 Task: Look for space in Nowshera Cantonment, Pakistan from 1st June, 2023 to 9th June, 2023 for 5 adults in price range Rs.6000 to Rs.12000. Place can be entire place with 3 bedrooms having 3 beds and 3 bathrooms. Property type can be house, flat, guest house. Booking option can be shelf check-in. Required host language is English.
Action: Mouse moved to (498, 93)
Screenshot: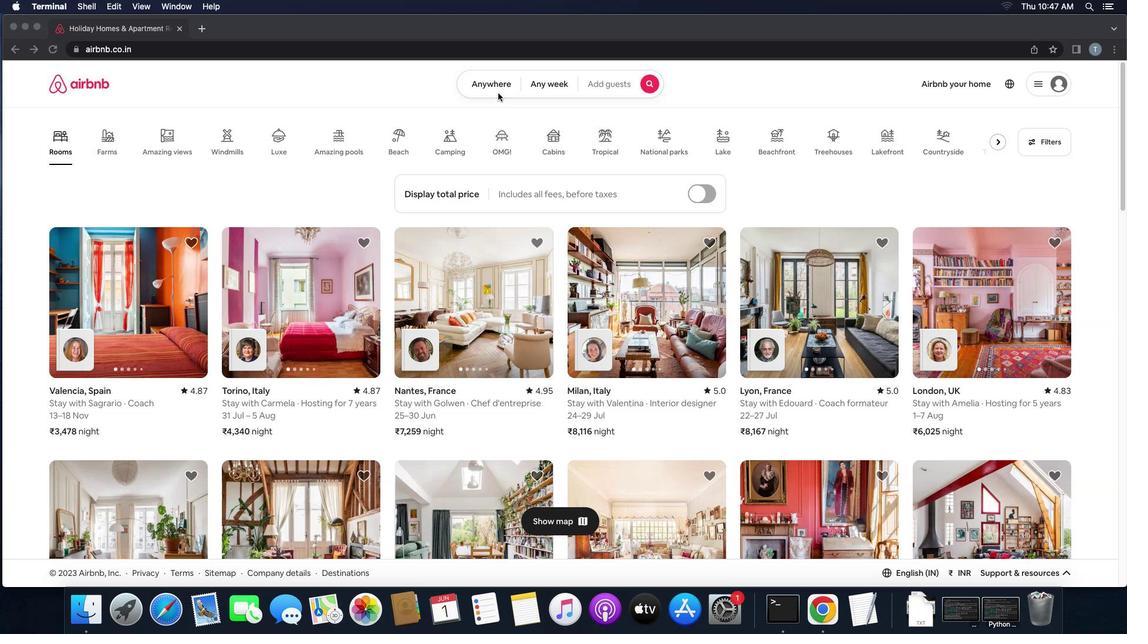 
Action: Mouse pressed left at (498, 93)
Screenshot: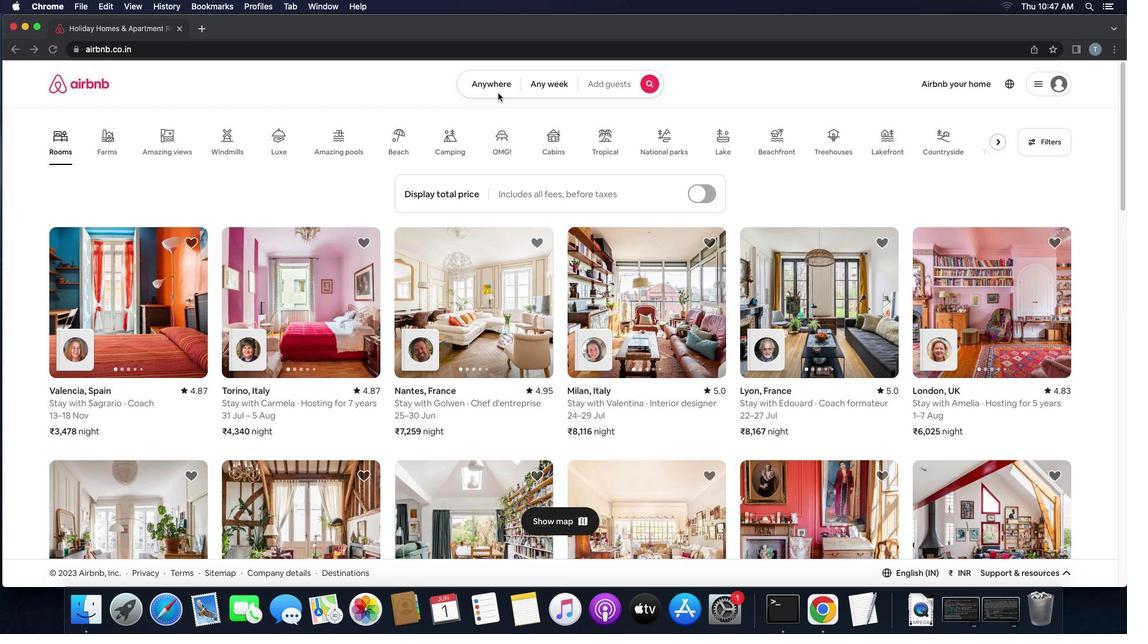 
Action: Mouse pressed left at (498, 93)
Screenshot: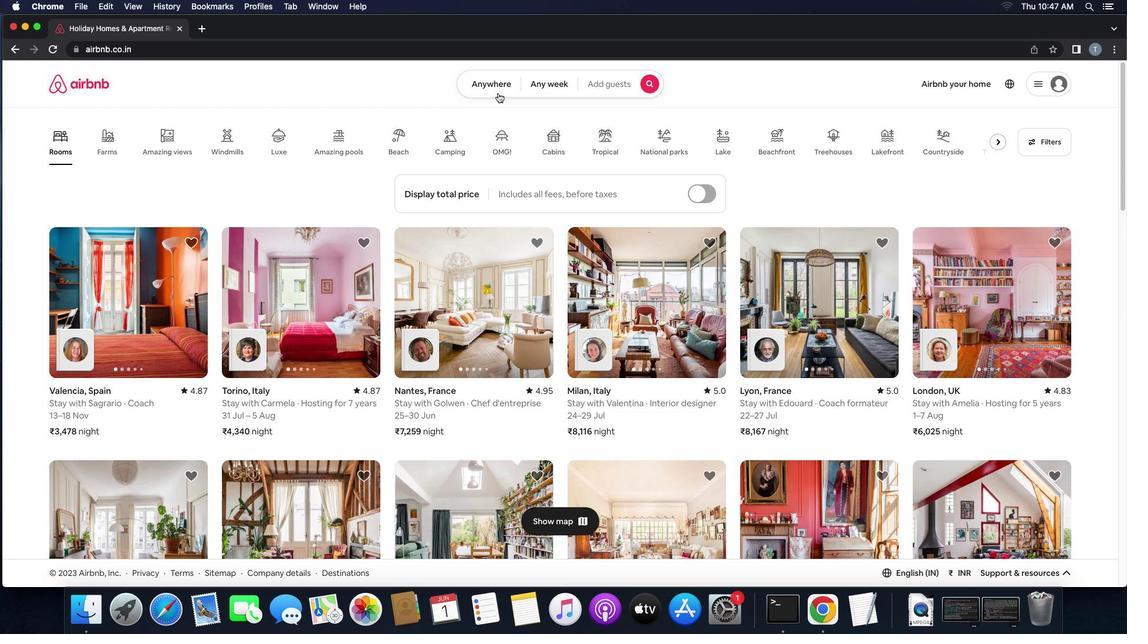 
Action: Mouse moved to (452, 126)
Screenshot: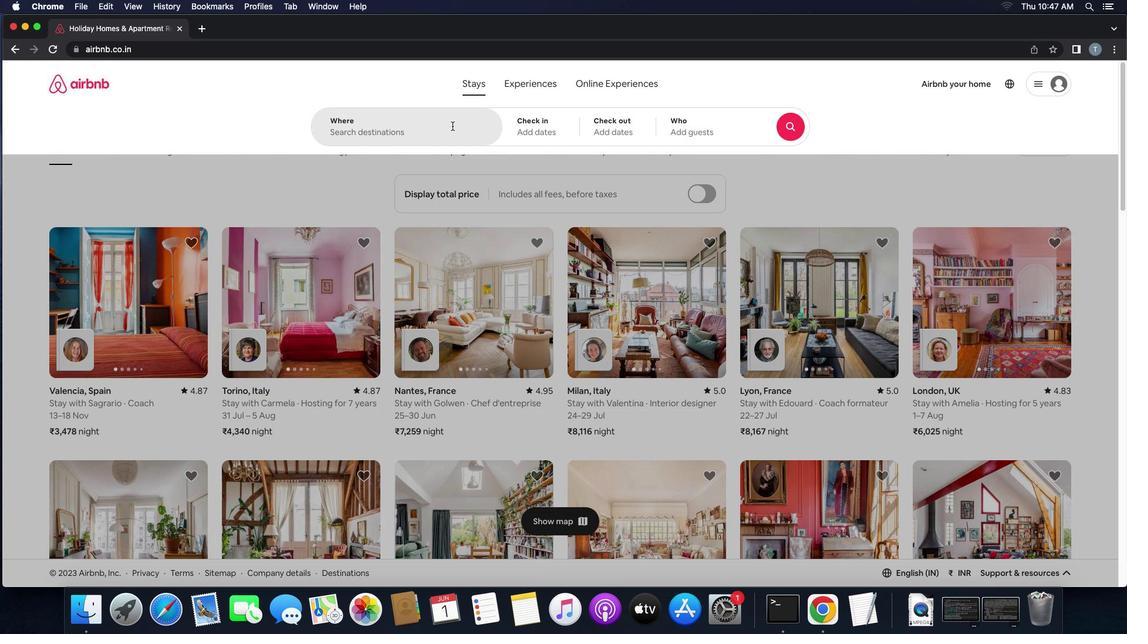 
Action: Mouse pressed left at (452, 126)
Screenshot: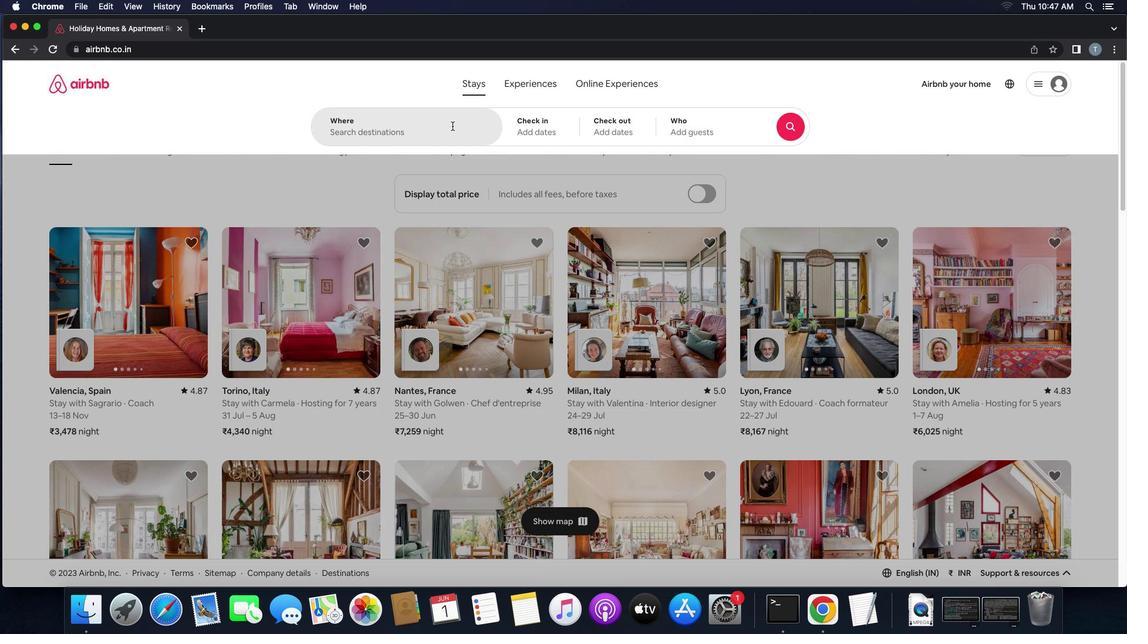 
Action: Key pressed 'n''o''w''s''h''e''r''a'Key.space'c''o''n''t''e''n''m''e''n''t'','Key.space'p''a''k''i''s''t''a''n'Key.enter
Screenshot: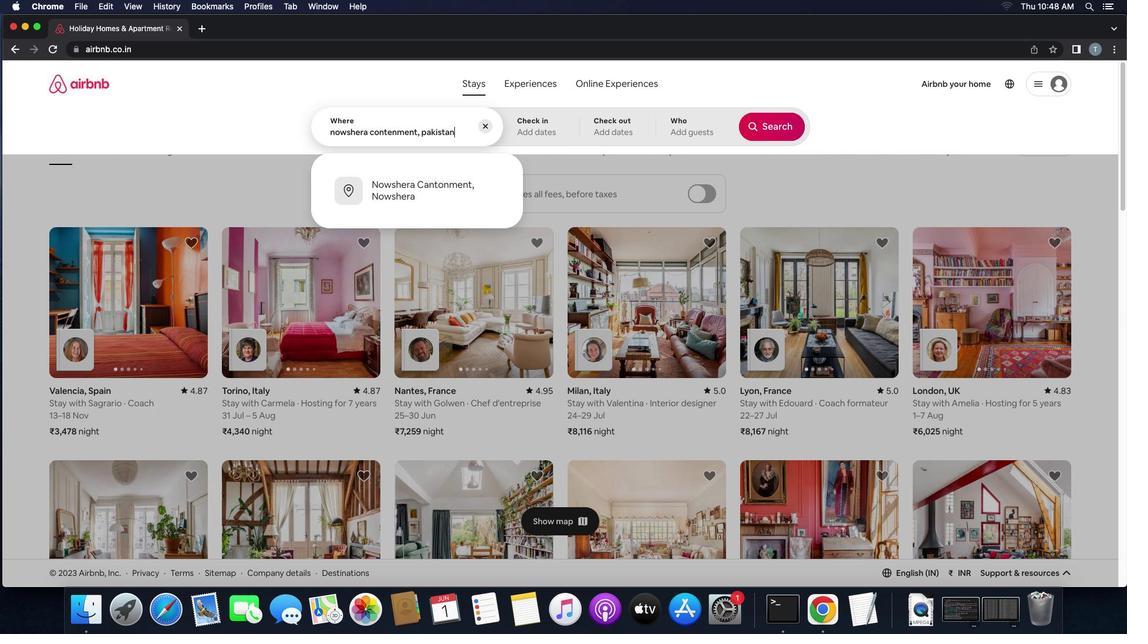 
Action: Mouse moved to (474, 271)
Screenshot: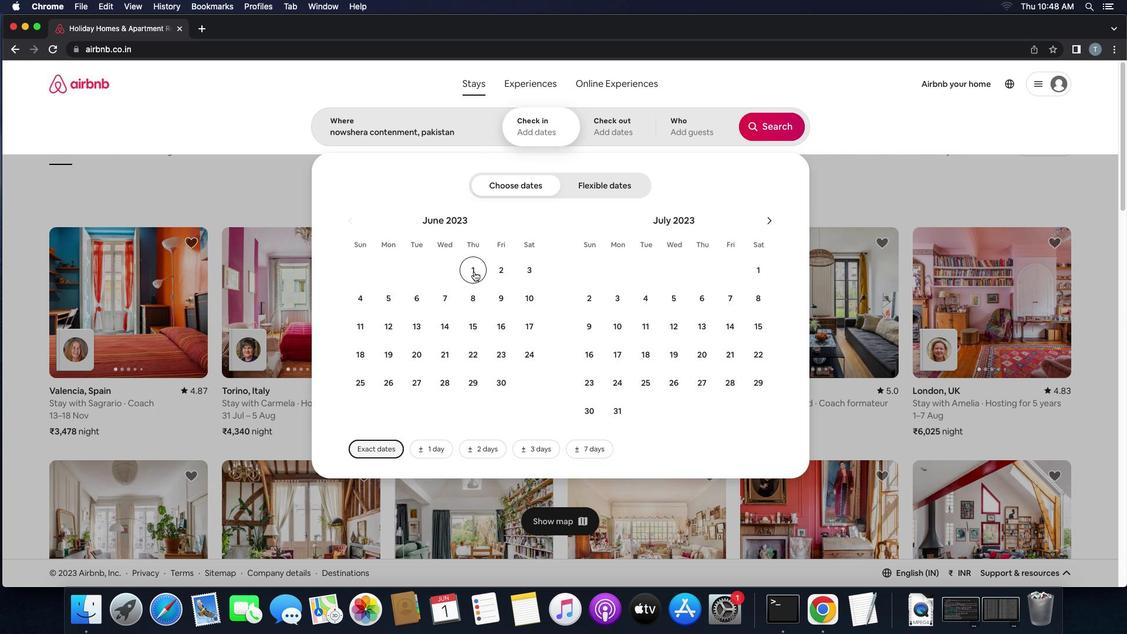 
Action: Mouse pressed left at (474, 271)
Screenshot: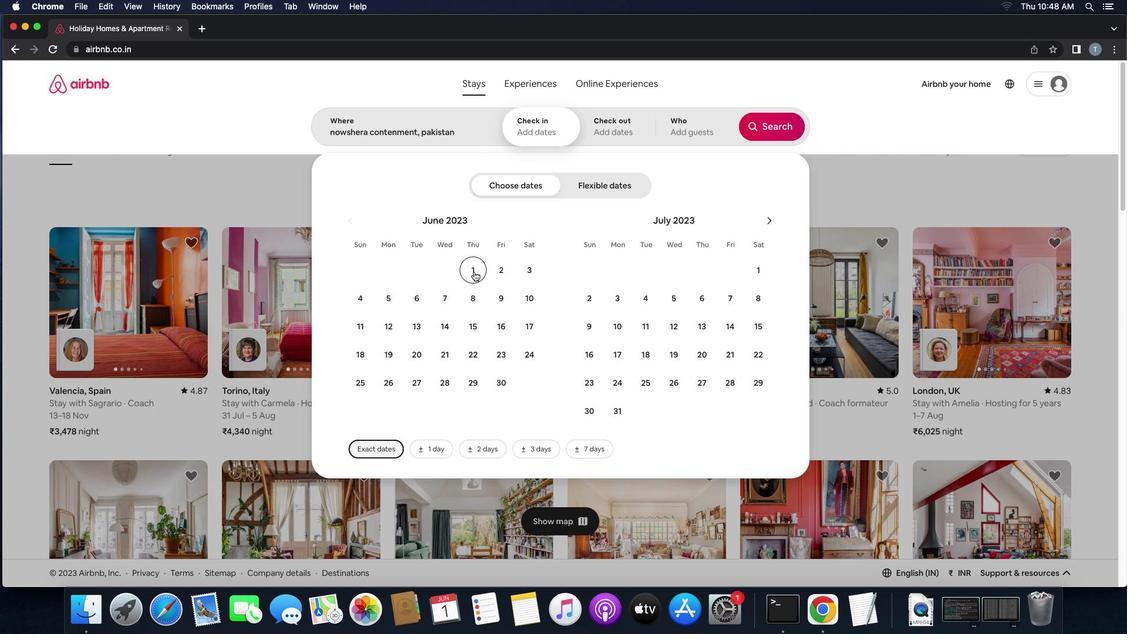 
Action: Mouse moved to (493, 295)
Screenshot: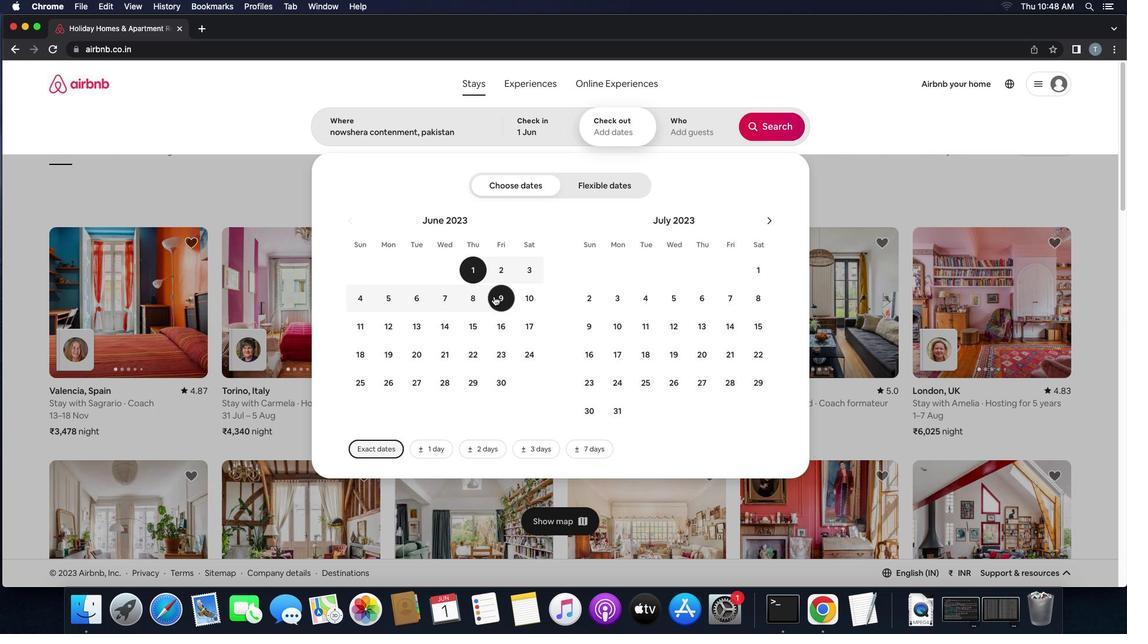 
Action: Mouse pressed left at (493, 295)
Screenshot: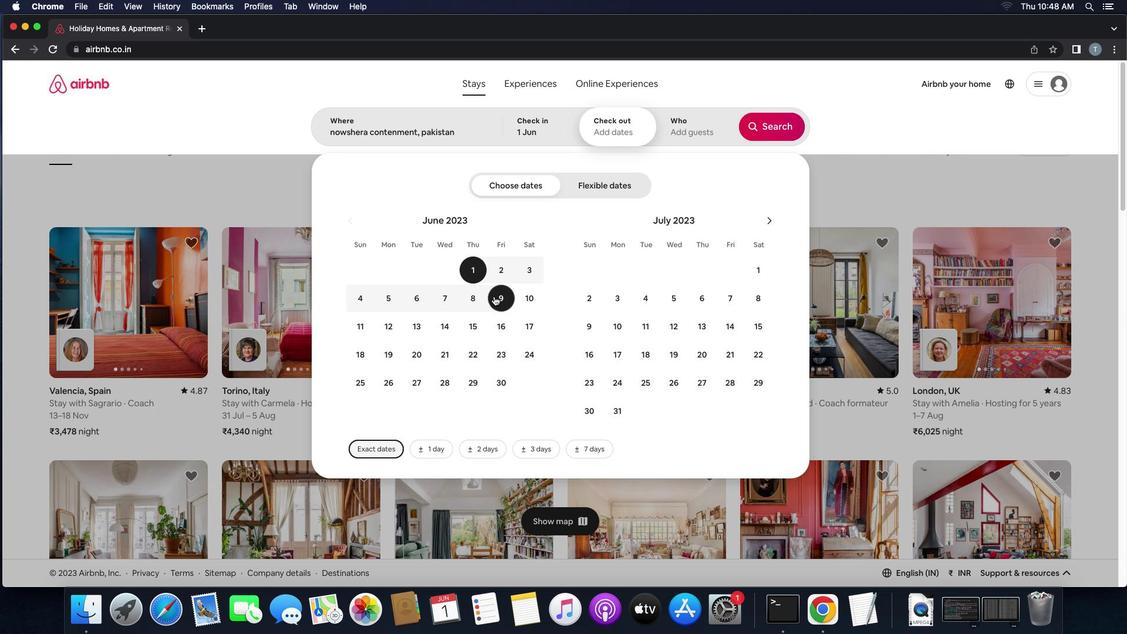 
Action: Mouse moved to (674, 125)
Screenshot: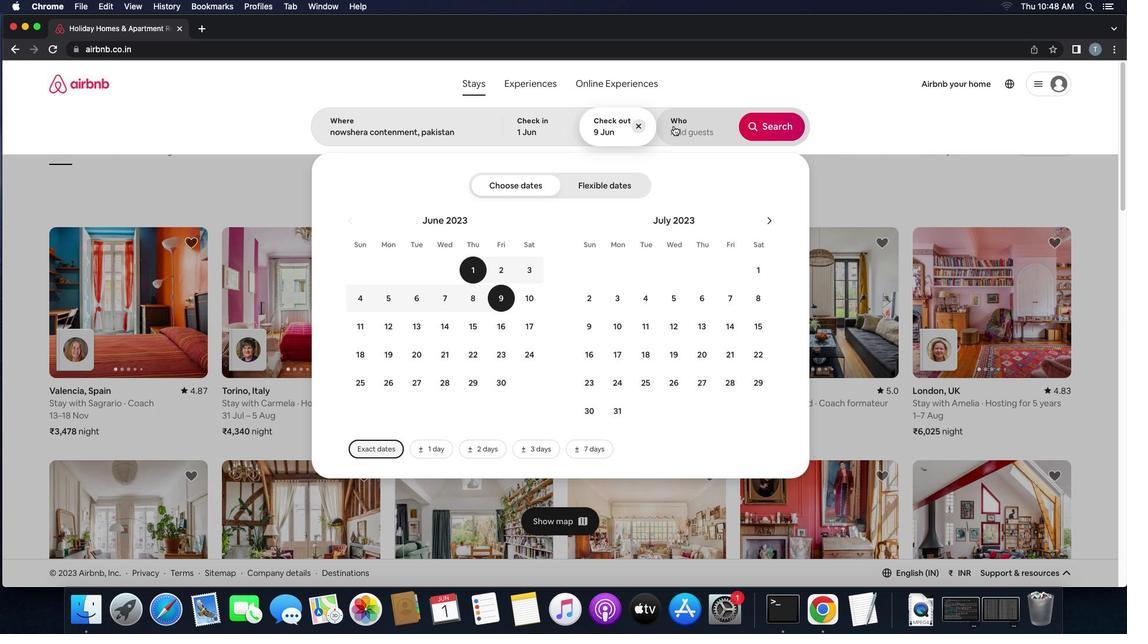 
Action: Mouse pressed left at (674, 125)
Screenshot: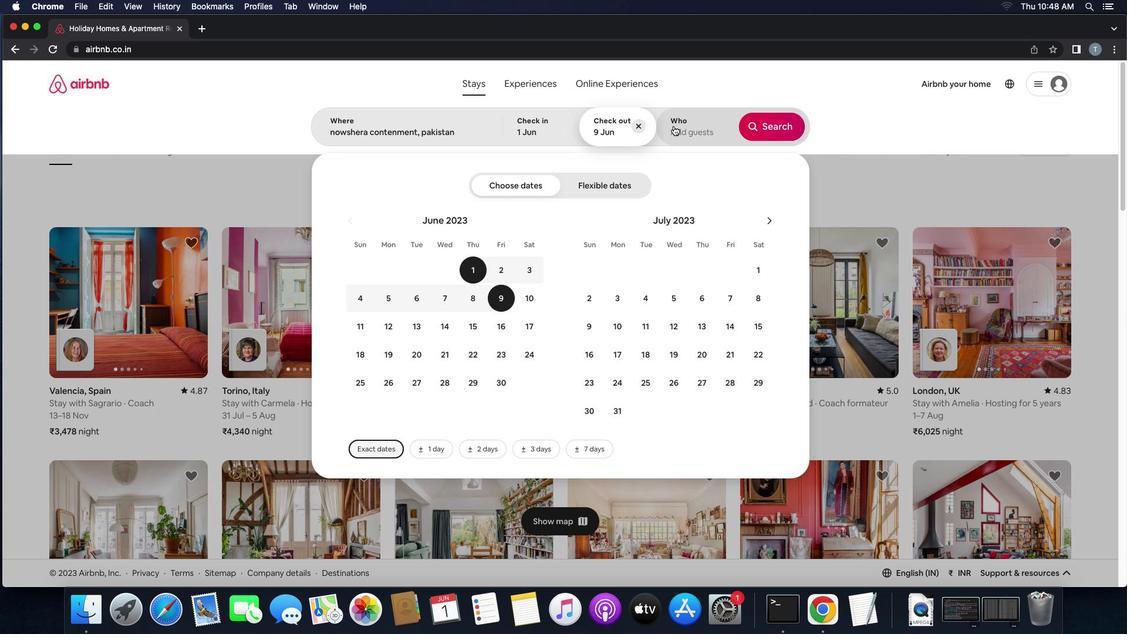 
Action: Mouse moved to (778, 192)
Screenshot: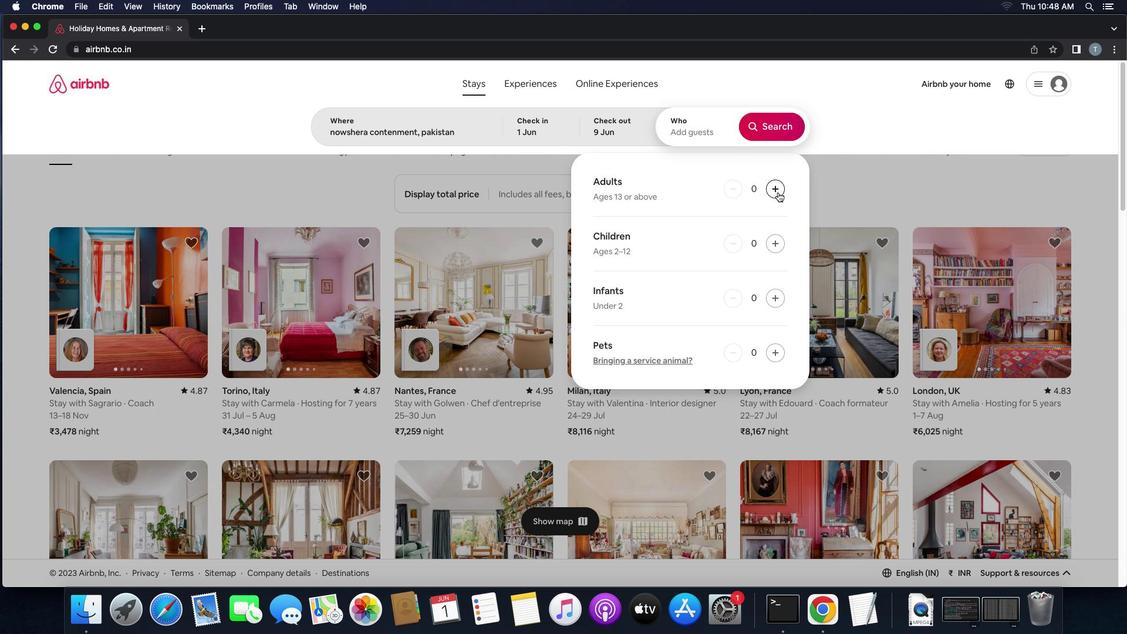 
Action: Mouse pressed left at (778, 192)
Screenshot: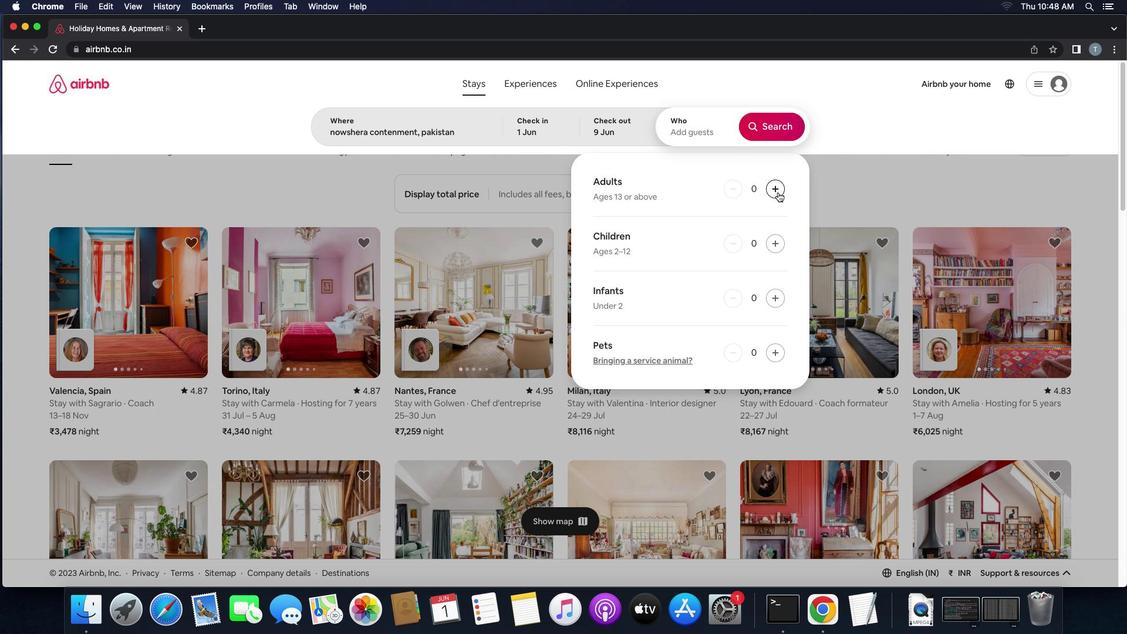 
Action: Mouse pressed left at (778, 192)
Screenshot: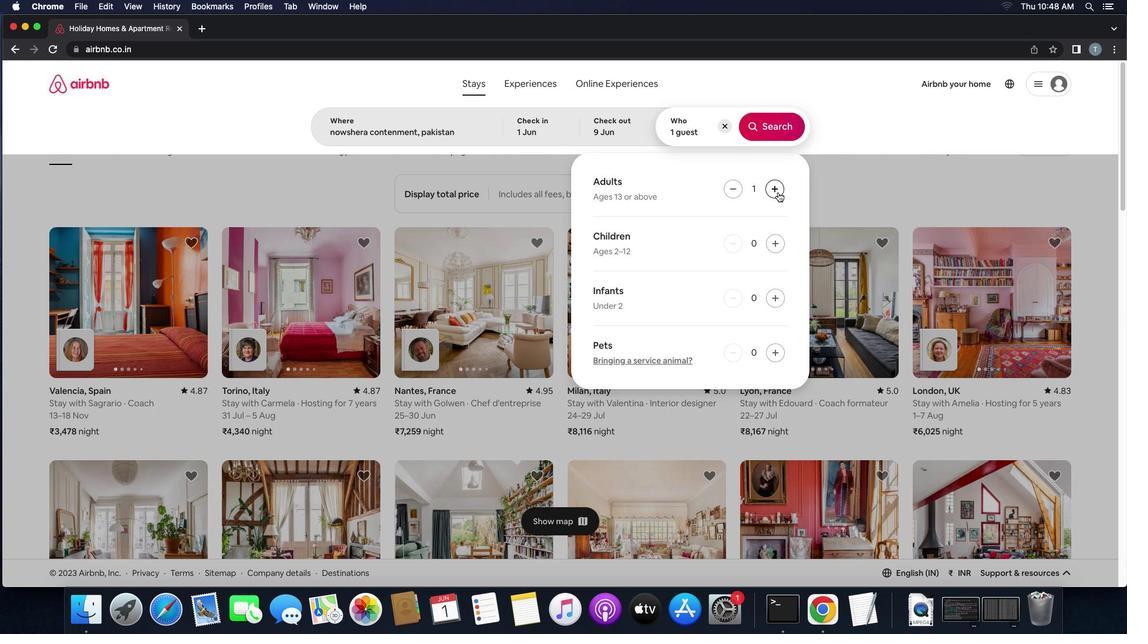 
Action: Mouse pressed left at (778, 192)
Screenshot: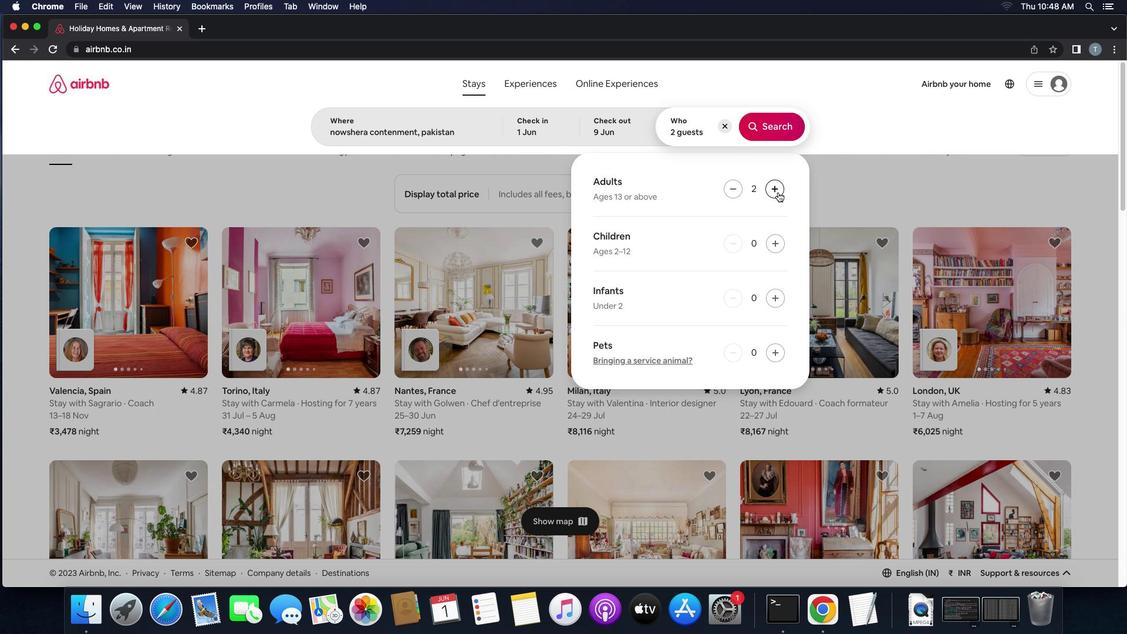 
Action: Mouse pressed left at (778, 192)
Screenshot: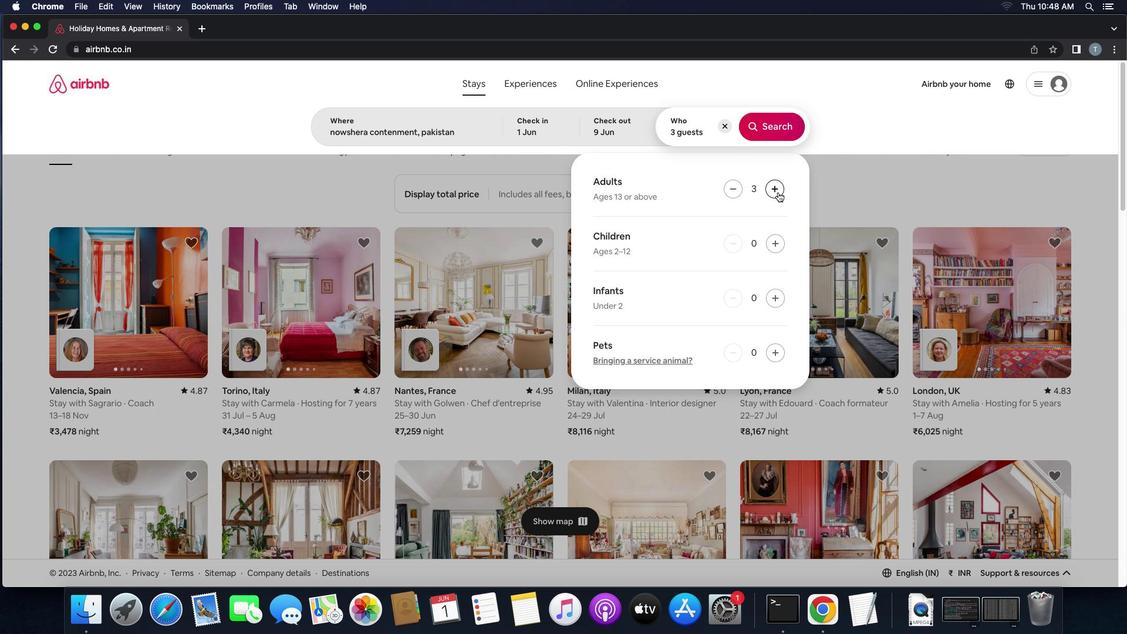 
Action: Mouse pressed left at (778, 192)
Screenshot: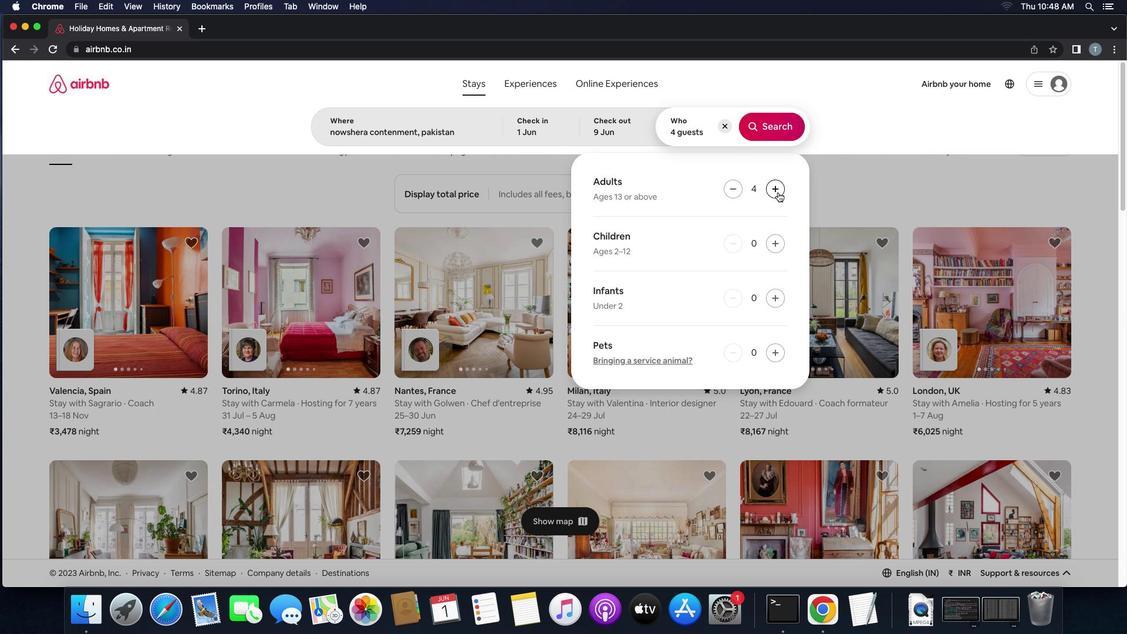 
Action: Mouse moved to (763, 120)
Screenshot: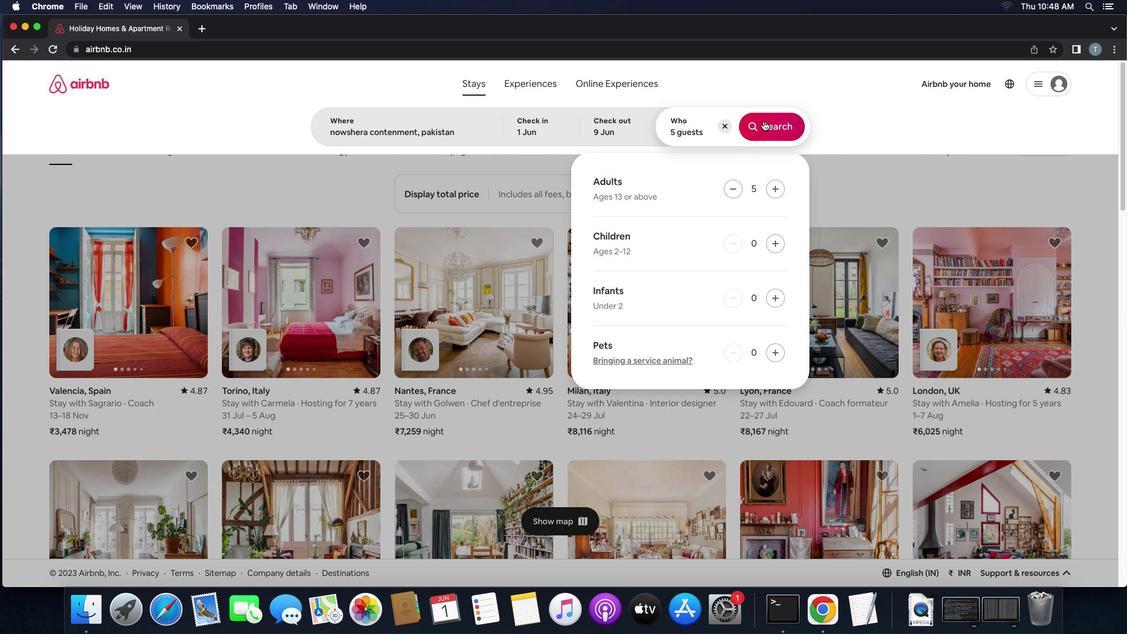 
Action: Mouse pressed left at (763, 120)
Screenshot: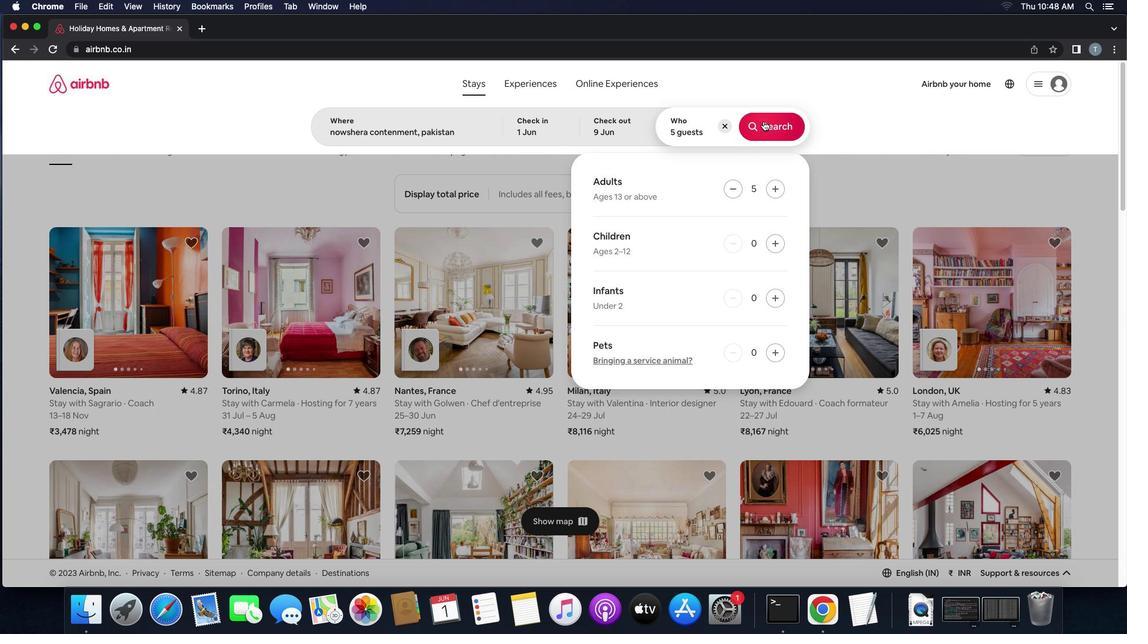 
Action: Mouse moved to (1078, 130)
Screenshot: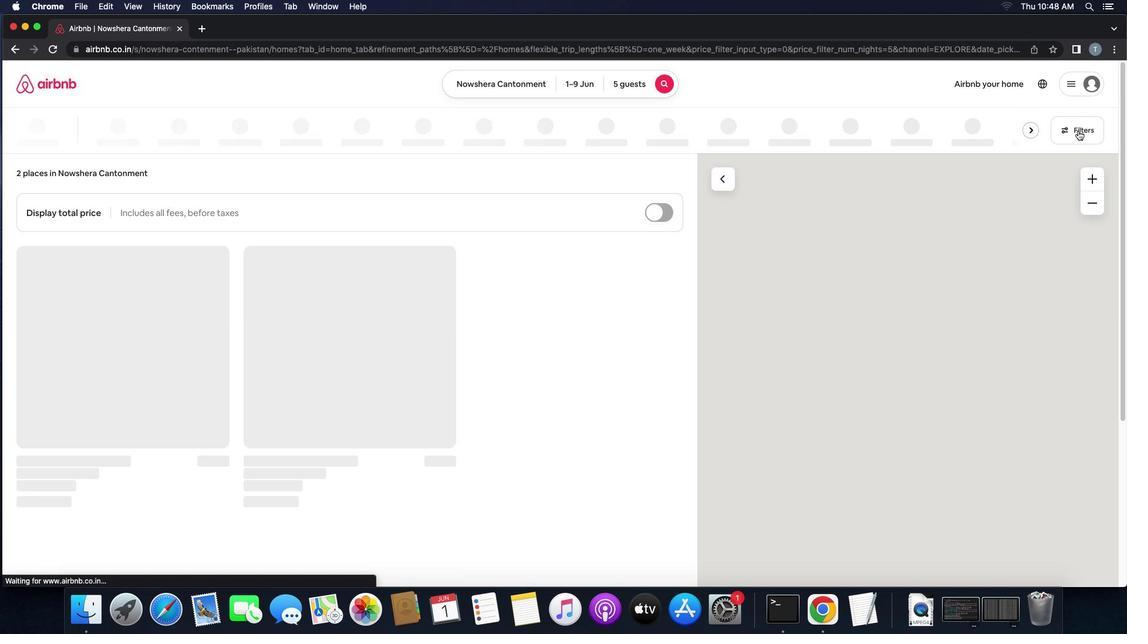
Action: Mouse pressed left at (1078, 130)
Screenshot: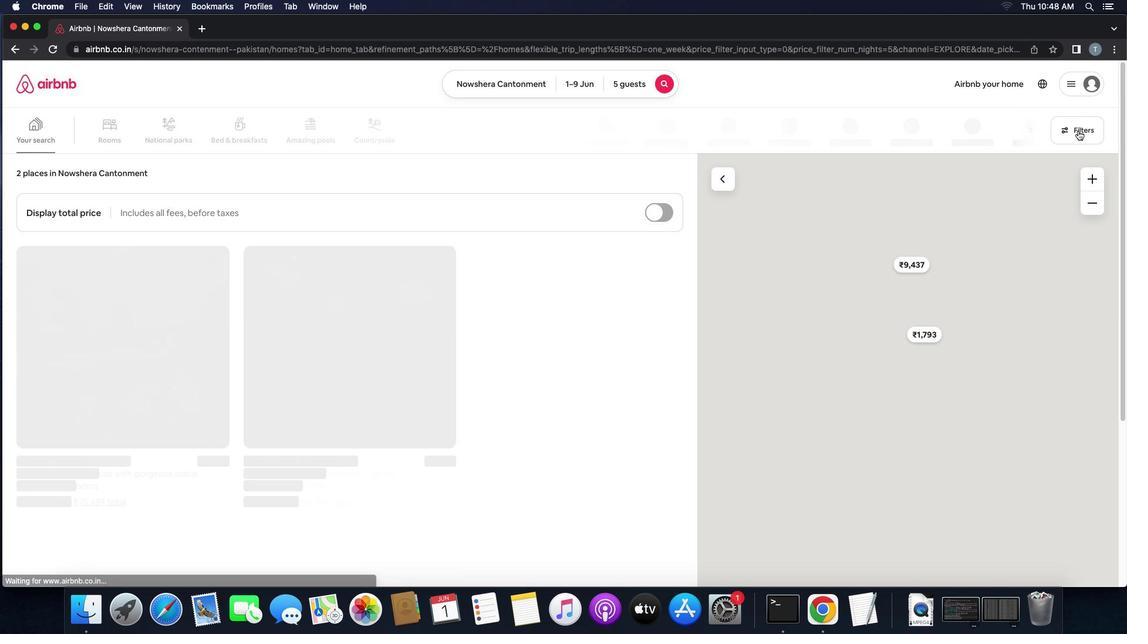 
Action: Mouse moved to (436, 417)
Screenshot: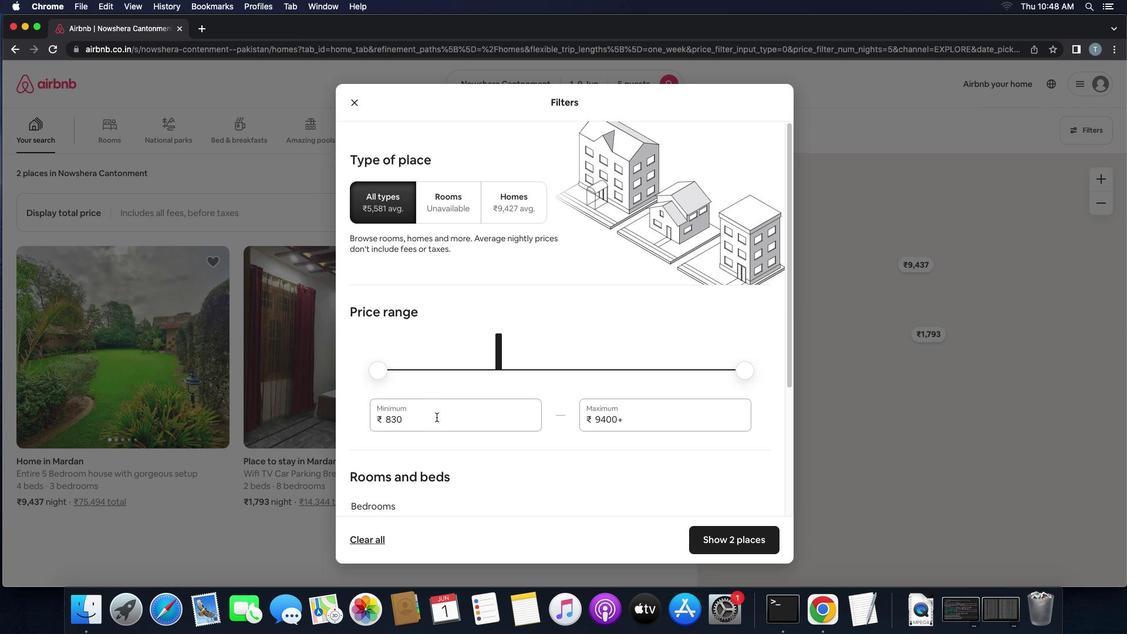 
Action: Mouse pressed left at (436, 417)
Screenshot: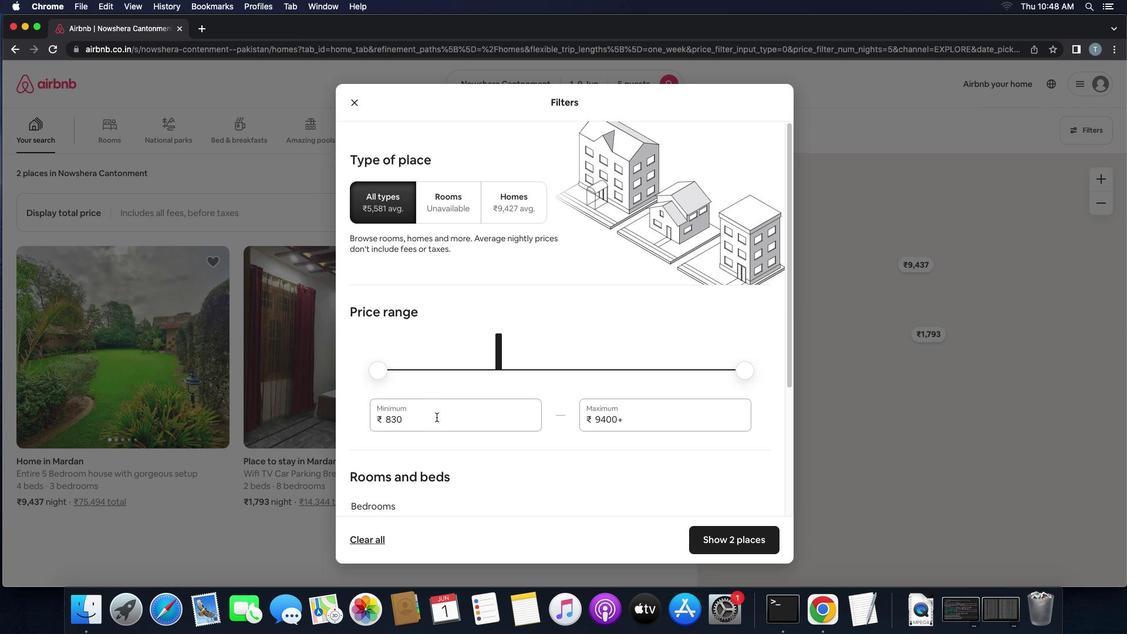 
Action: Mouse moved to (436, 416)
Screenshot: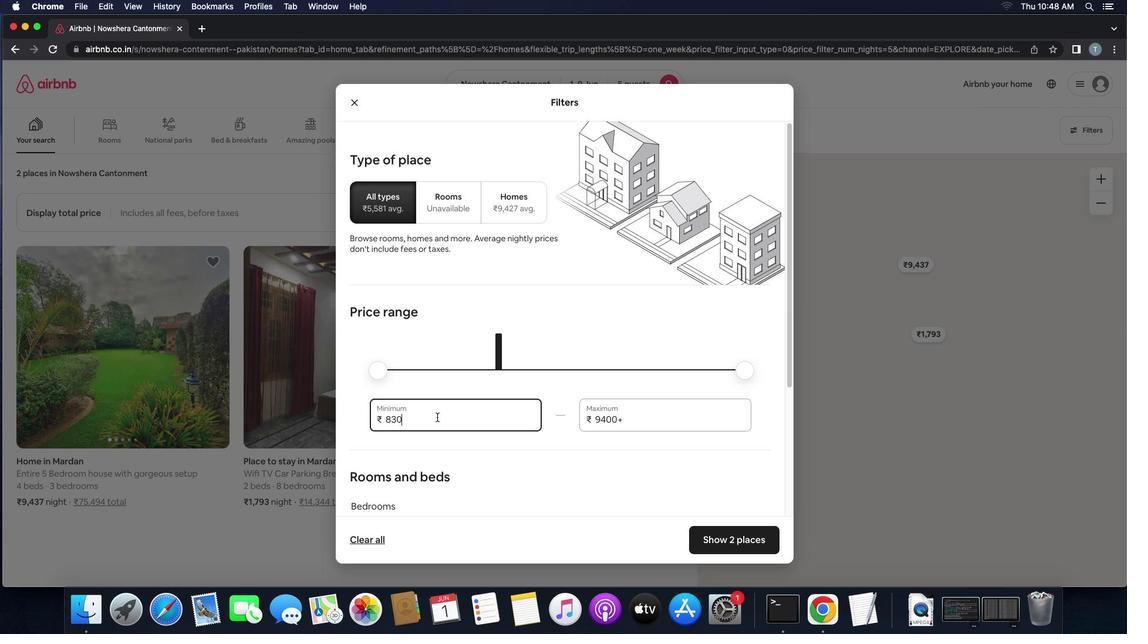 
Action: Key pressed Key.backspaceKey.backspaceKey.backspaceKey.backspaceKey.backspace'6''0''0''0'
Screenshot: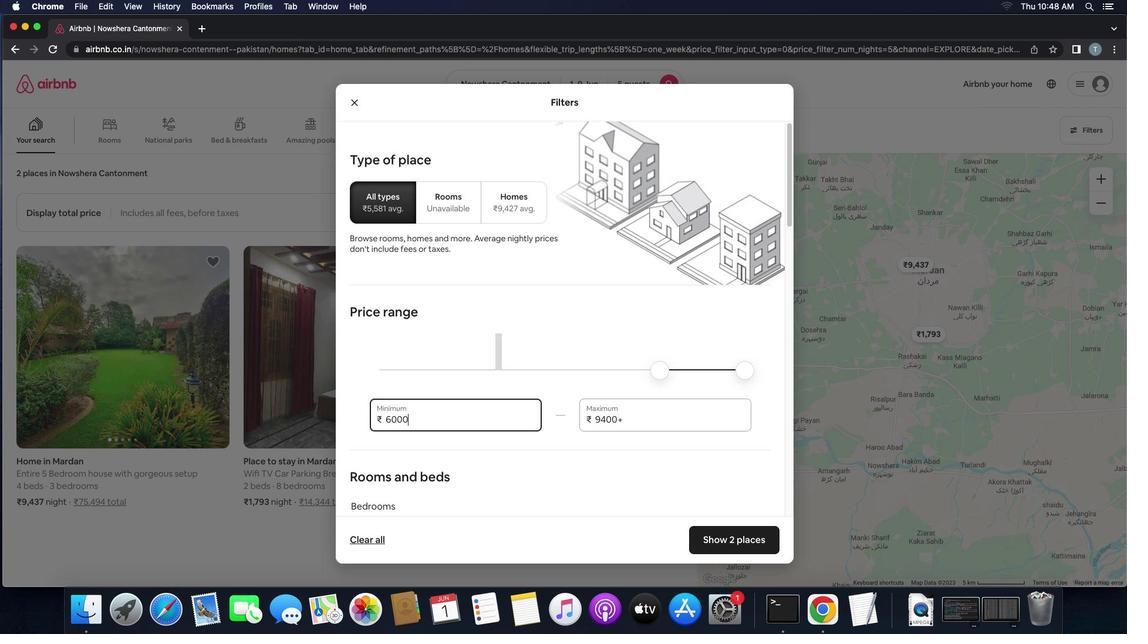
Action: Mouse moved to (660, 419)
Screenshot: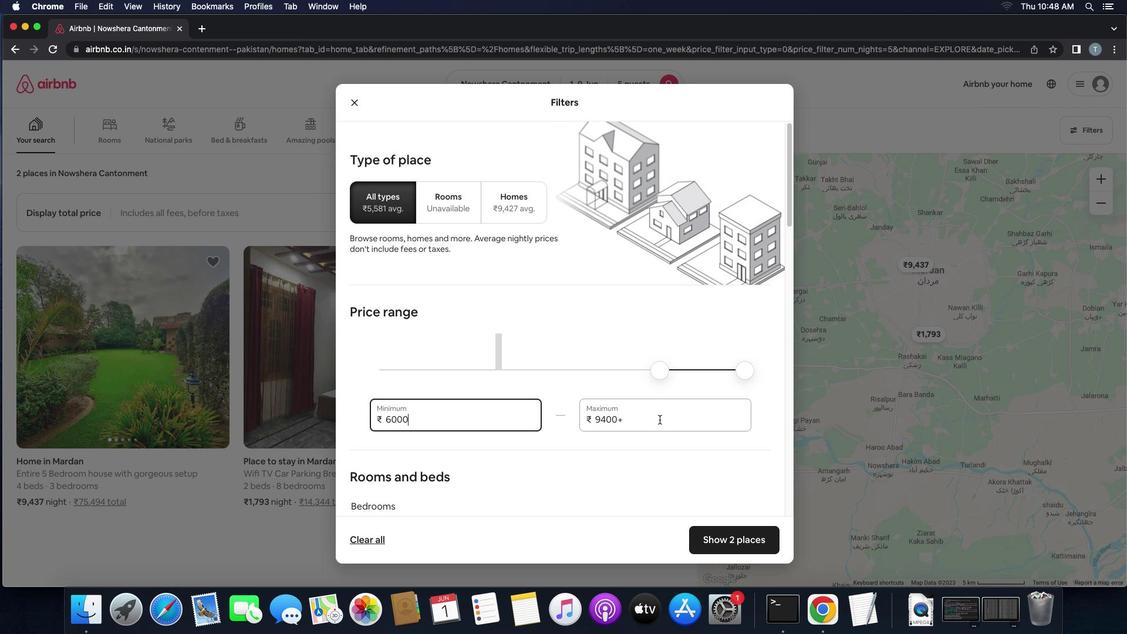 
Action: Mouse pressed left at (660, 419)
Screenshot: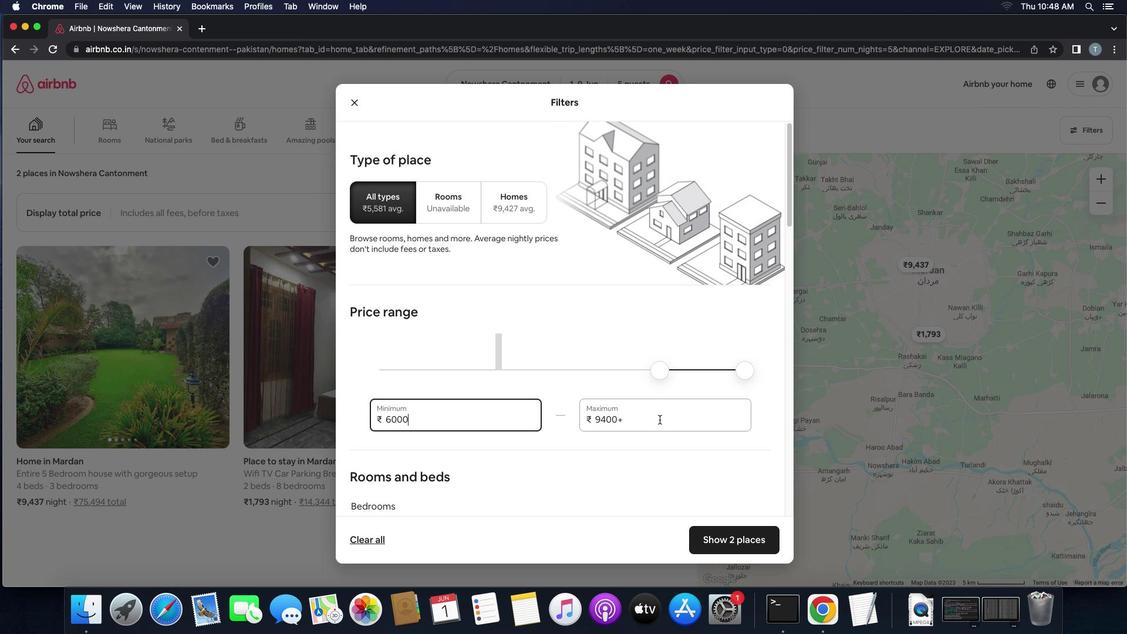 
Action: Key pressed Key.backspaceKey.backspaceKey.backspaceKey.backspaceKey.backspace'1''2''0''0''0'
Screenshot: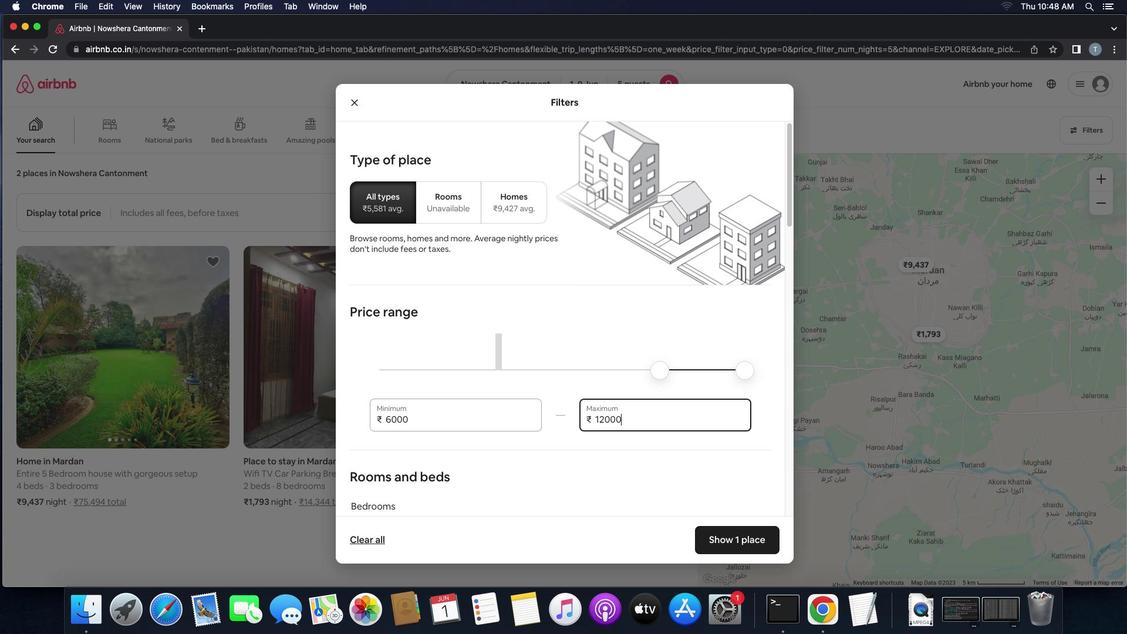 
Action: Mouse moved to (618, 481)
Screenshot: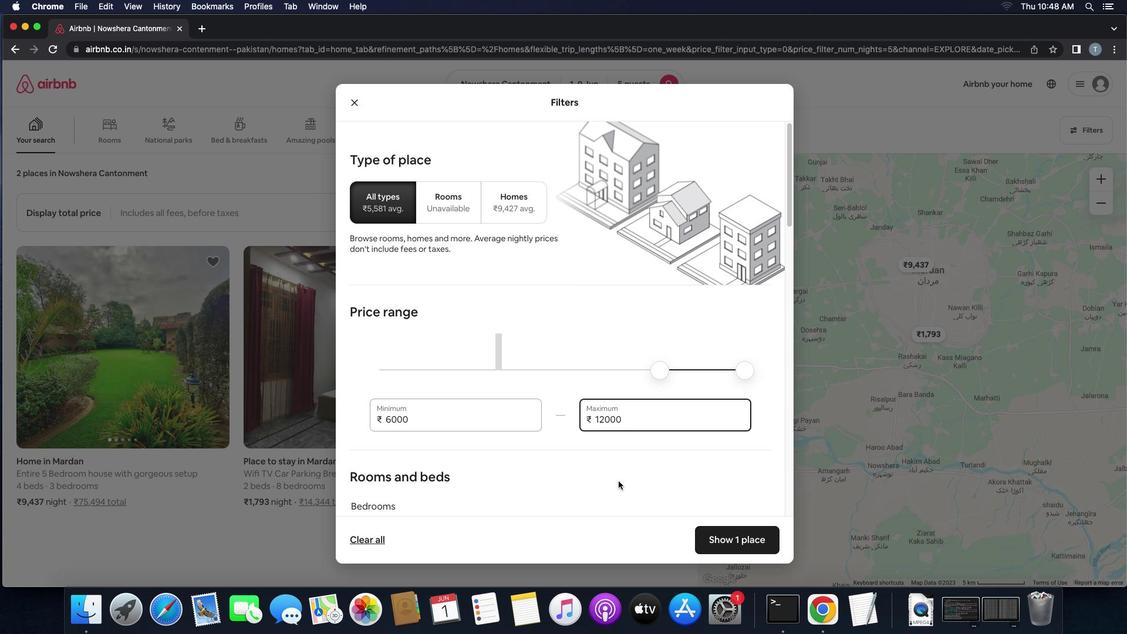 
Action: Mouse scrolled (618, 481) with delta (0, 0)
Screenshot: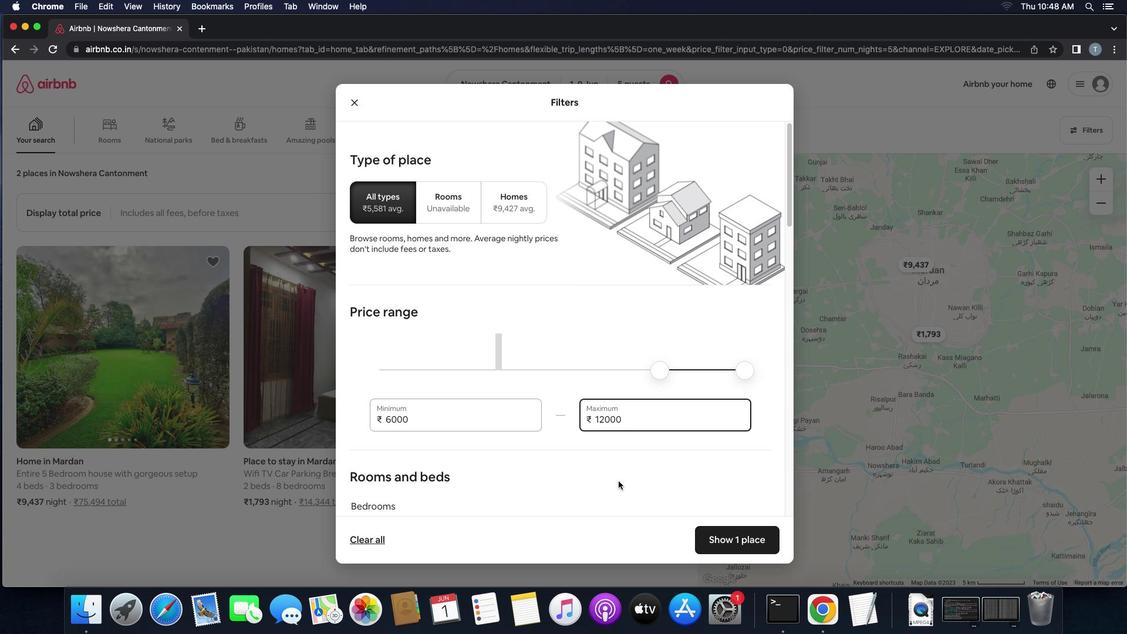 
Action: Mouse scrolled (618, 481) with delta (0, 0)
Screenshot: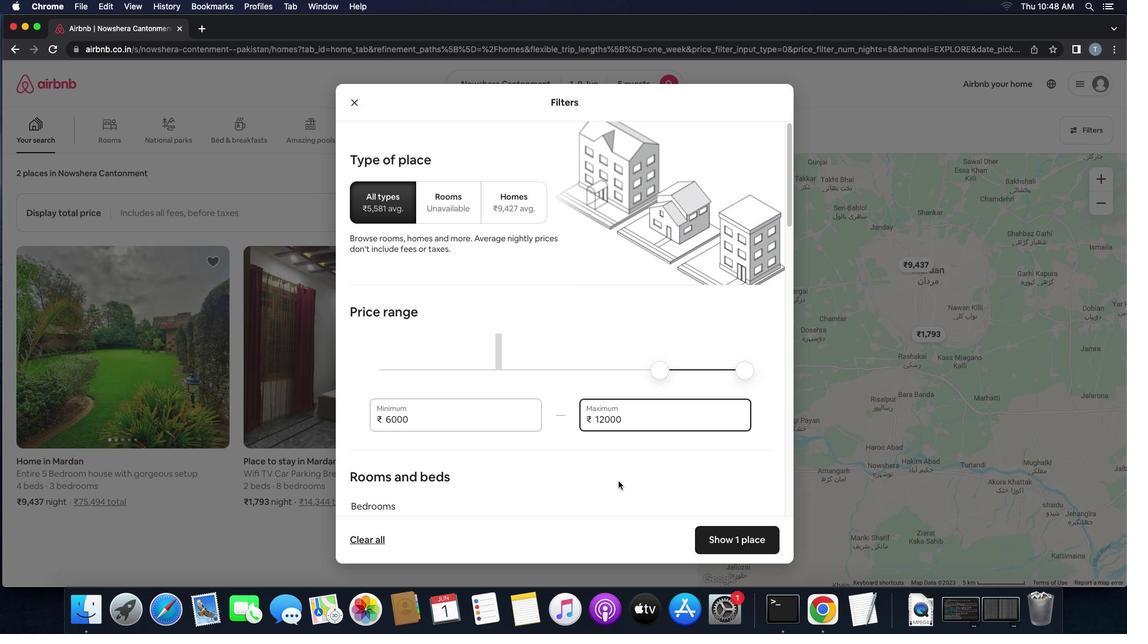 
Action: Mouse moved to (617, 477)
Screenshot: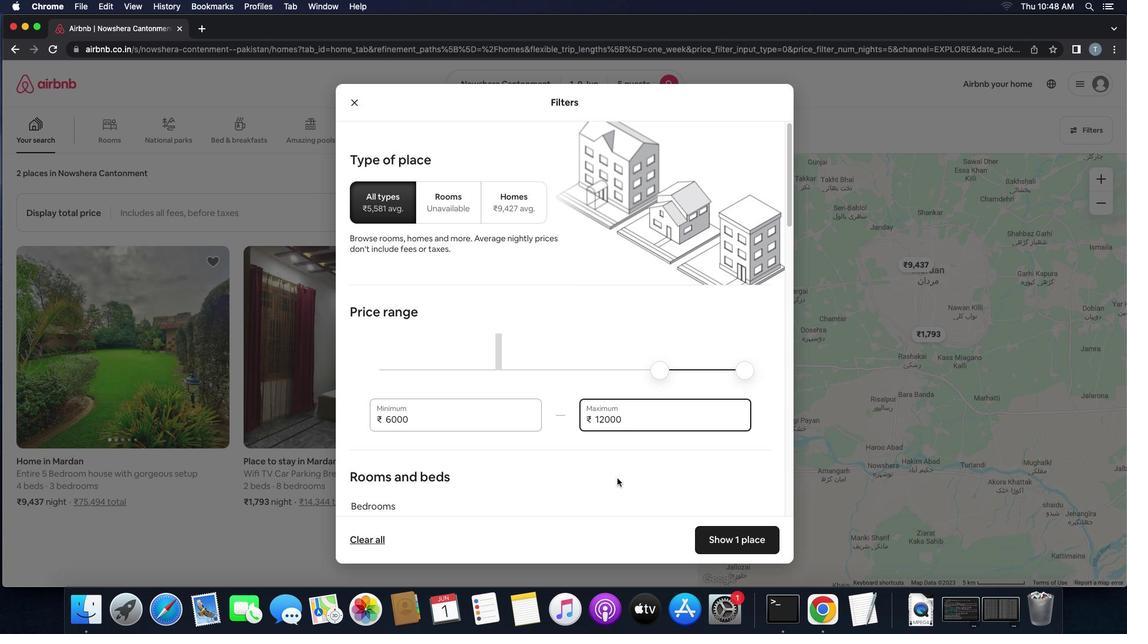 
Action: Mouse scrolled (617, 477) with delta (0, 0)
Screenshot: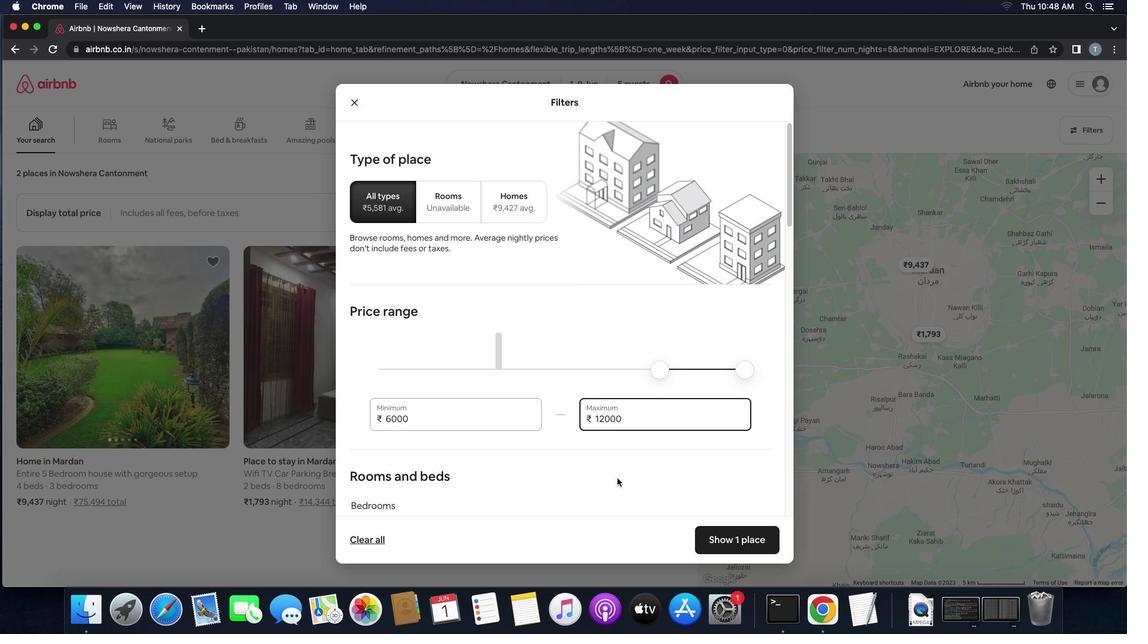 
Action: Mouse scrolled (617, 477) with delta (0, 0)
Screenshot: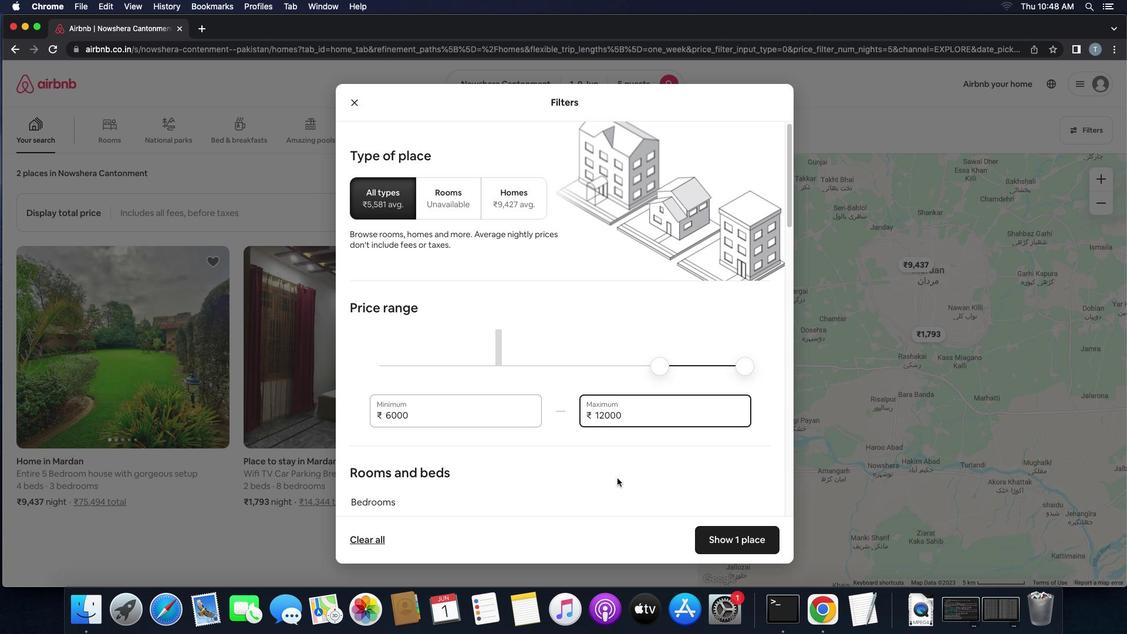 
Action: Mouse scrolled (617, 477) with delta (0, -1)
Screenshot: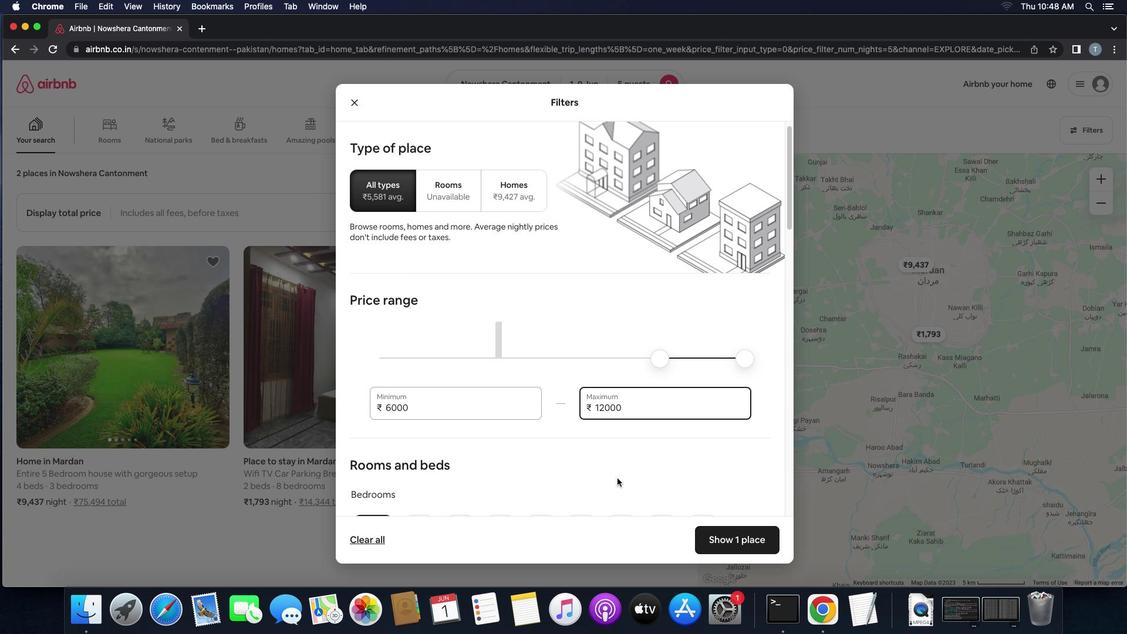 
Action: Mouse scrolled (617, 477) with delta (0, 0)
Screenshot: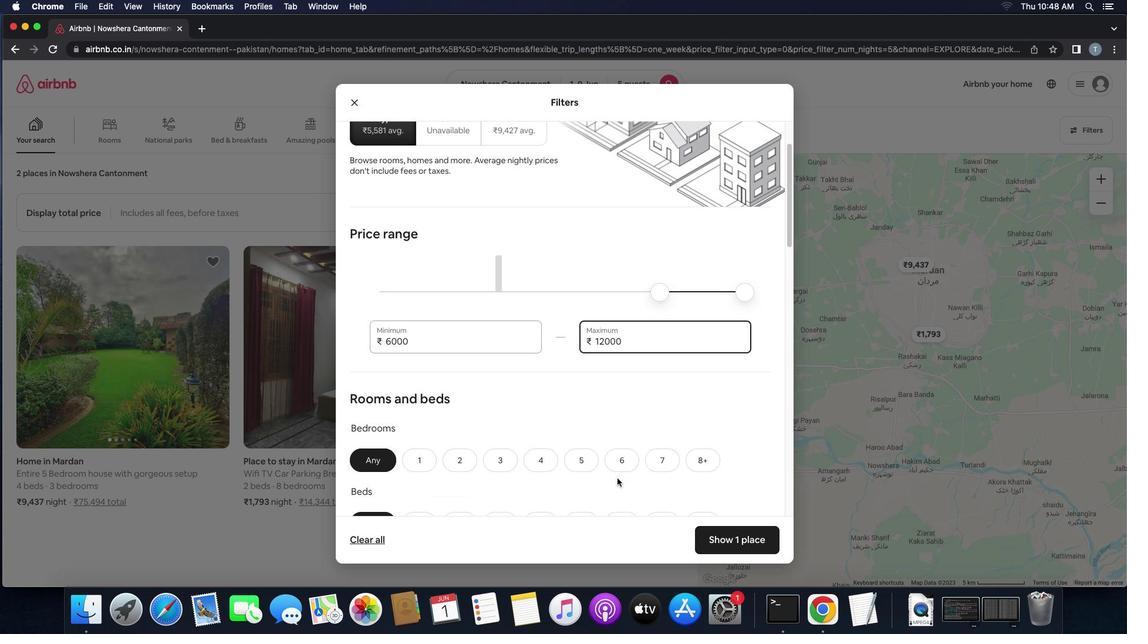 
Action: Mouse moved to (617, 477)
Screenshot: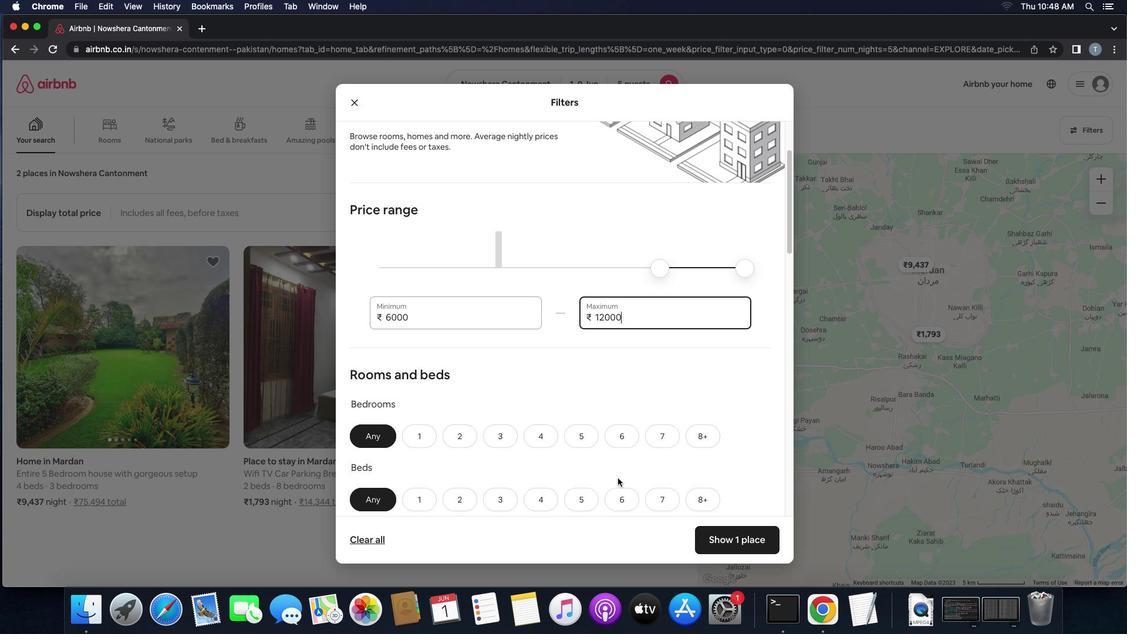 
Action: Mouse scrolled (617, 477) with delta (0, 0)
Screenshot: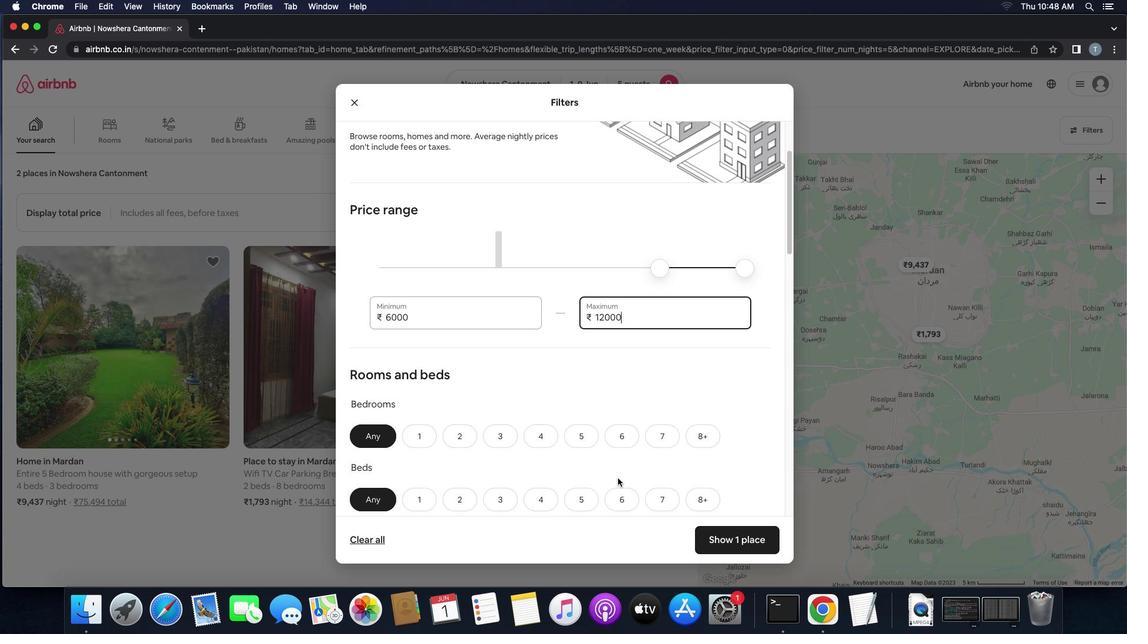 
Action: Mouse scrolled (617, 477) with delta (0, 0)
Screenshot: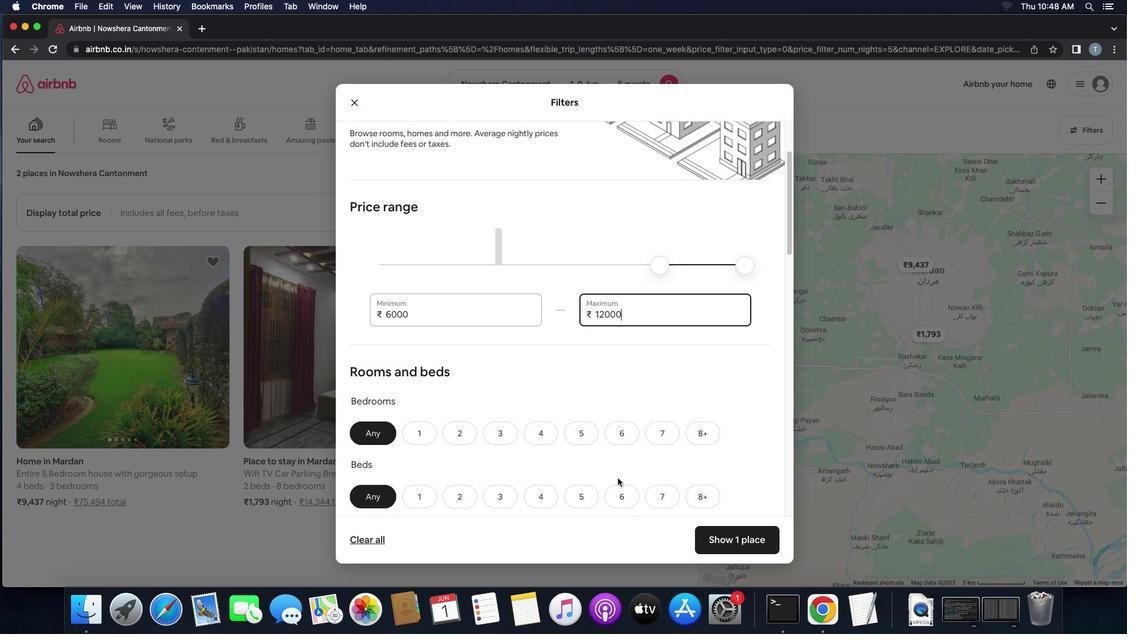 
Action: Mouse scrolled (617, 477) with delta (0, 0)
Screenshot: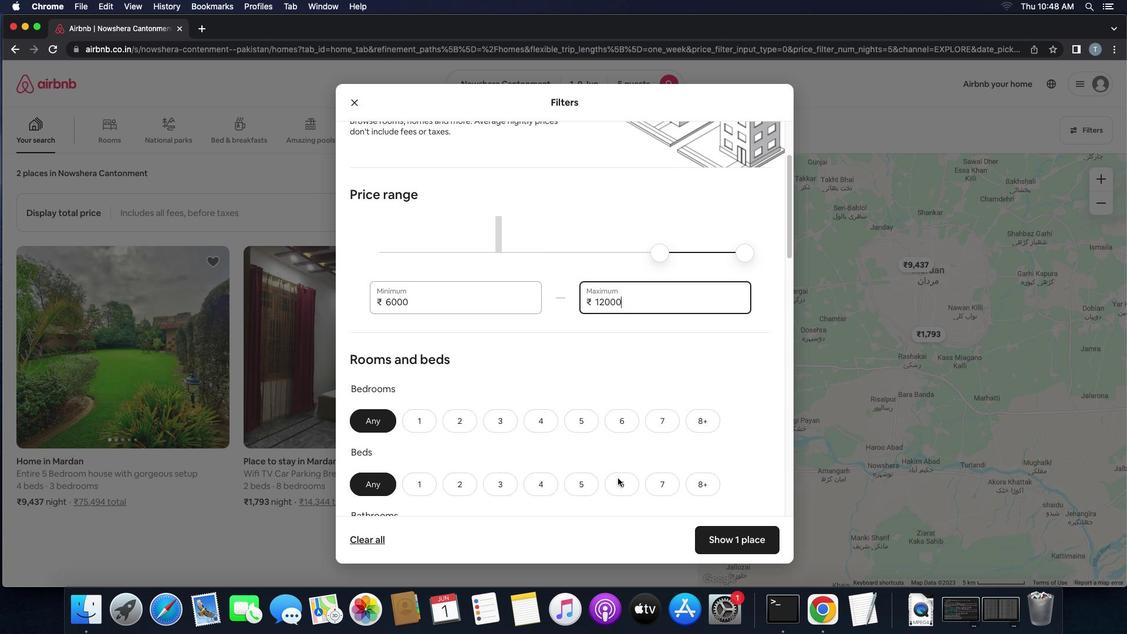 
Action: Mouse scrolled (617, 477) with delta (0, 0)
Screenshot: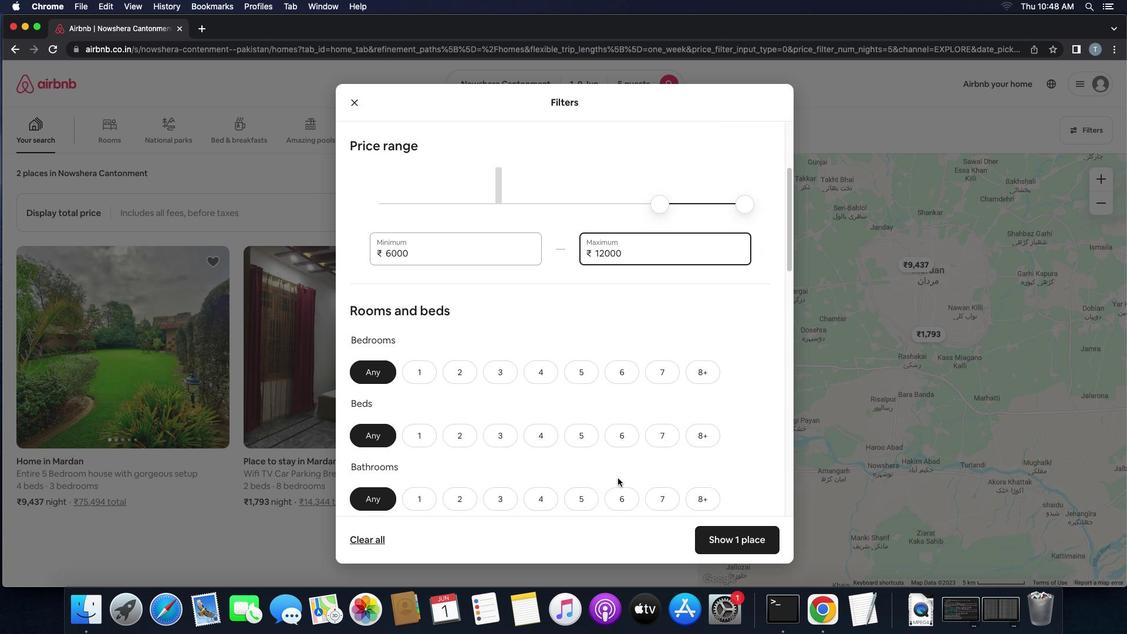 
Action: Mouse scrolled (617, 477) with delta (0, 0)
Screenshot: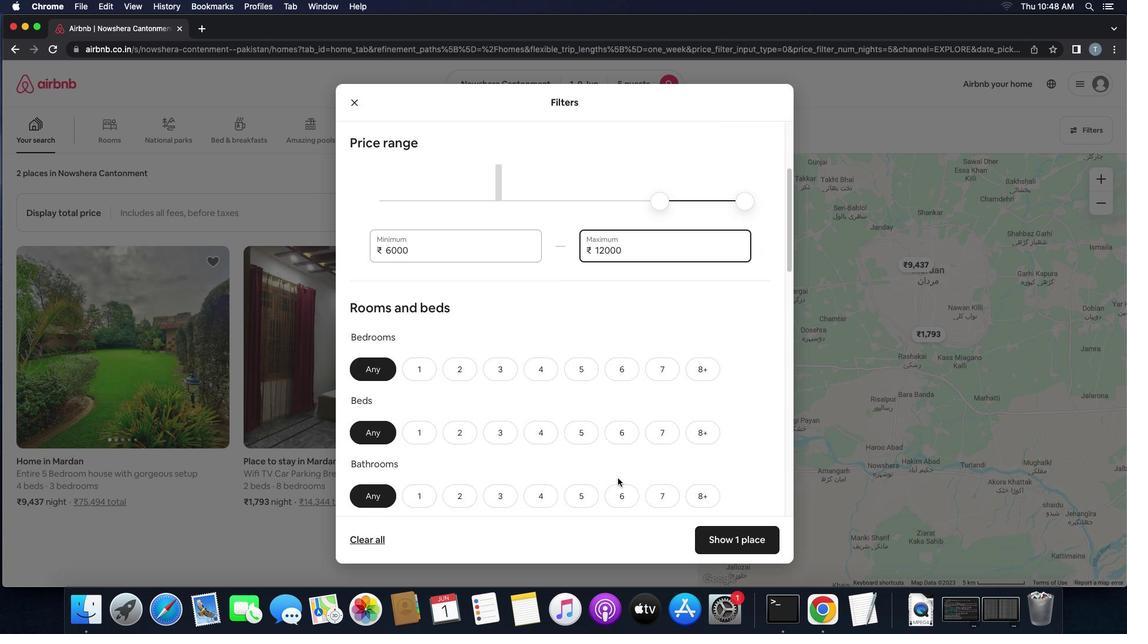
Action: Mouse scrolled (617, 477) with delta (0, -1)
Screenshot: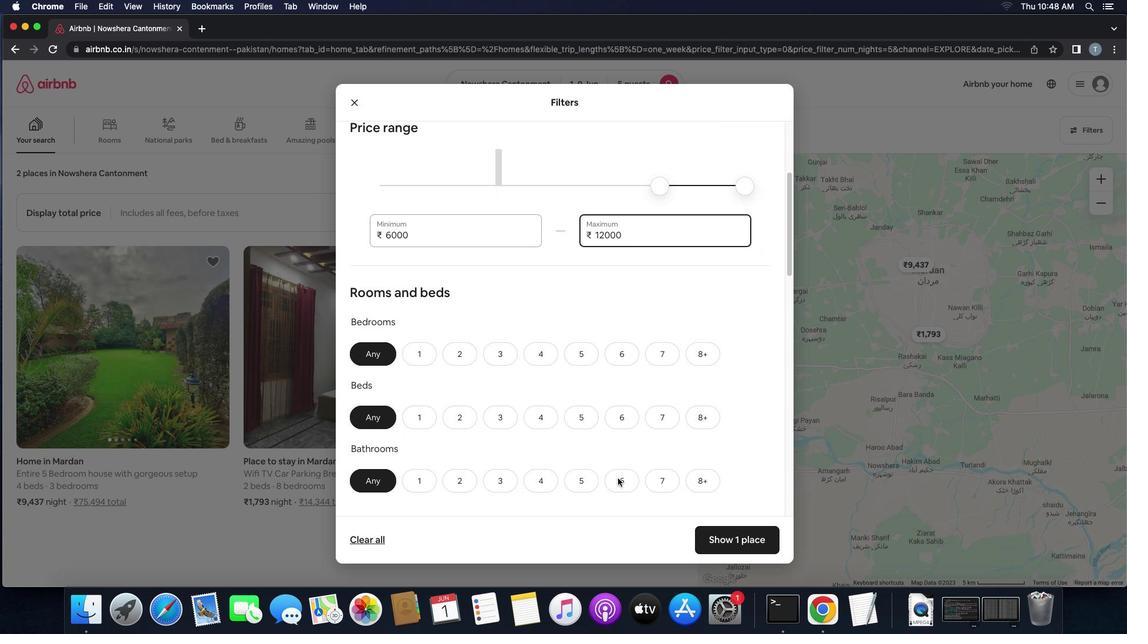 
Action: Mouse moved to (506, 293)
Screenshot: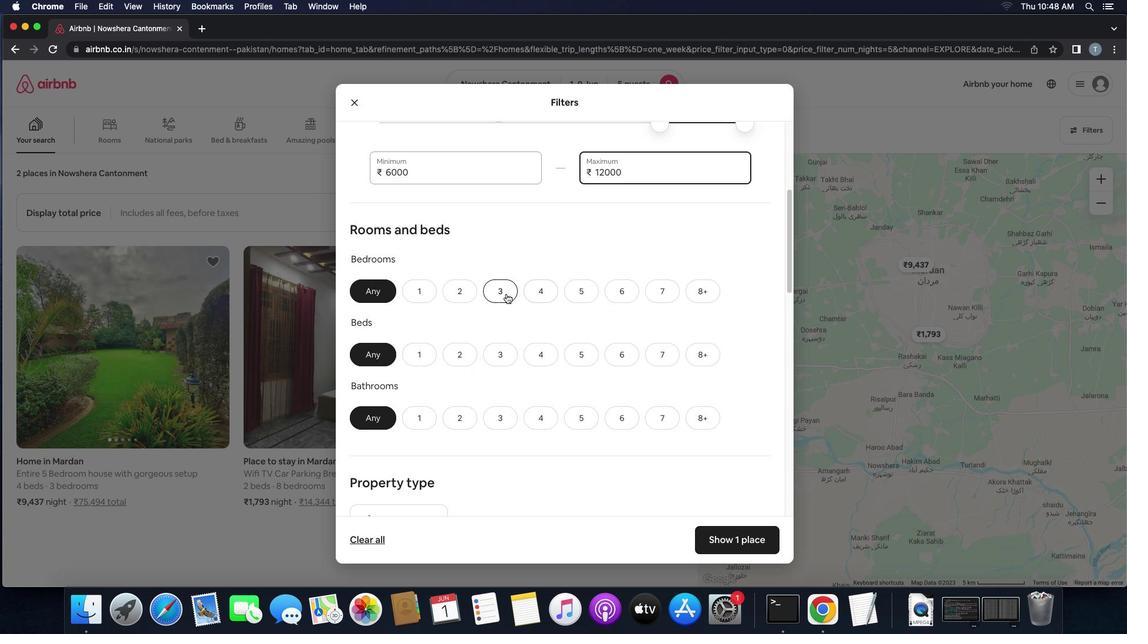 
Action: Mouse pressed left at (506, 293)
Screenshot: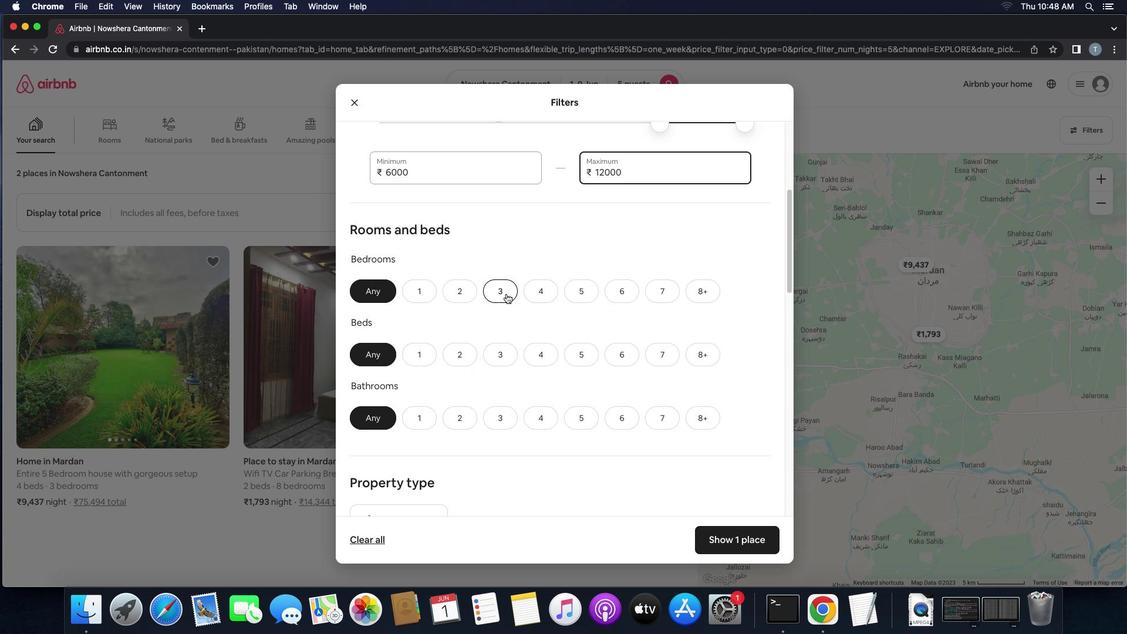 
Action: Mouse moved to (508, 348)
Screenshot: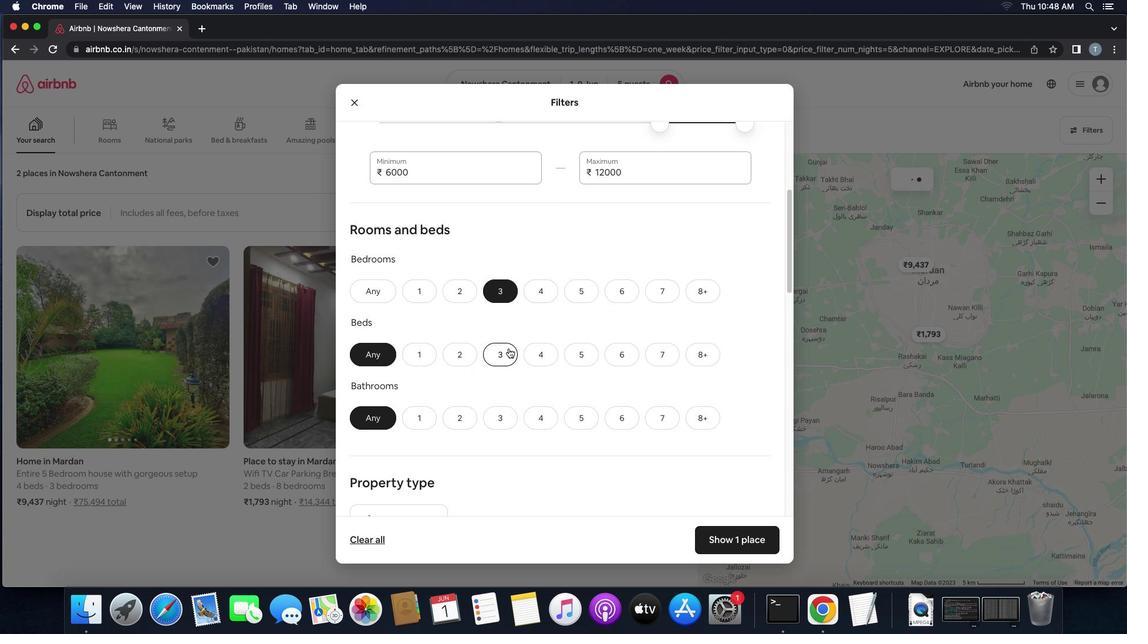 
Action: Mouse pressed left at (508, 348)
Screenshot: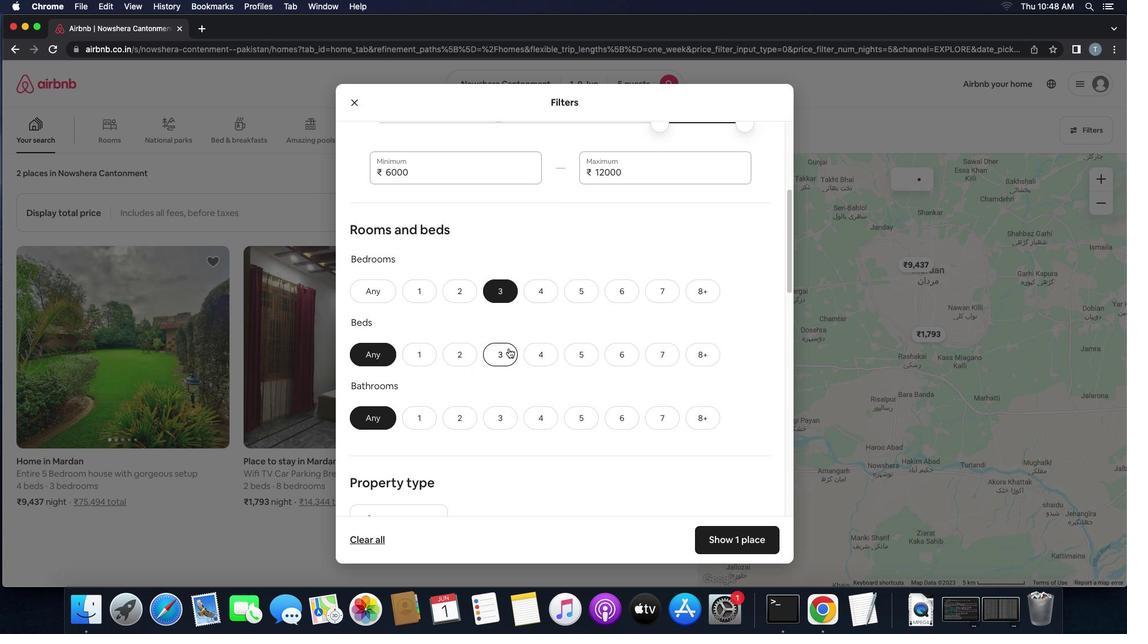 
Action: Mouse moved to (508, 413)
Screenshot: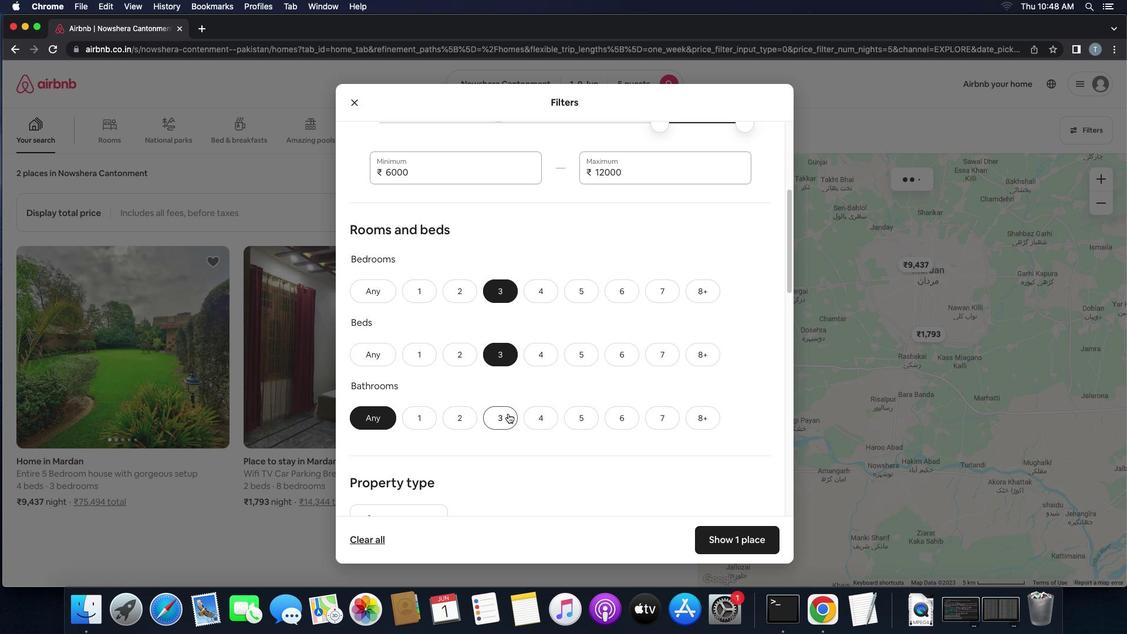 
Action: Mouse pressed left at (508, 413)
Screenshot: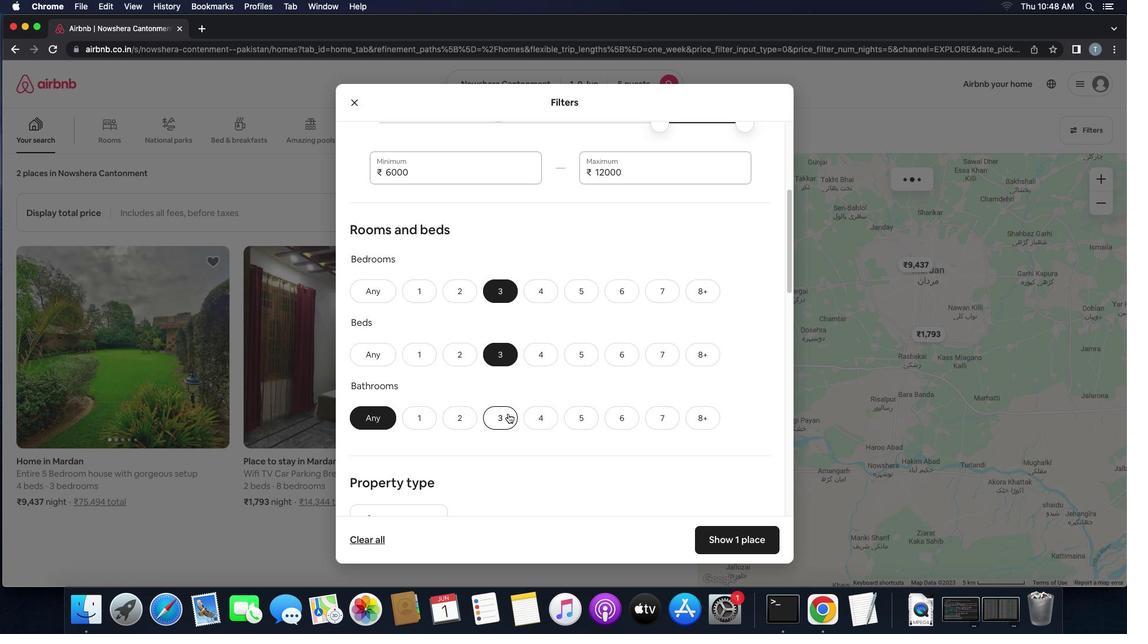 
Action: Mouse moved to (594, 442)
Screenshot: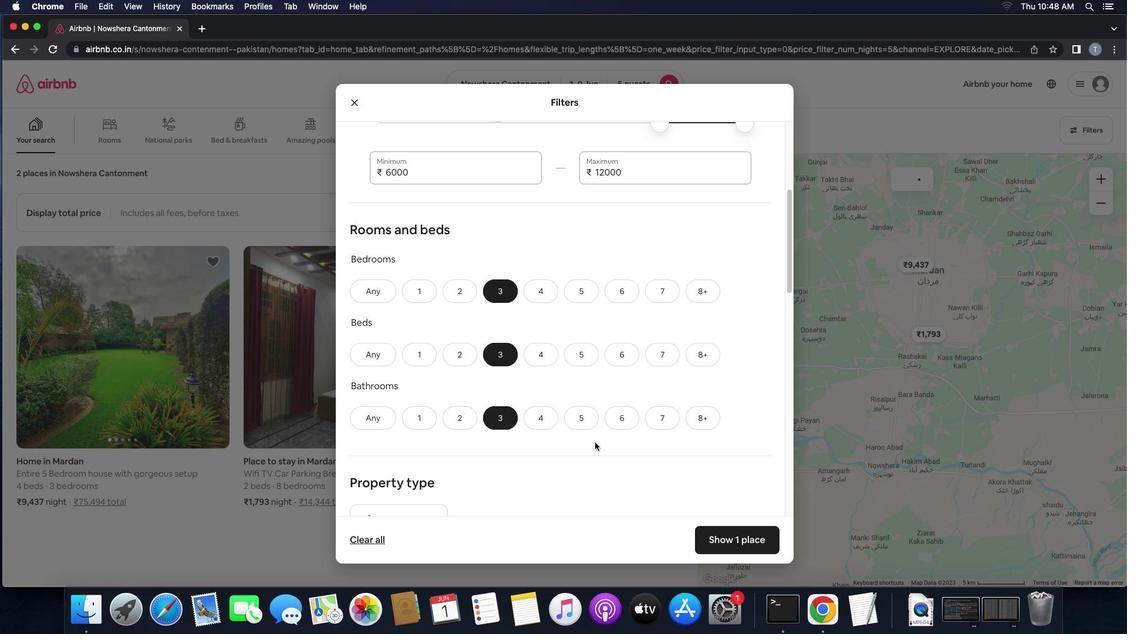 
Action: Mouse scrolled (594, 442) with delta (0, 0)
Screenshot: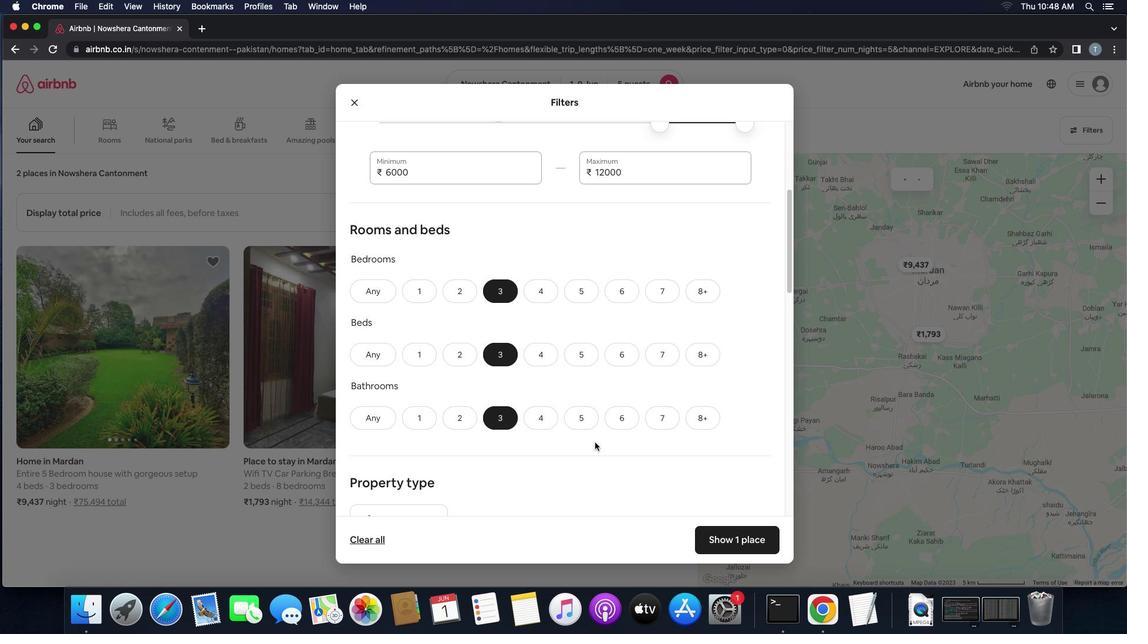 
Action: Mouse scrolled (594, 442) with delta (0, 0)
Screenshot: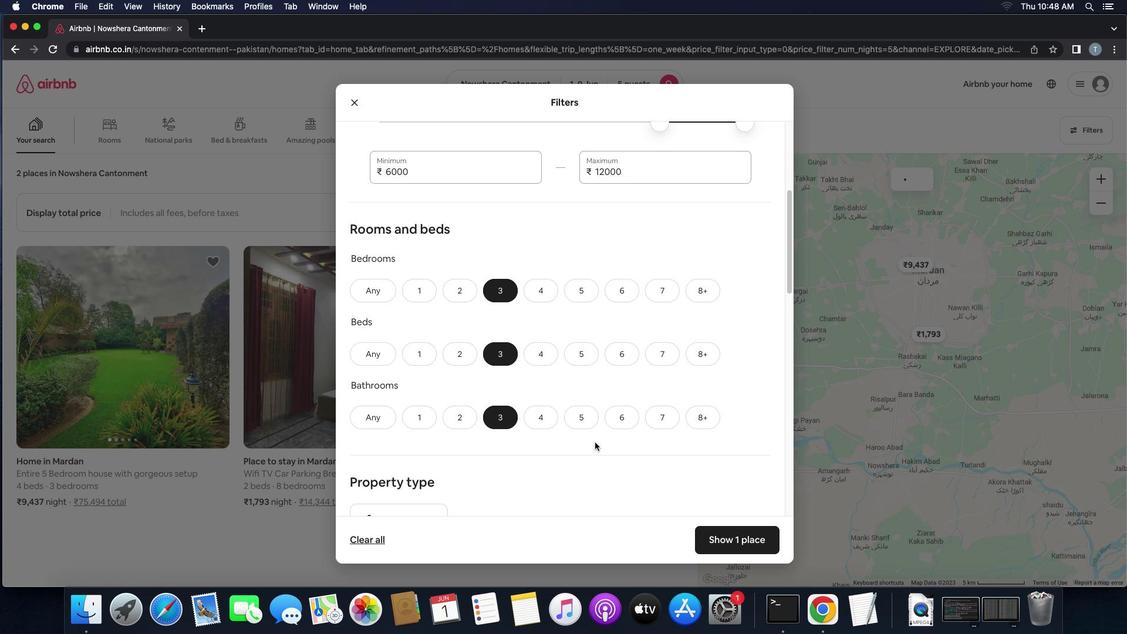 
Action: Mouse scrolled (594, 442) with delta (0, -1)
Screenshot: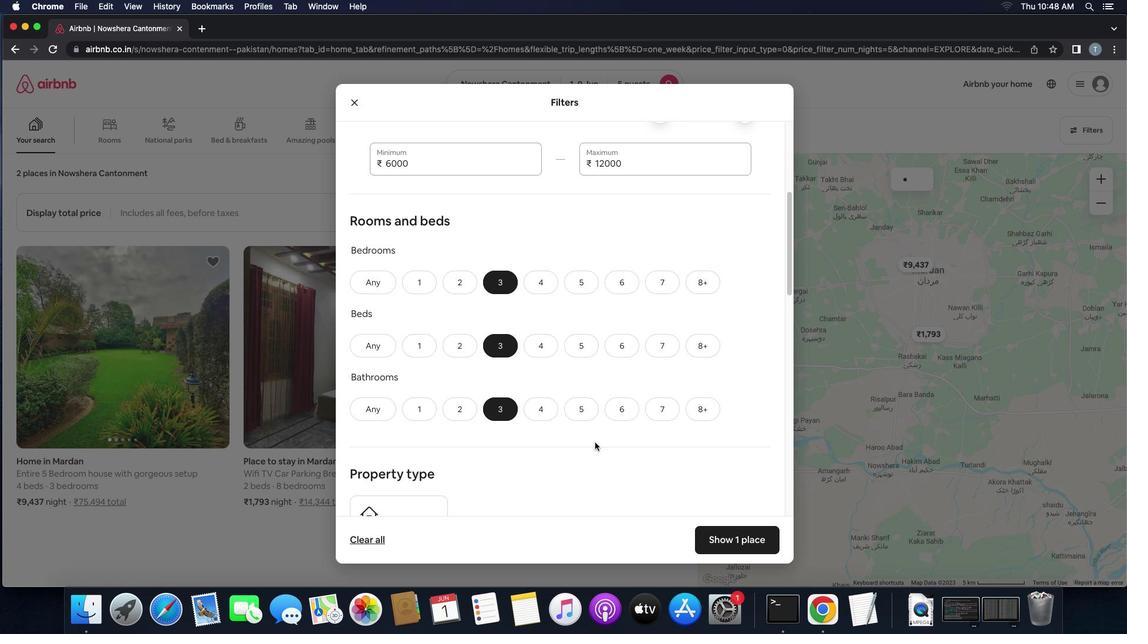 
Action: Mouse moved to (620, 441)
Screenshot: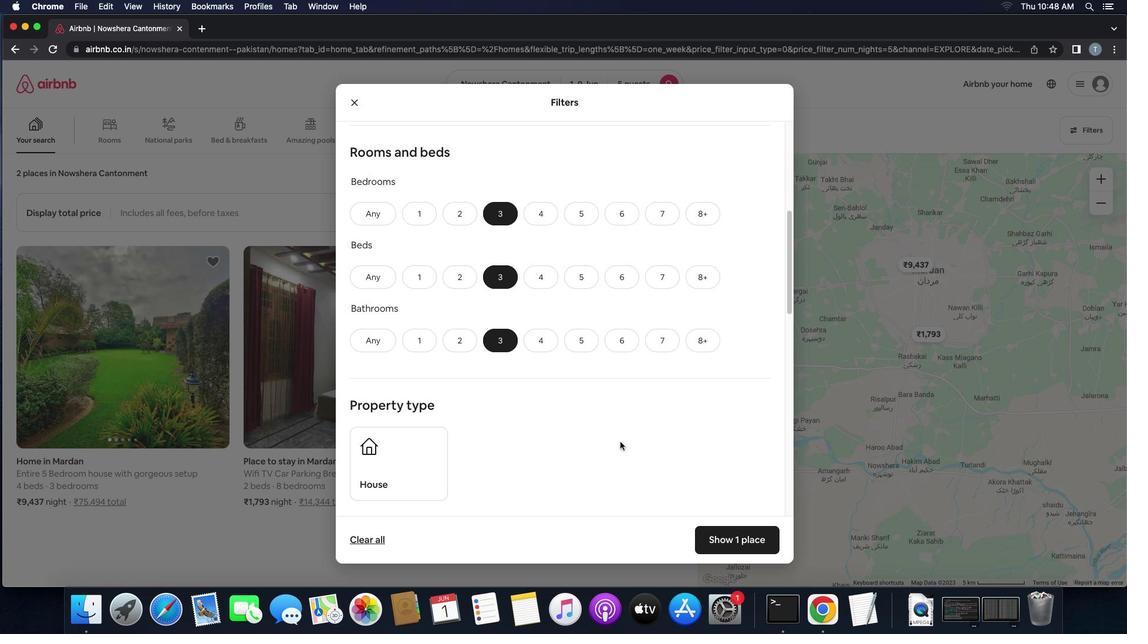 
Action: Mouse scrolled (620, 441) with delta (0, 0)
Screenshot: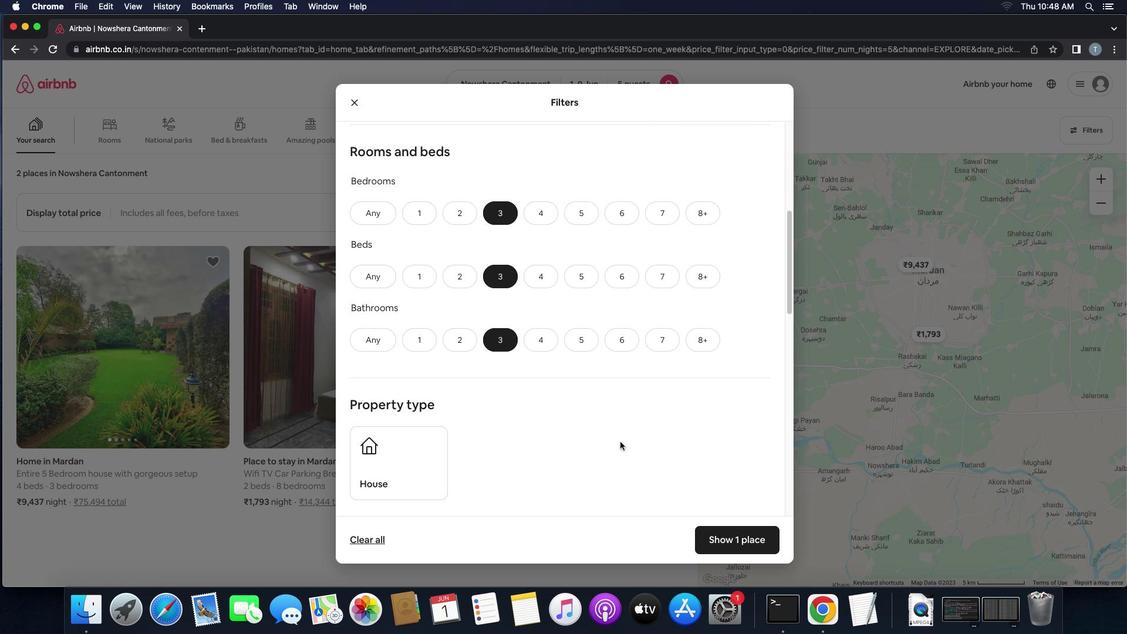 
Action: Mouse scrolled (620, 441) with delta (0, 0)
Screenshot: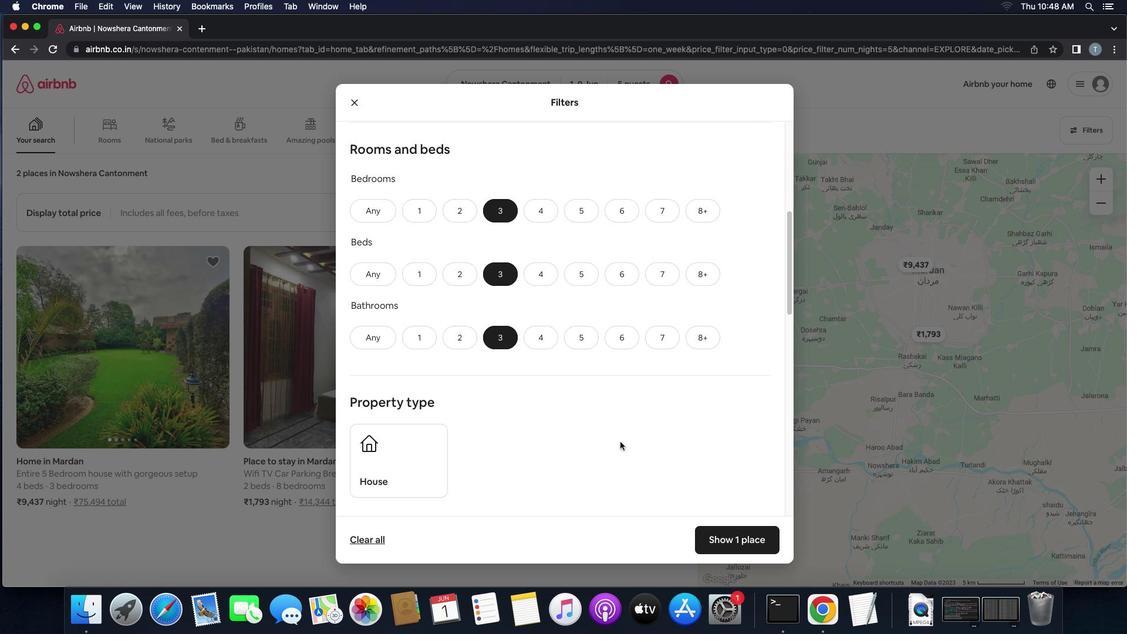 
Action: Mouse scrolled (620, 441) with delta (0, 0)
Screenshot: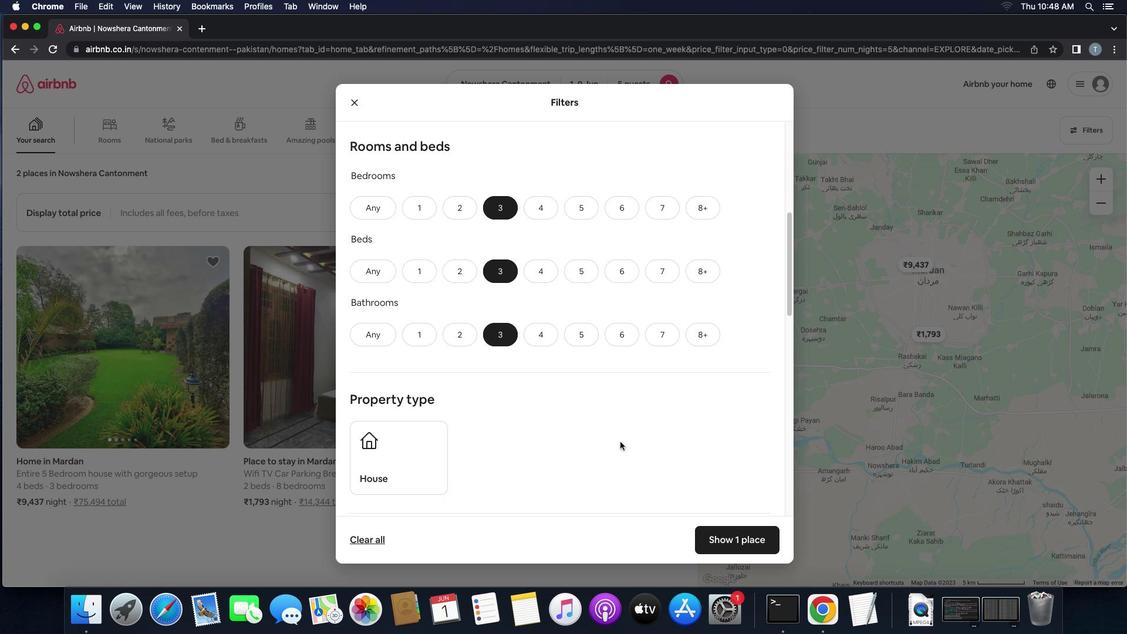 
Action: Mouse scrolled (620, 441) with delta (0, 0)
Screenshot: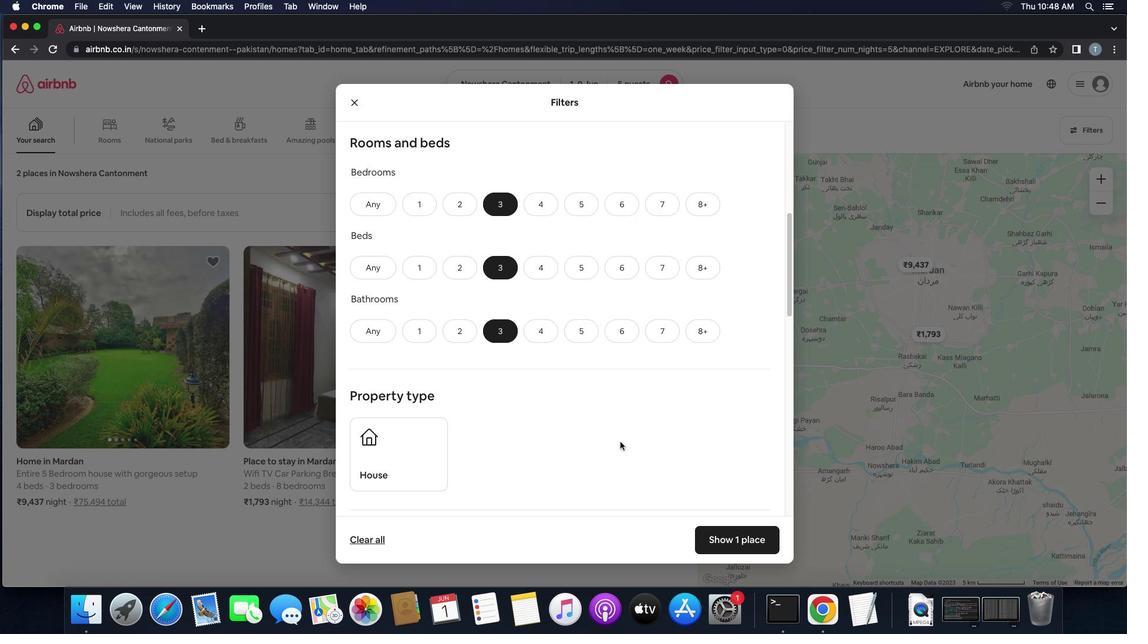 
Action: Mouse scrolled (620, 441) with delta (0, 0)
Screenshot: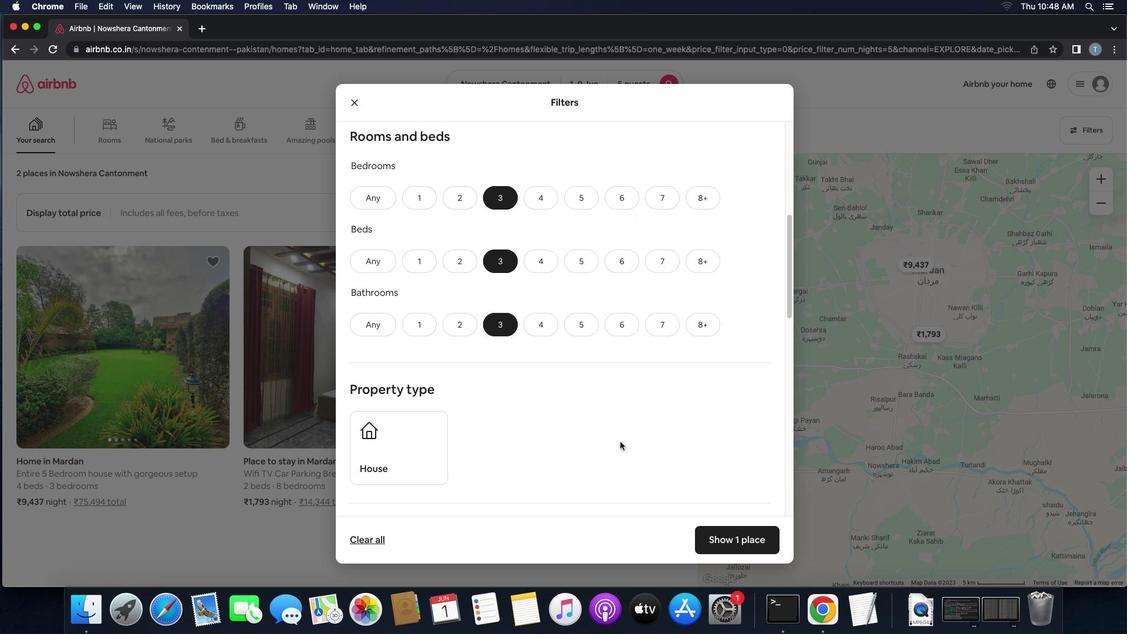 
Action: Mouse scrolled (620, 441) with delta (0, -1)
Screenshot: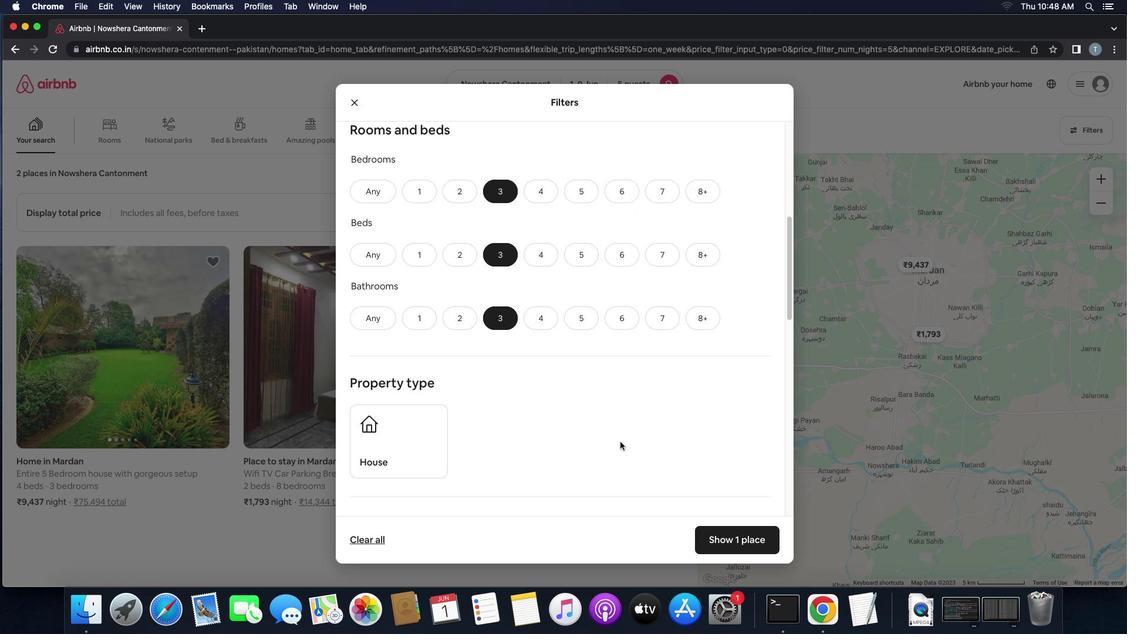 
Action: Mouse scrolled (620, 441) with delta (0, 0)
Screenshot: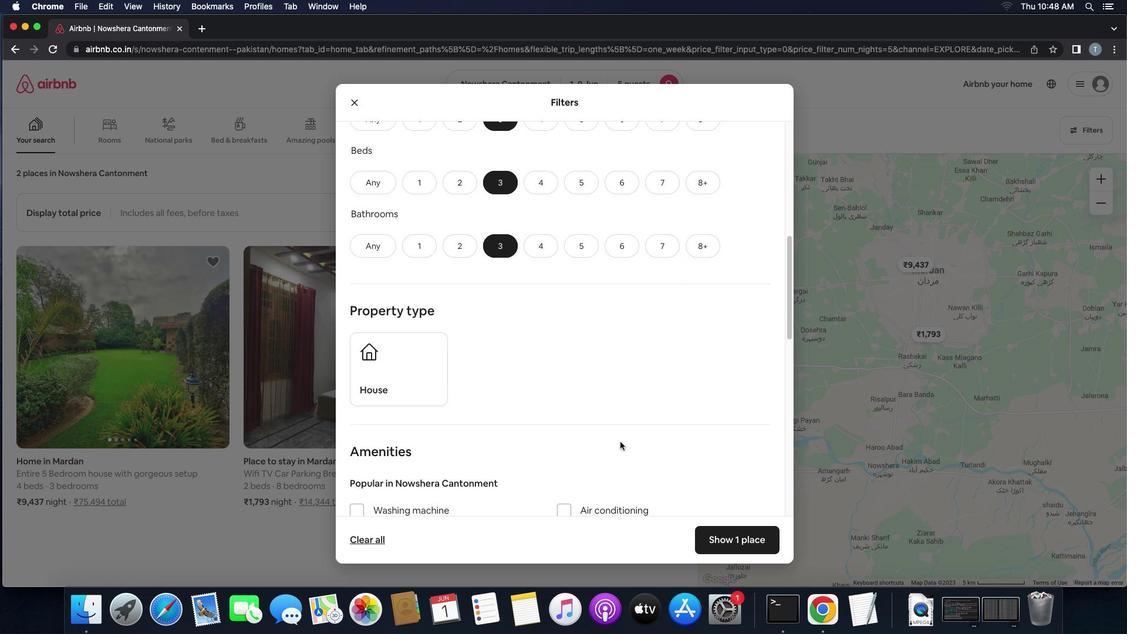 
Action: Mouse moved to (601, 442)
Screenshot: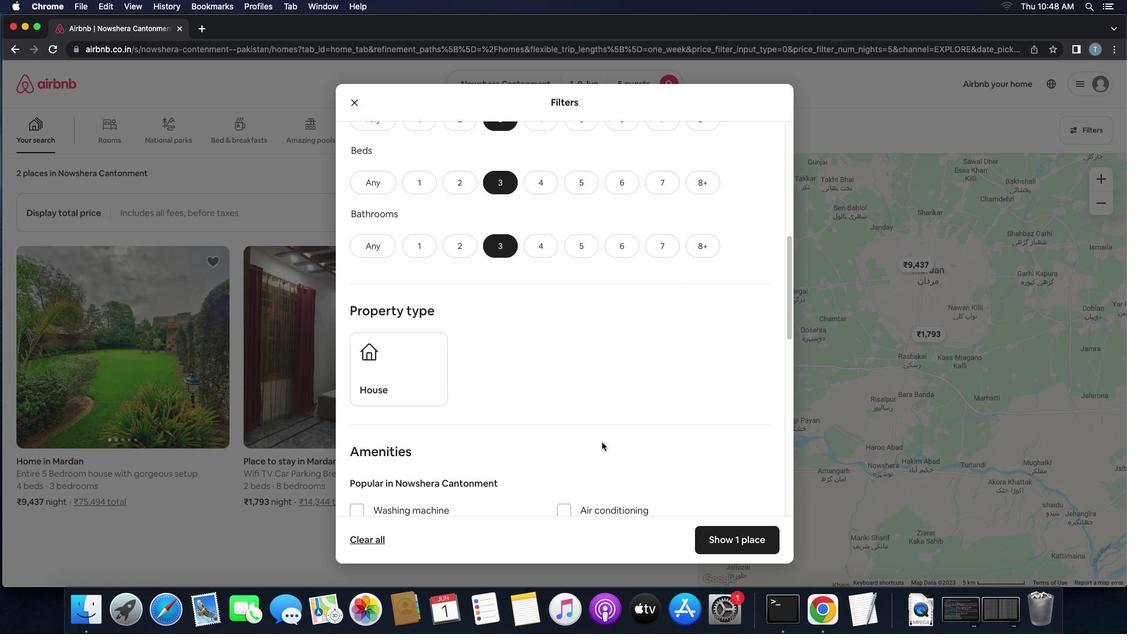 
Action: Mouse scrolled (601, 442) with delta (0, 0)
Screenshot: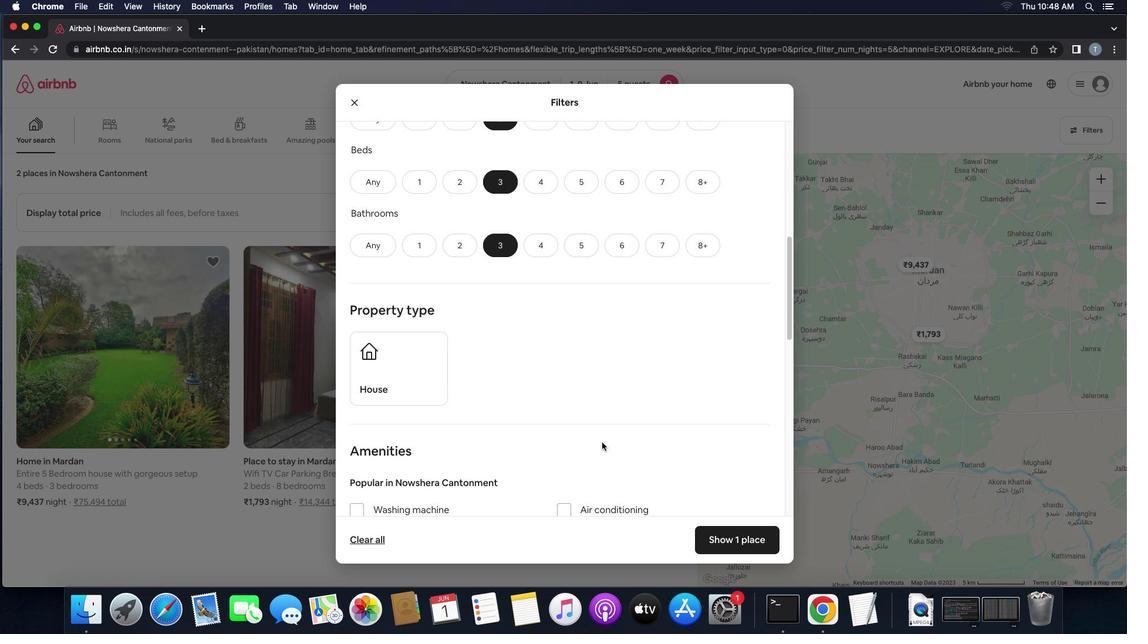 
Action: Mouse scrolled (601, 442) with delta (0, 0)
Screenshot: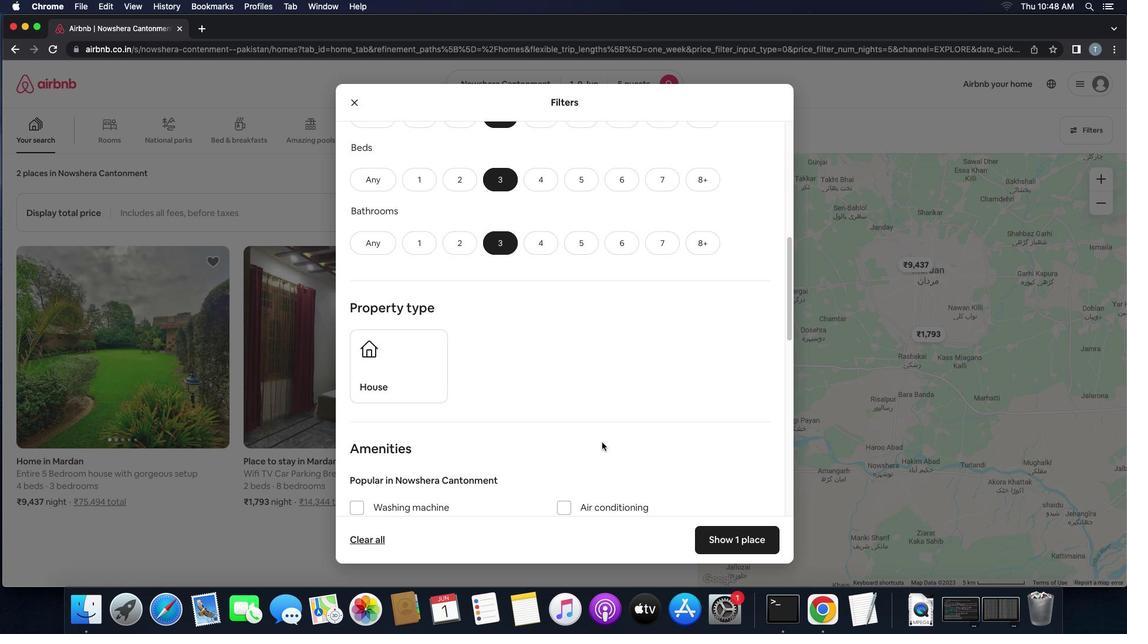 
Action: Mouse moved to (425, 367)
Screenshot: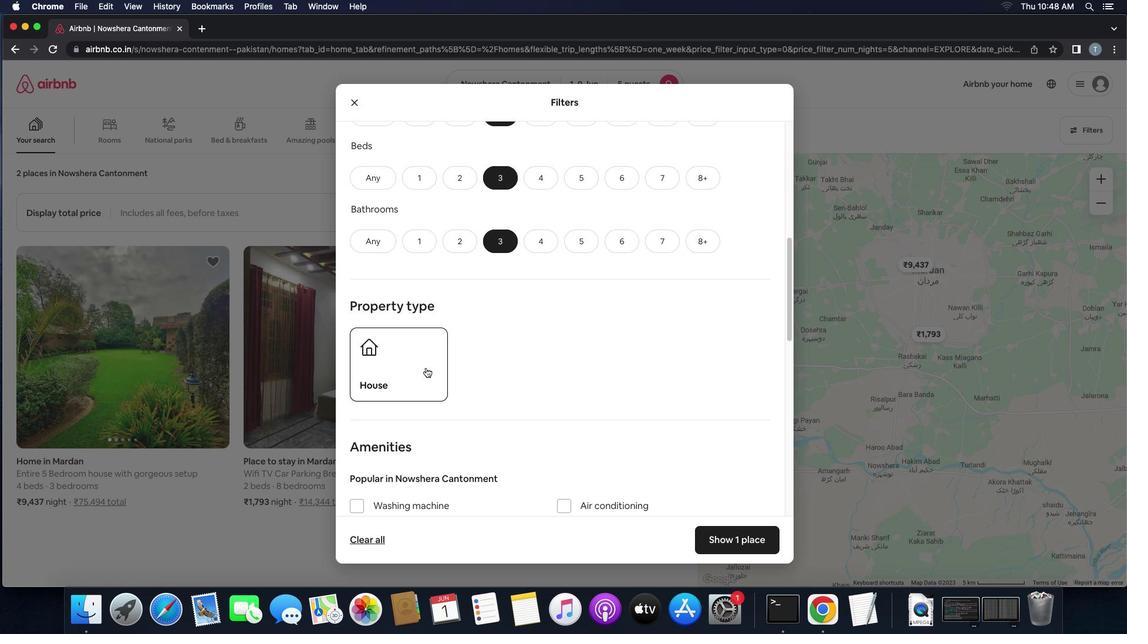 
Action: Mouse pressed left at (425, 367)
Screenshot: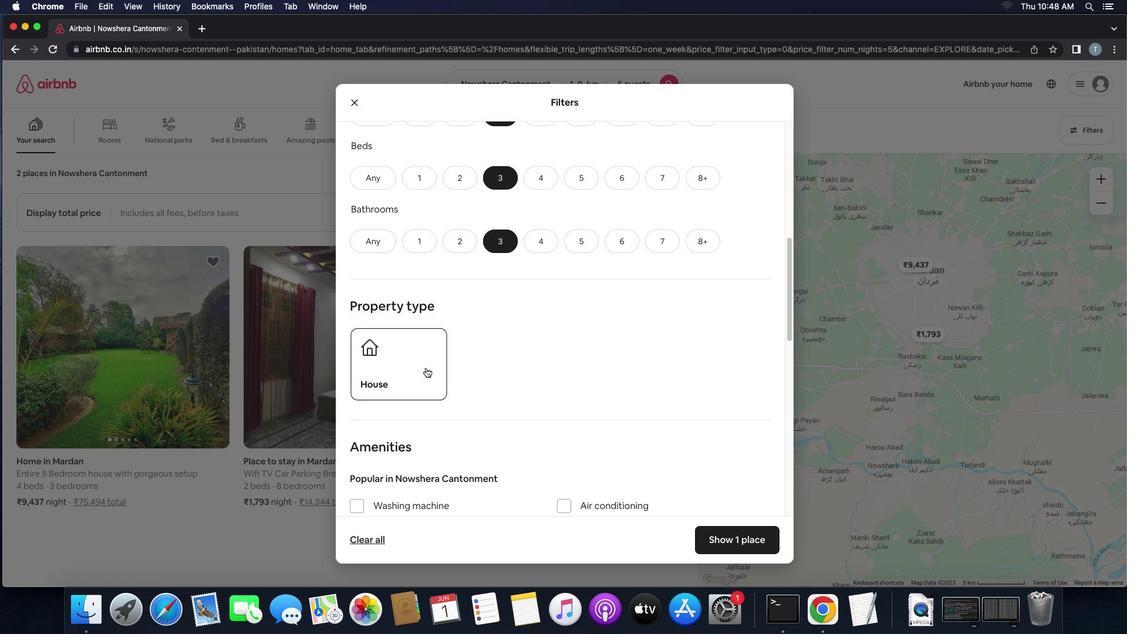 
Action: Mouse moved to (561, 391)
Screenshot: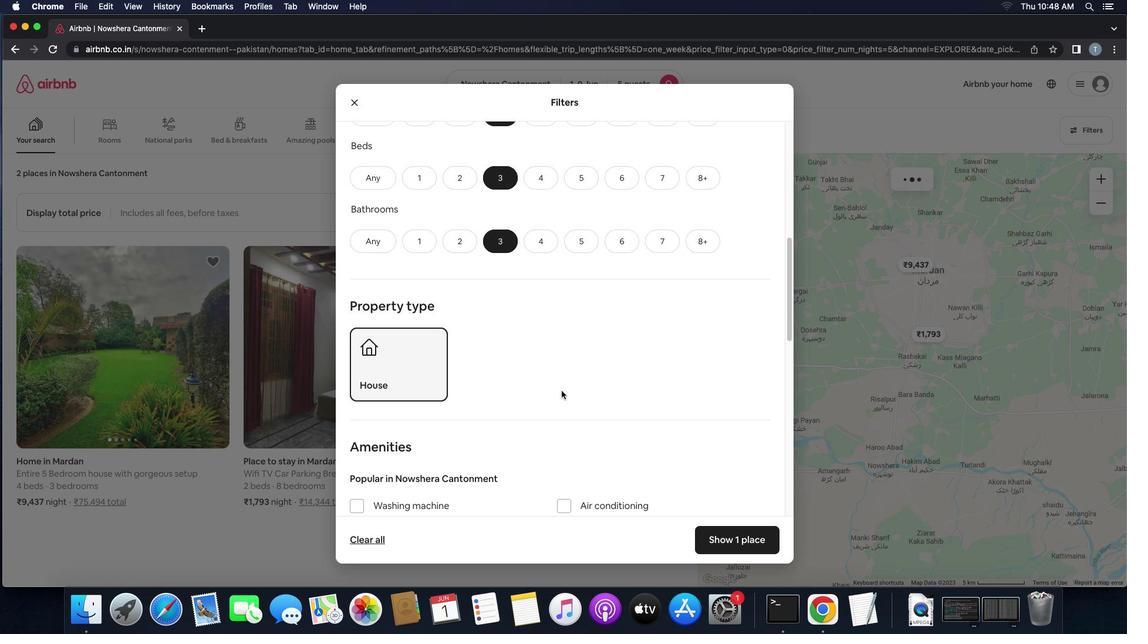 
Action: Mouse scrolled (561, 391) with delta (0, 0)
Screenshot: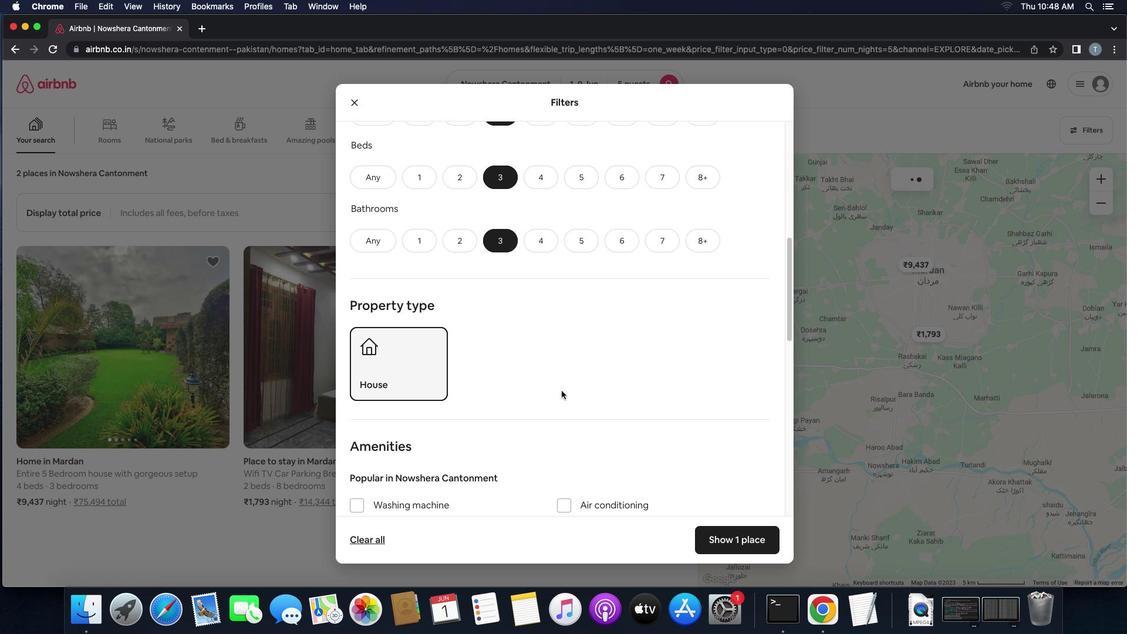 
Action: Mouse scrolled (561, 391) with delta (0, 0)
Screenshot: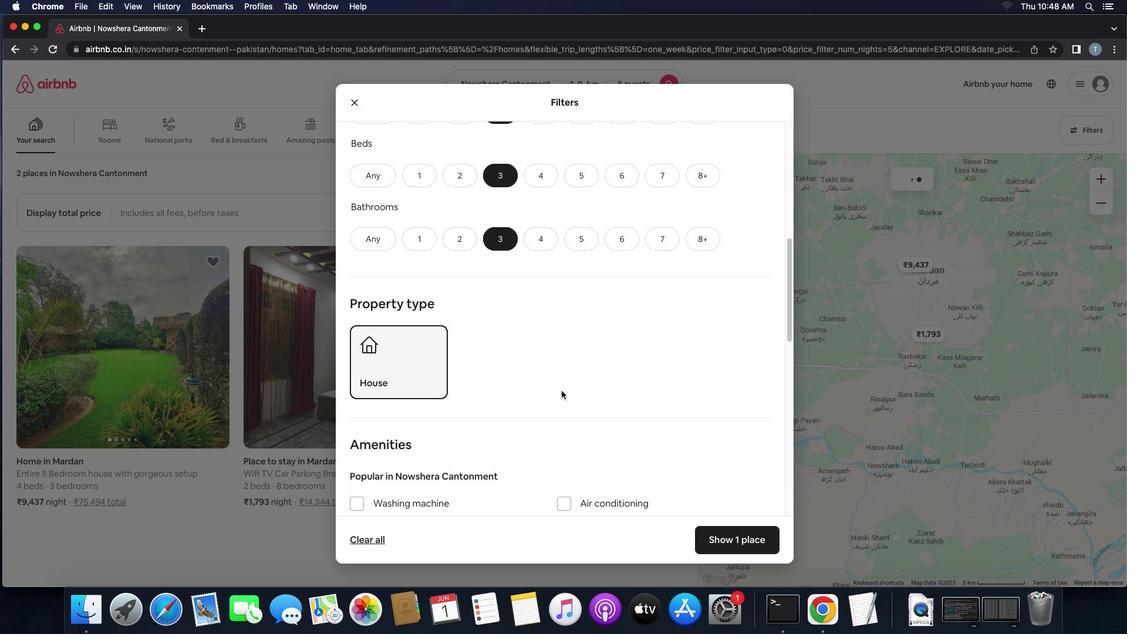 
Action: Mouse scrolled (561, 391) with delta (0, -1)
Screenshot: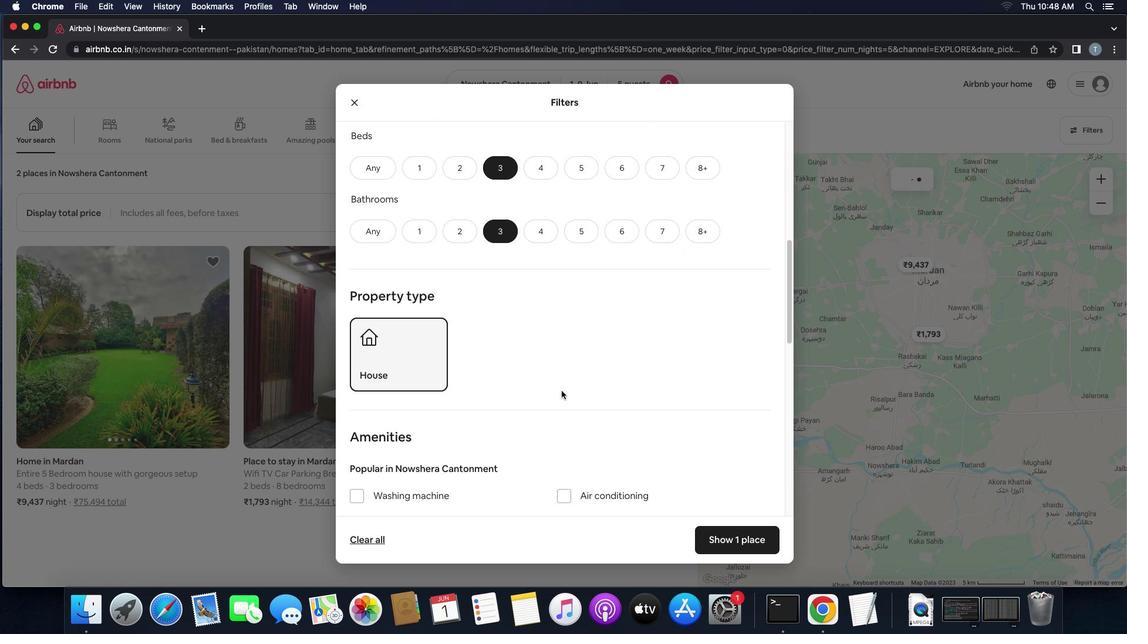 
Action: Mouse moved to (561, 391)
Screenshot: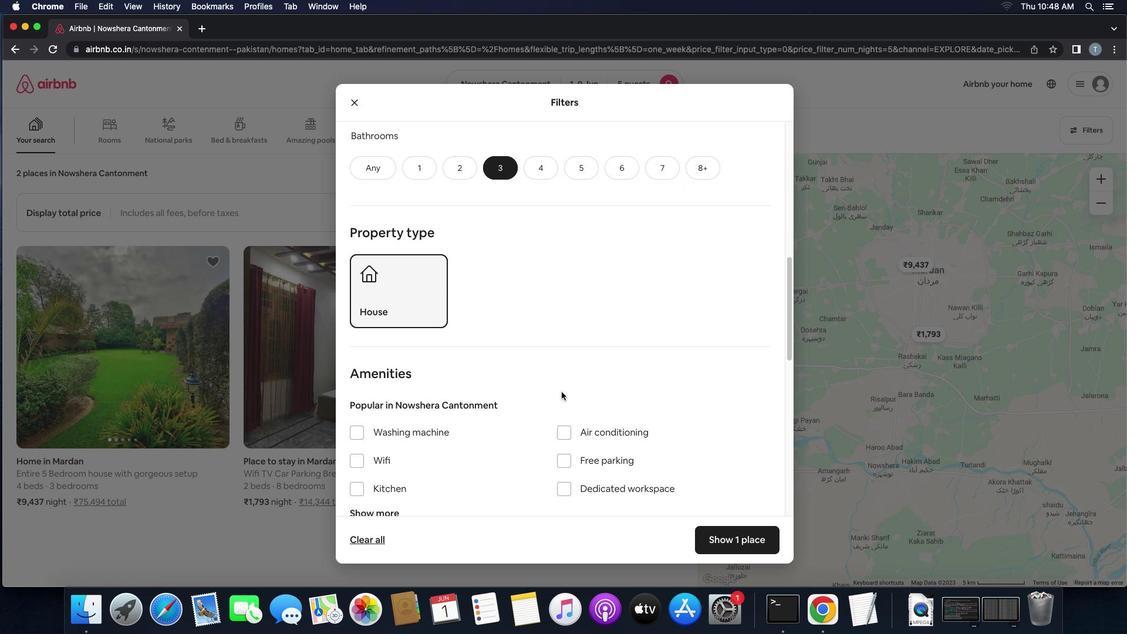 
Action: Mouse scrolled (561, 391) with delta (0, 0)
Screenshot: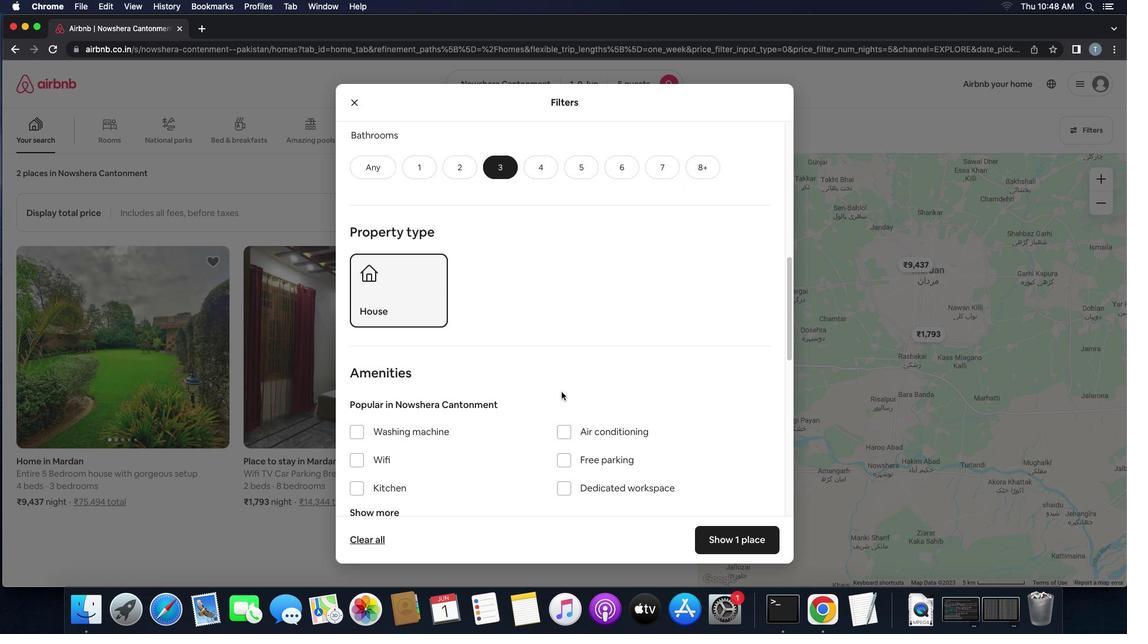 
Action: Mouse scrolled (561, 391) with delta (0, 0)
Screenshot: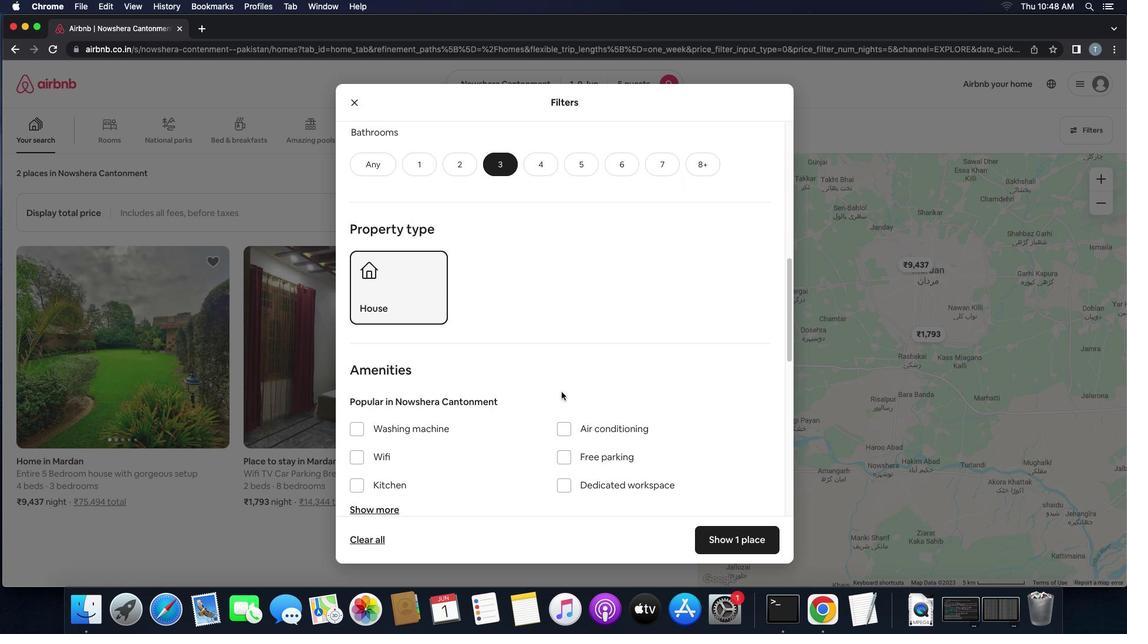 
Action: Mouse scrolled (561, 391) with delta (0, 0)
Screenshot: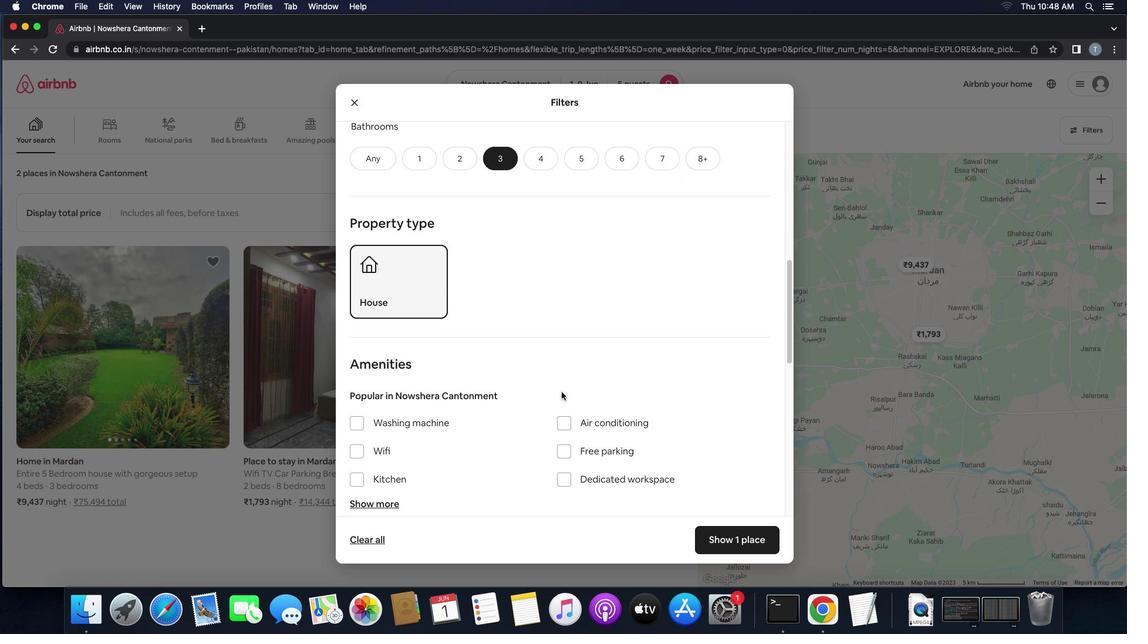 
Action: Mouse moved to (568, 404)
Screenshot: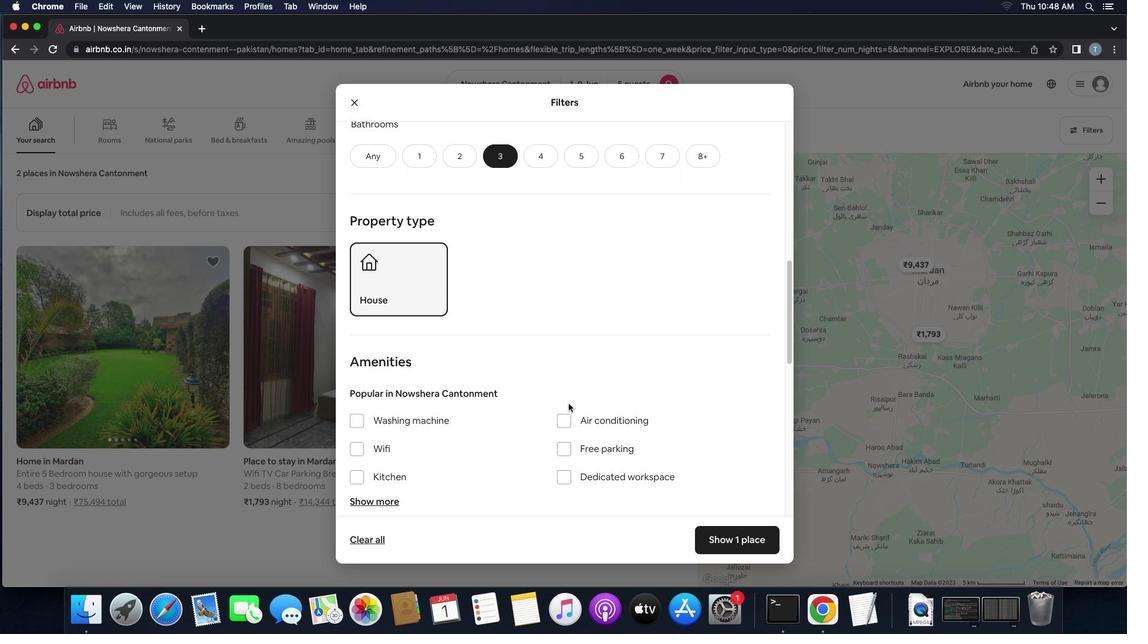 
Action: Mouse scrolled (568, 404) with delta (0, 0)
Screenshot: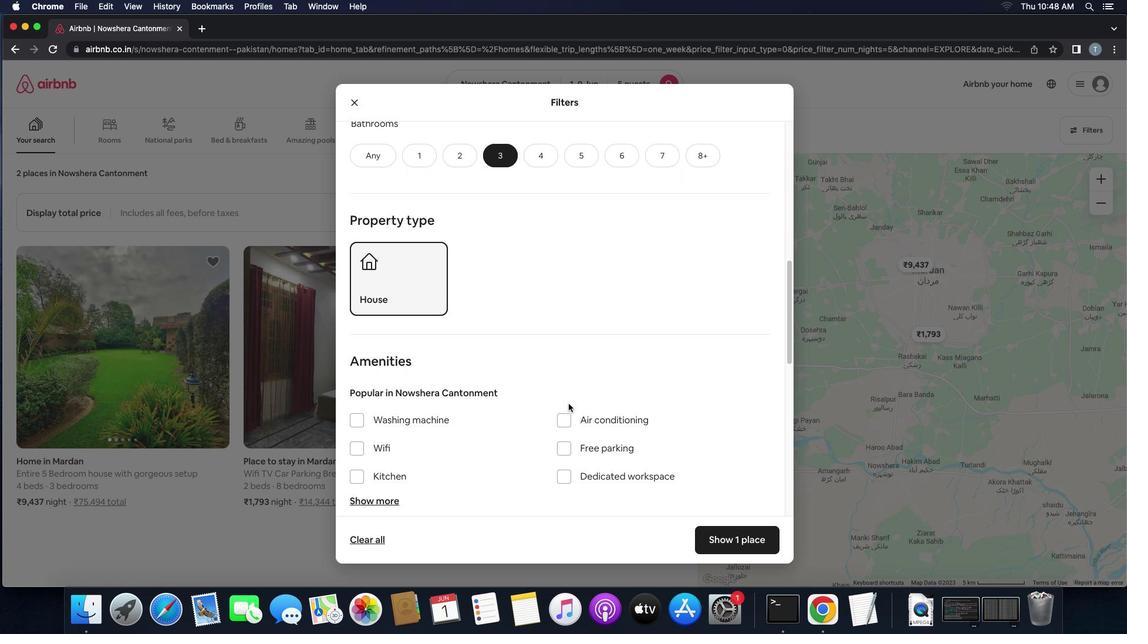 
Action: Mouse scrolled (568, 404) with delta (0, 0)
Screenshot: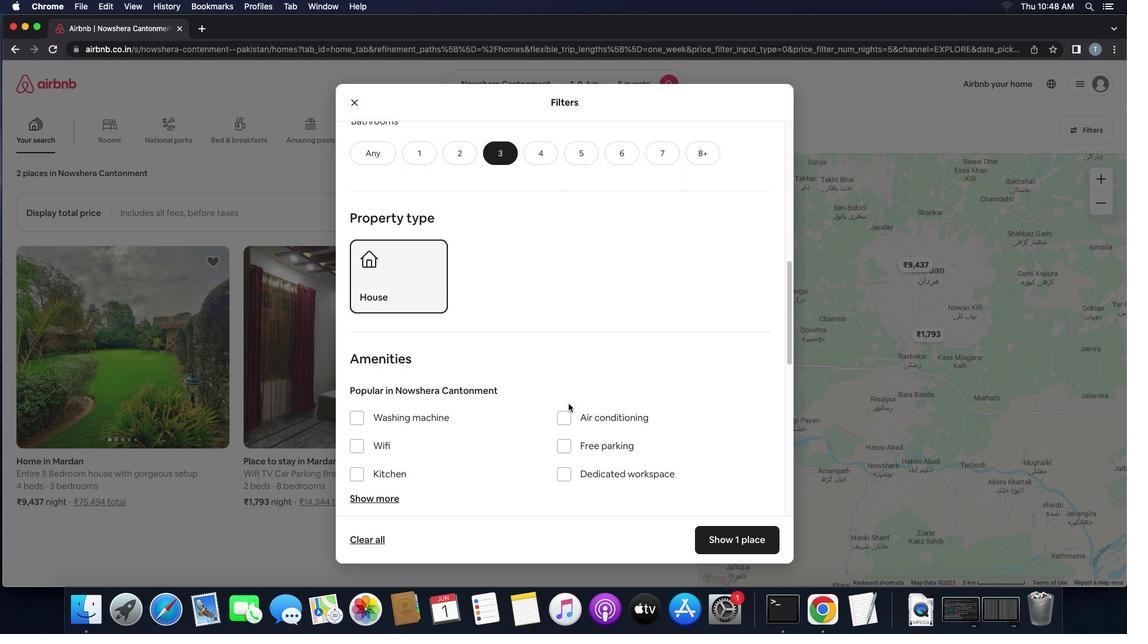 
Action: Mouse scrolled (568, 404) with delta (0, 0)
Screenshot: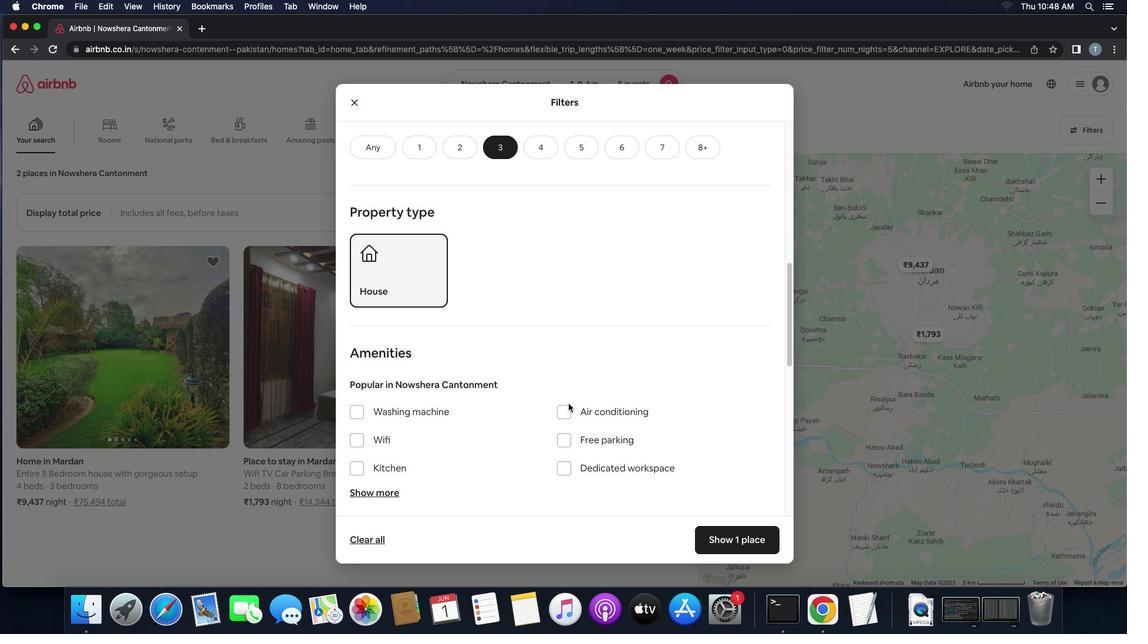 
Action: Mouse scrolled (568, 404) with delta (0, 0)
Screenshot: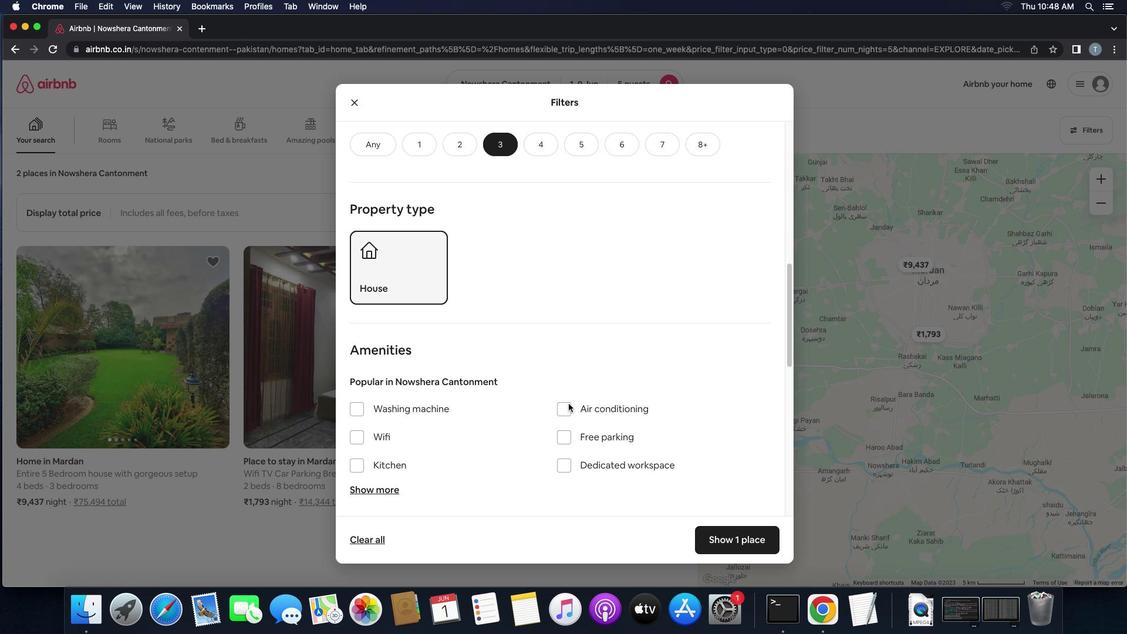 
Action: Mouse moved to (569, 400)
Screenshot: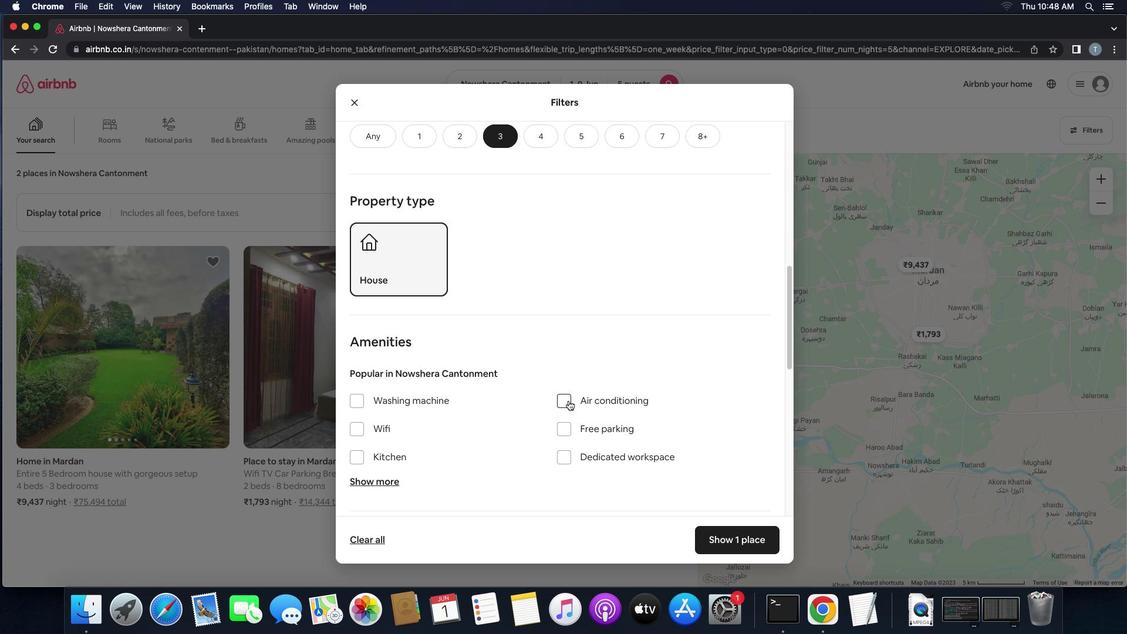 
Action: Mouse scrolled (569, 400) with delta (0, 0)
Screenshot: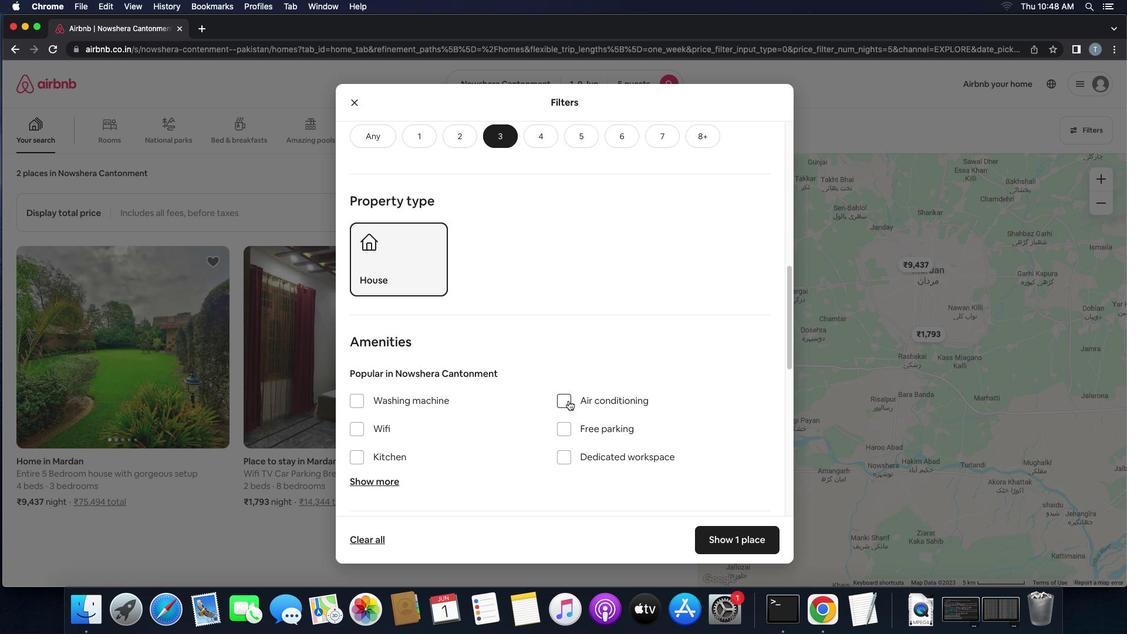 
Action: Mouse scrolled (569, 400) with delta (0, 0)
Screenshot: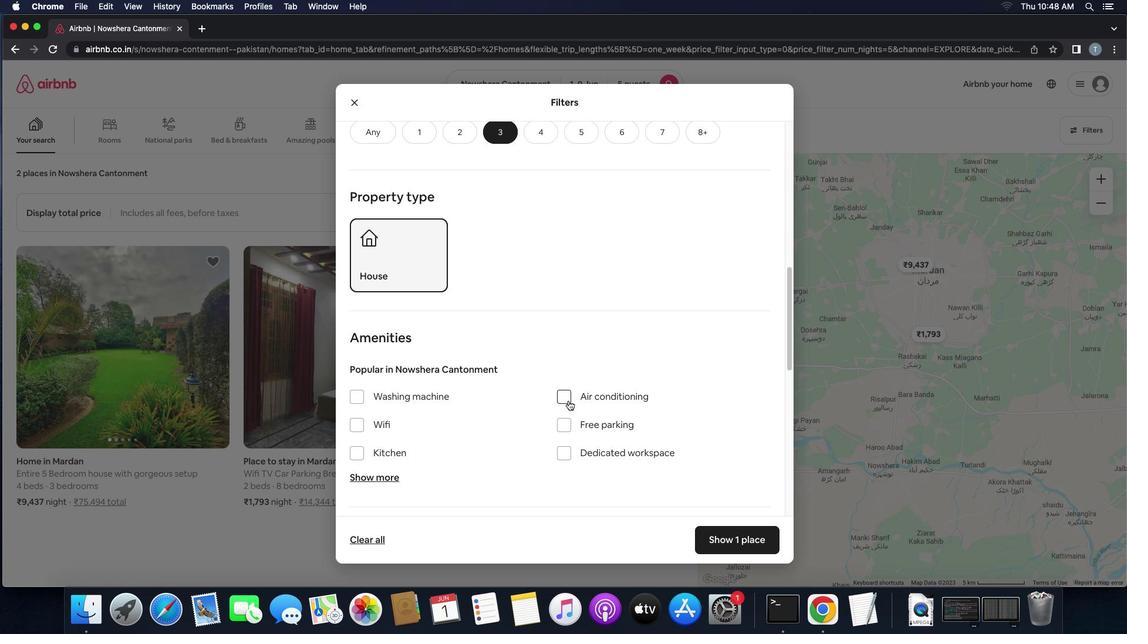 
Action: Mouse scrolled (569, 400) with delta (0, 0)
Screenshot: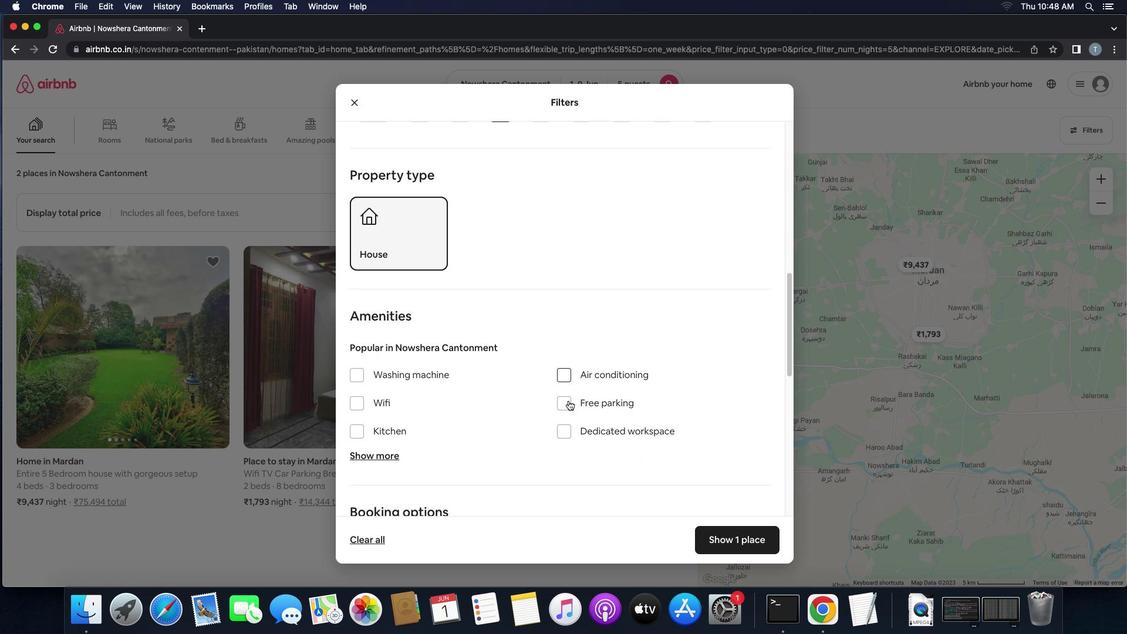
Action: Mouse scrolled (569, 400) with delta (0, 0)
Screenshot: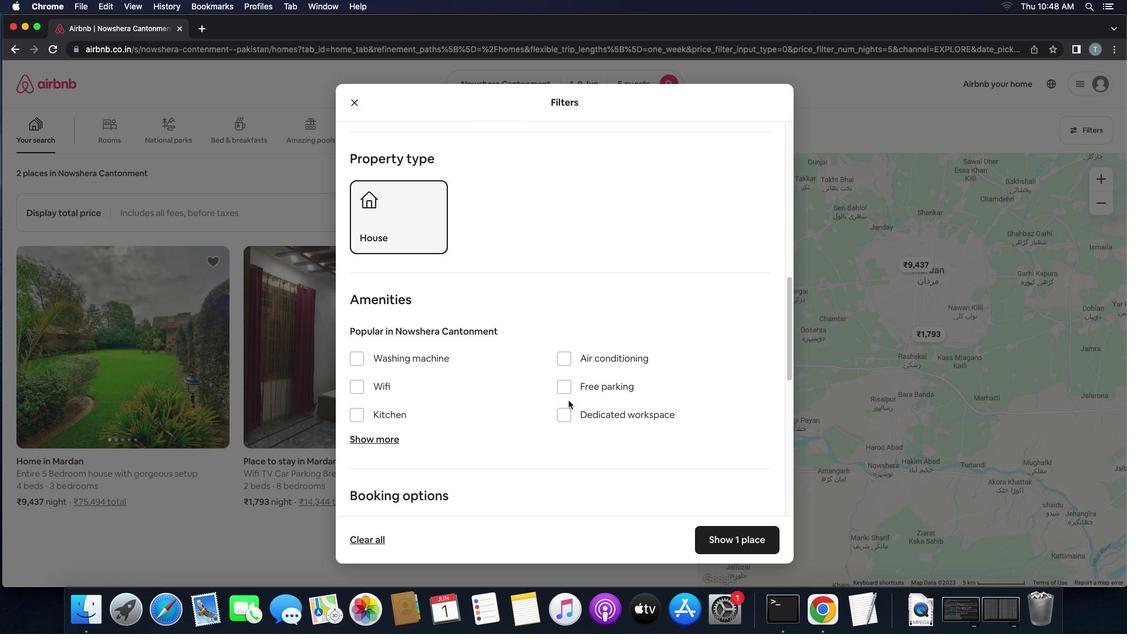 
Action: Mouse scrolled (569, 400) with delta (0, 0)
Screenshot: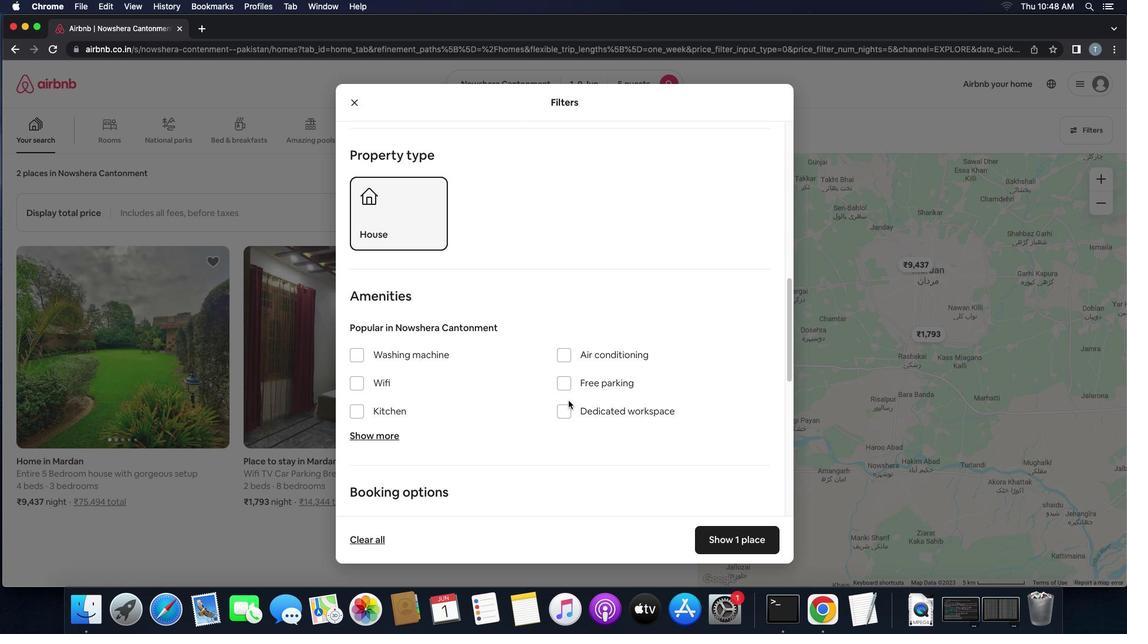 
Action: Mouse scrolled (569, 400) with delta (0, 0)
Screenshot: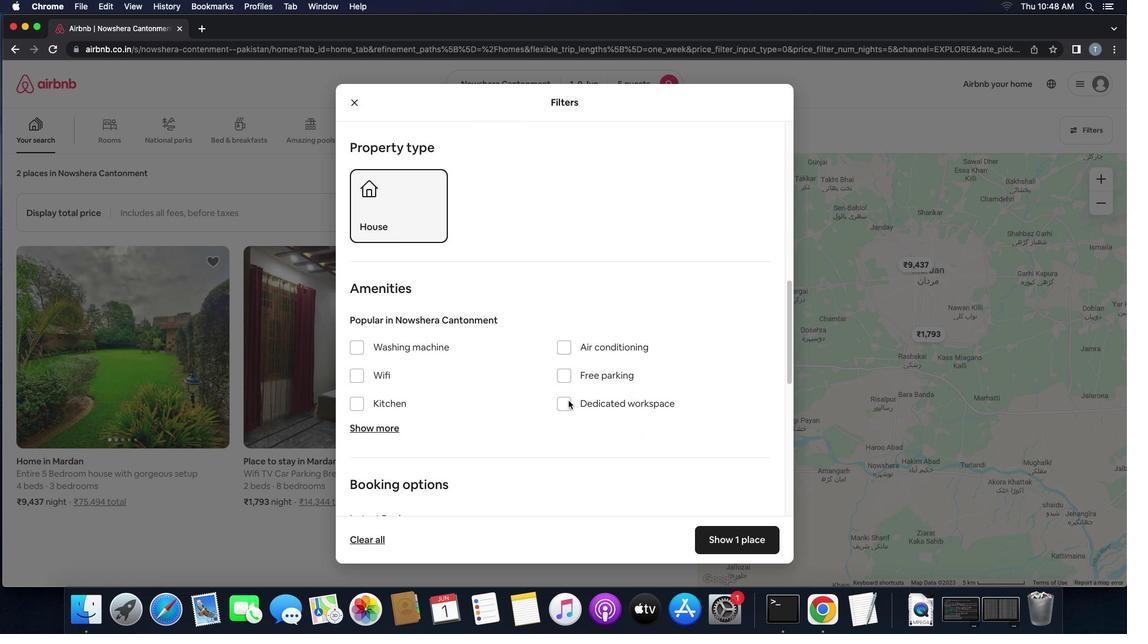 
Action: Mouse scrolled (569, 400) with delta (0, 0)
Screenshot: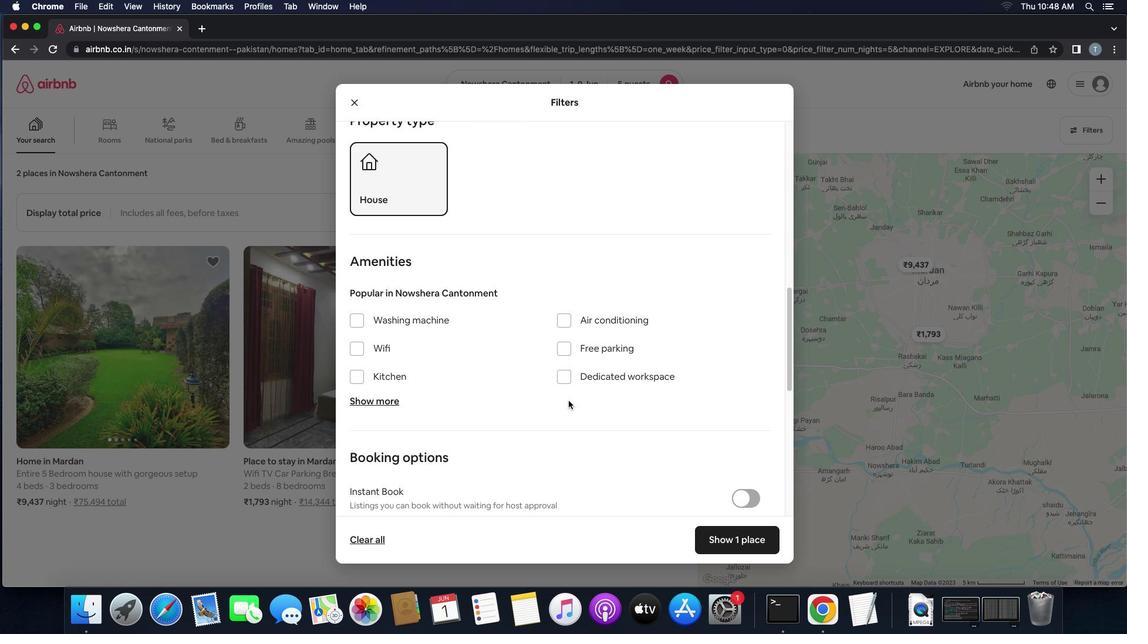 
Action: Mouse scrolled (569, 400) with delta (0, 0)
Screenshot: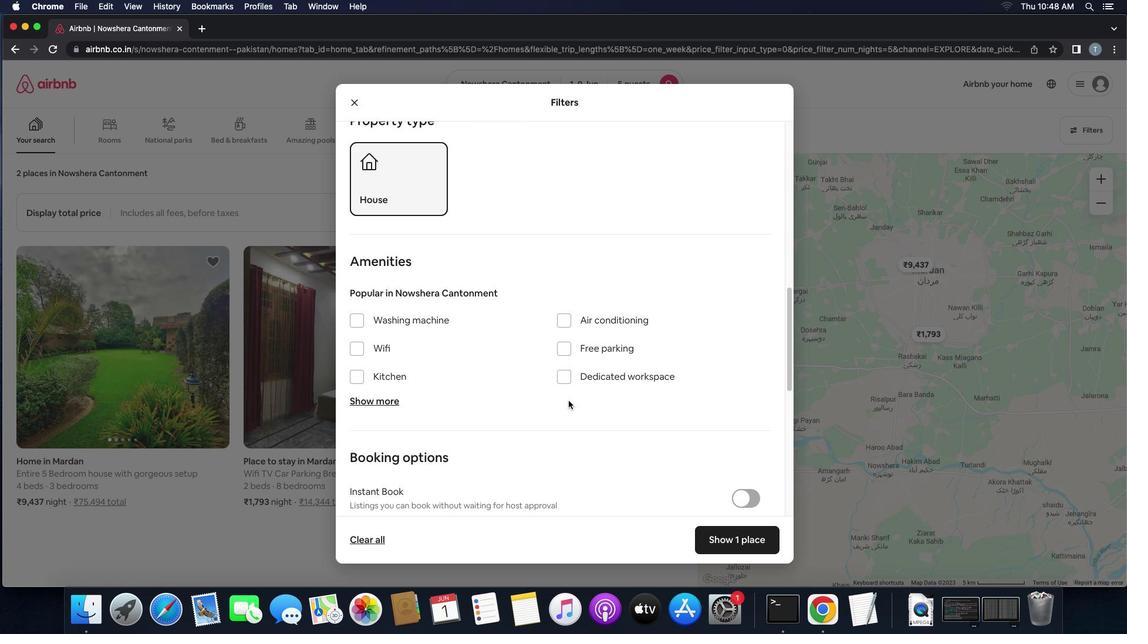 
Action: Mouse scrolled (569, 400) with delta (0, -1)
Screenshot: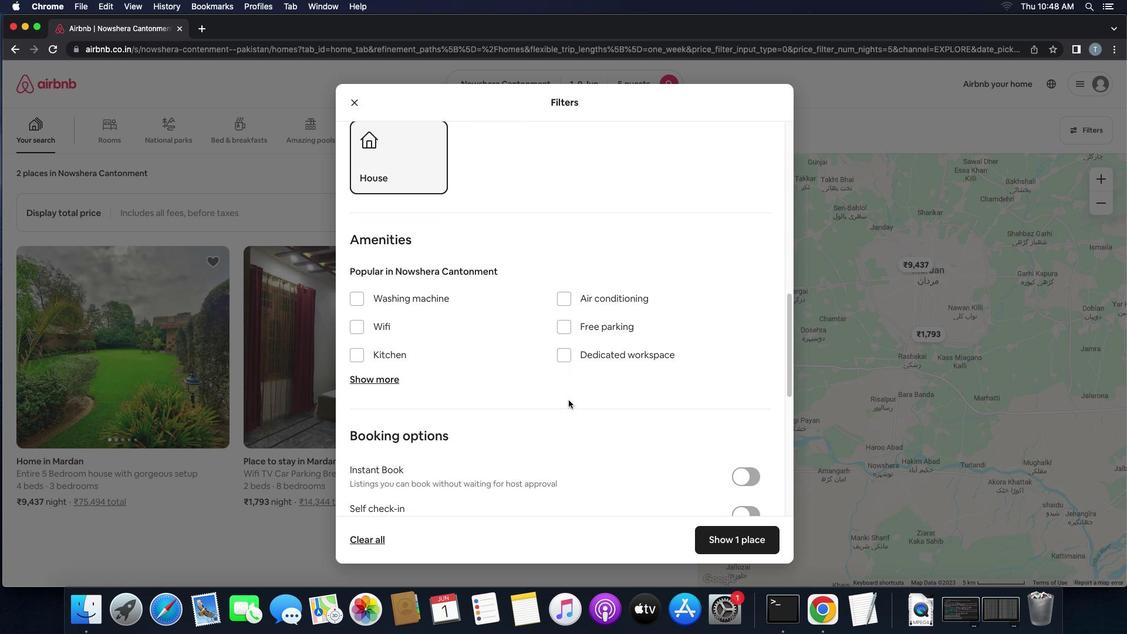 
Action: Mouse moved to (741, 442)
Screenshot: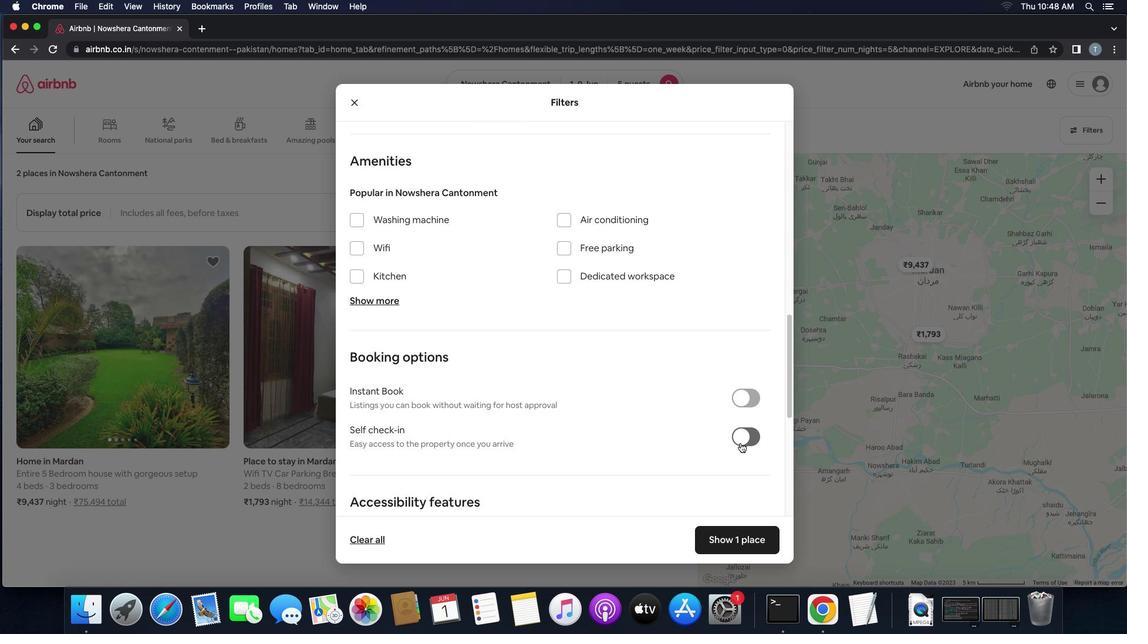 
Action: Mouse pressed left at (741, 442)
Screenshot: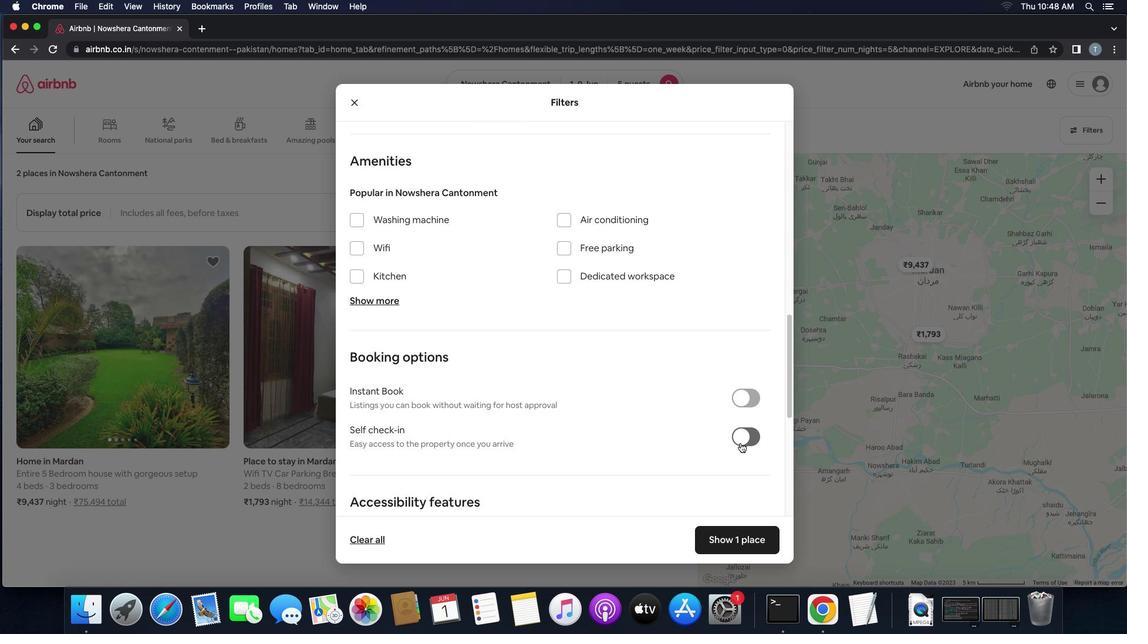 
Action: Mouse moved to (648, 443)
Screenshot: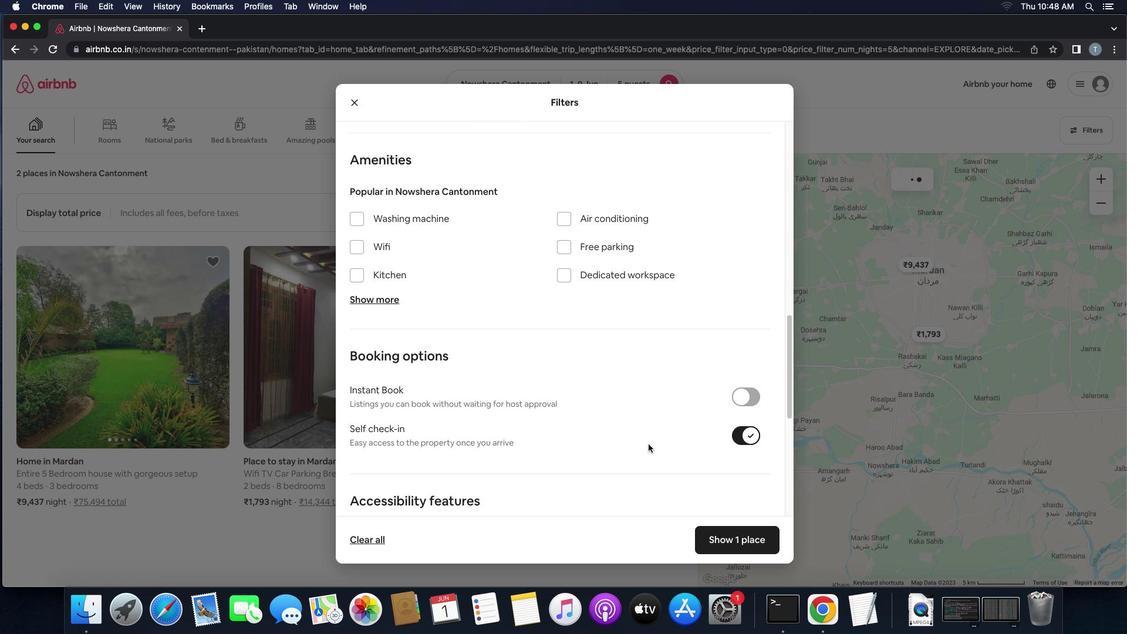 
Action: Mouse scrolled (648, 443) with delta (0, 0)
Screenshot: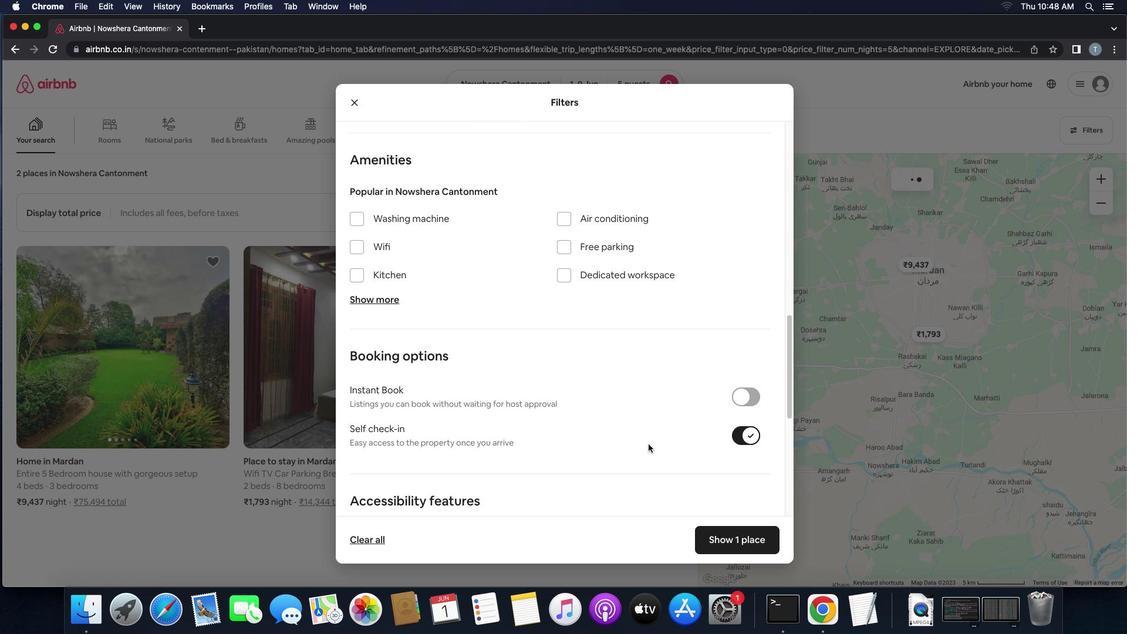 
Action: Mouse scrolled (648, 443) with delta (0, 0)
Screenshot: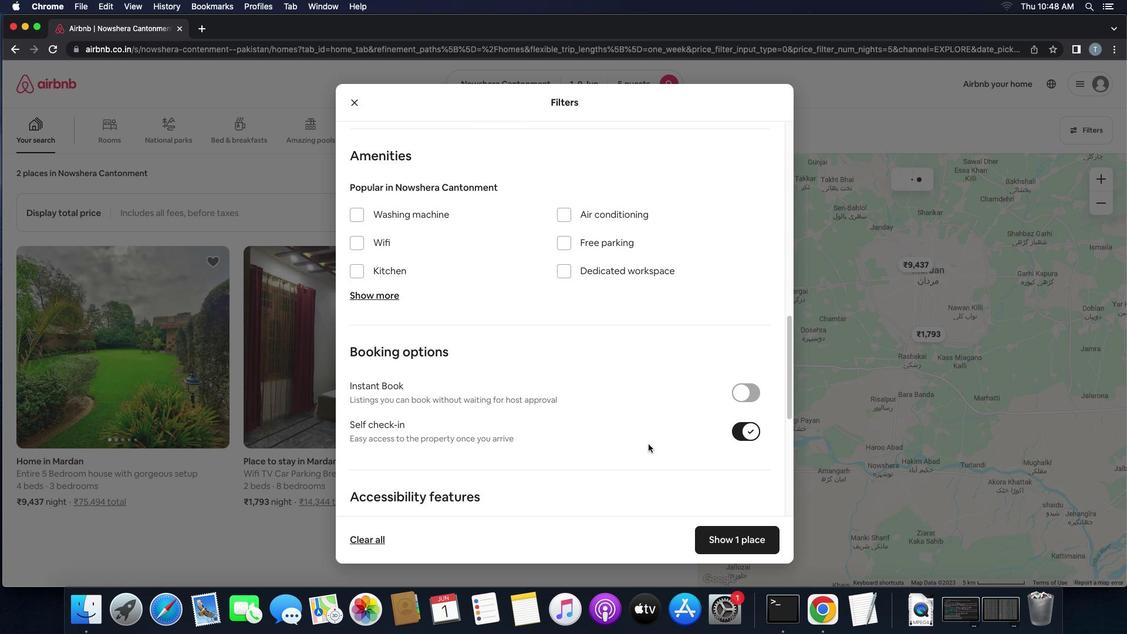 
Action: Mouse scrolled (648, 443) with delta (0, -1)
Screenshot: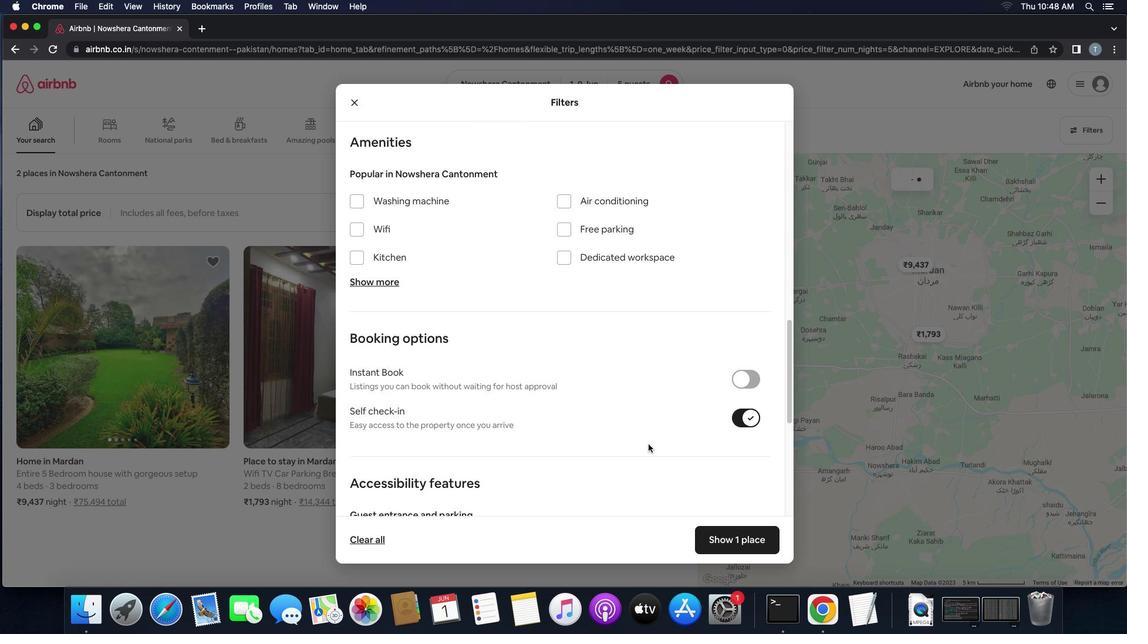 
Action: Mouse scrolled (648, 443) with delta (0, 0)
Screenshot: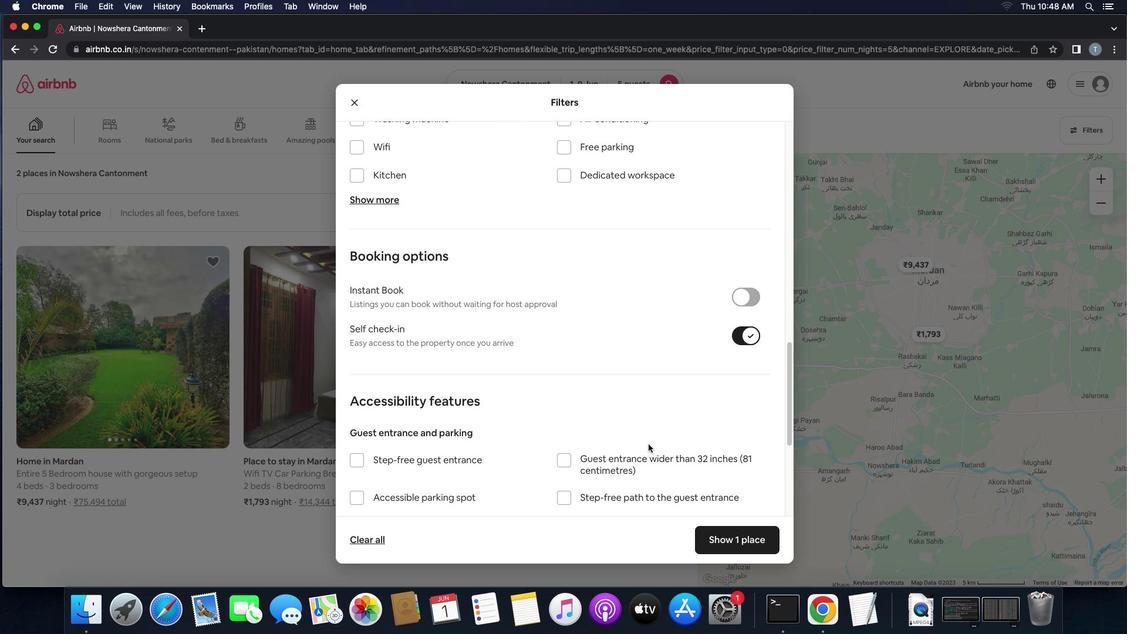 
Action: Mouse scrolled (648, 443) with delta (0, 0)
Screenshot: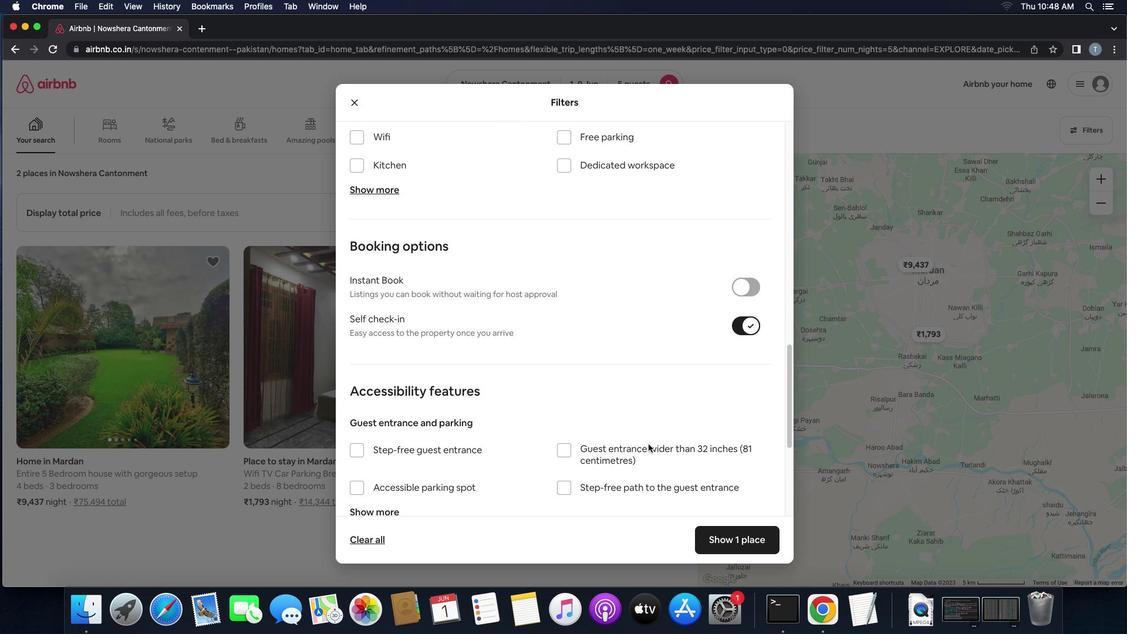 
Action: Mouse scrolled (648, 443) with delta (0, -1)
Screenshot: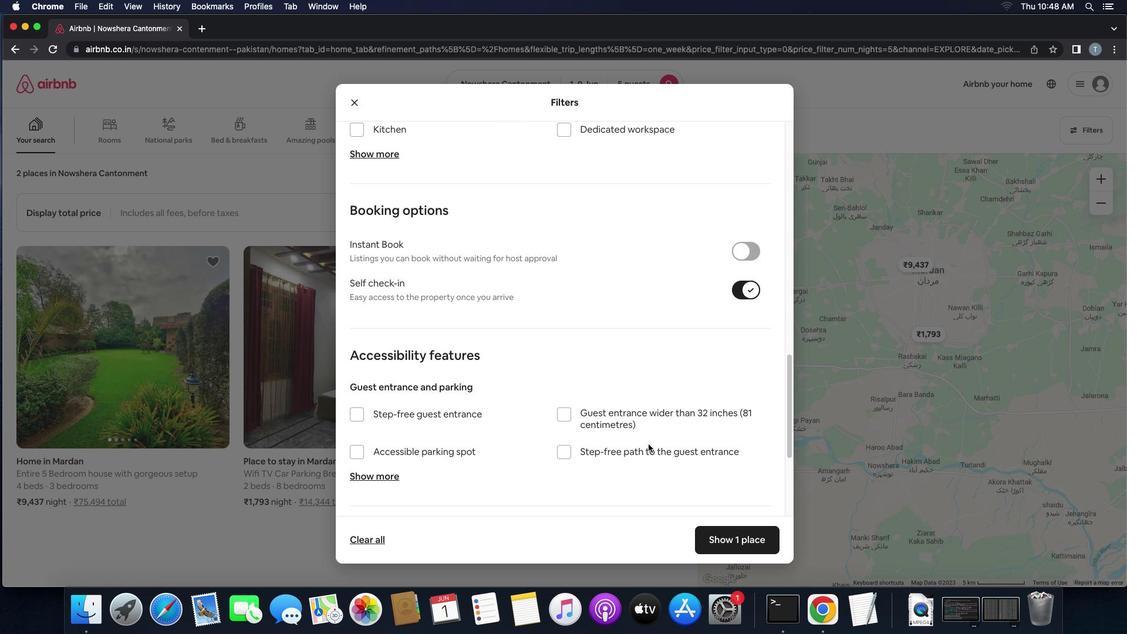 
Action: Mouse scrolled (648, 443) with delta (0, -2)
Screenshot: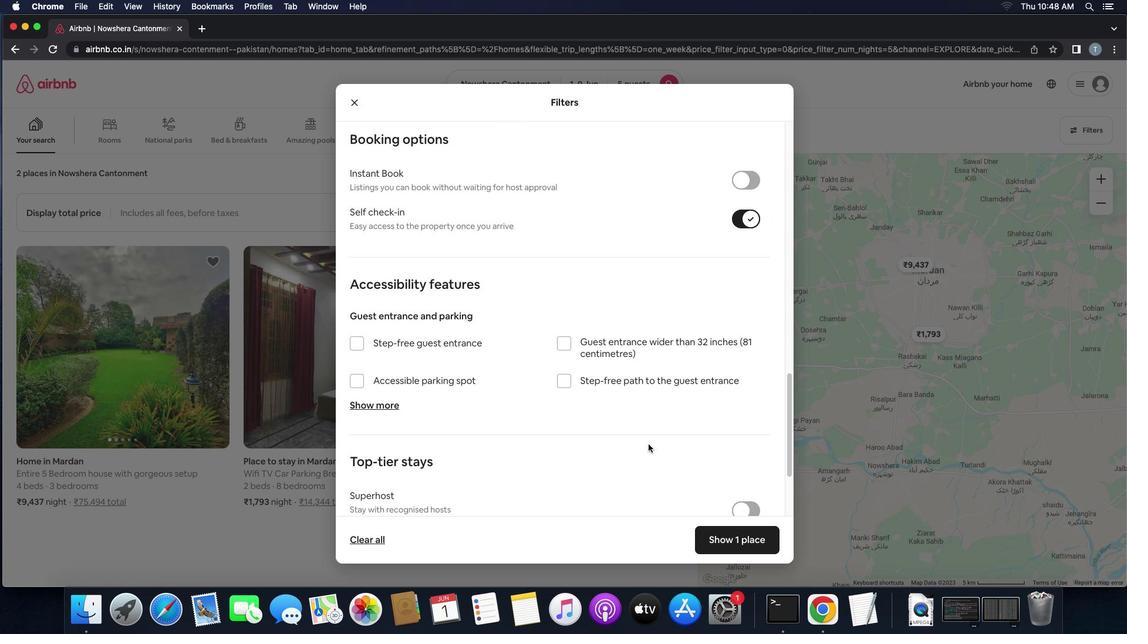 
Action: Mouse scrolled (648, 443) with delta (0, 0)
Screenshot: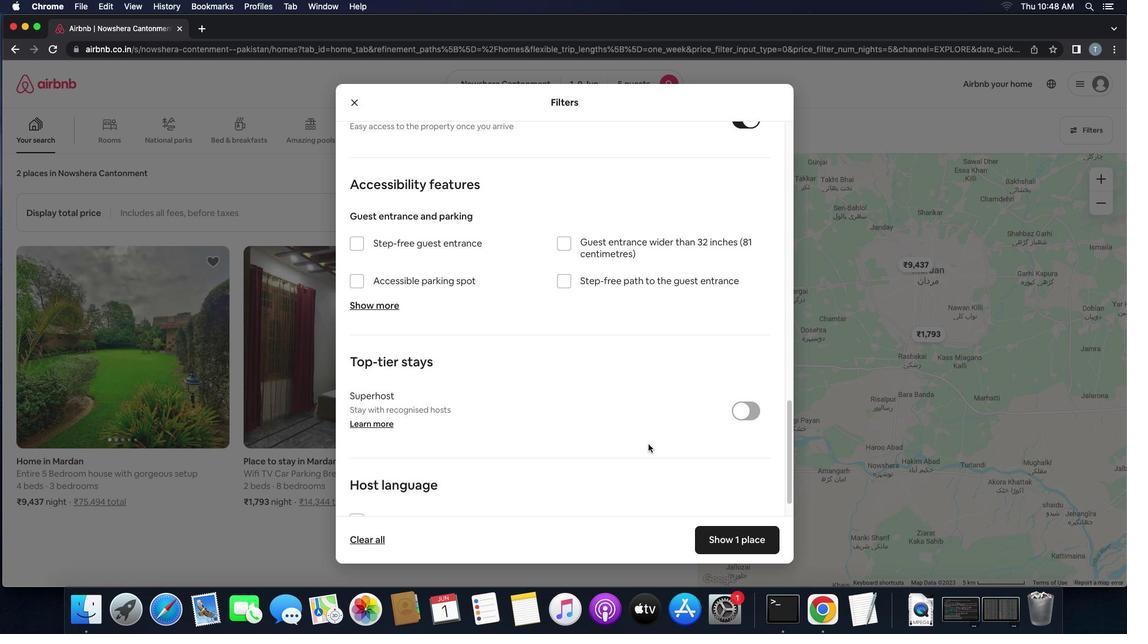 
Action: Mouse scrolled (648, 443) with delta (0, 0)
Screenshot: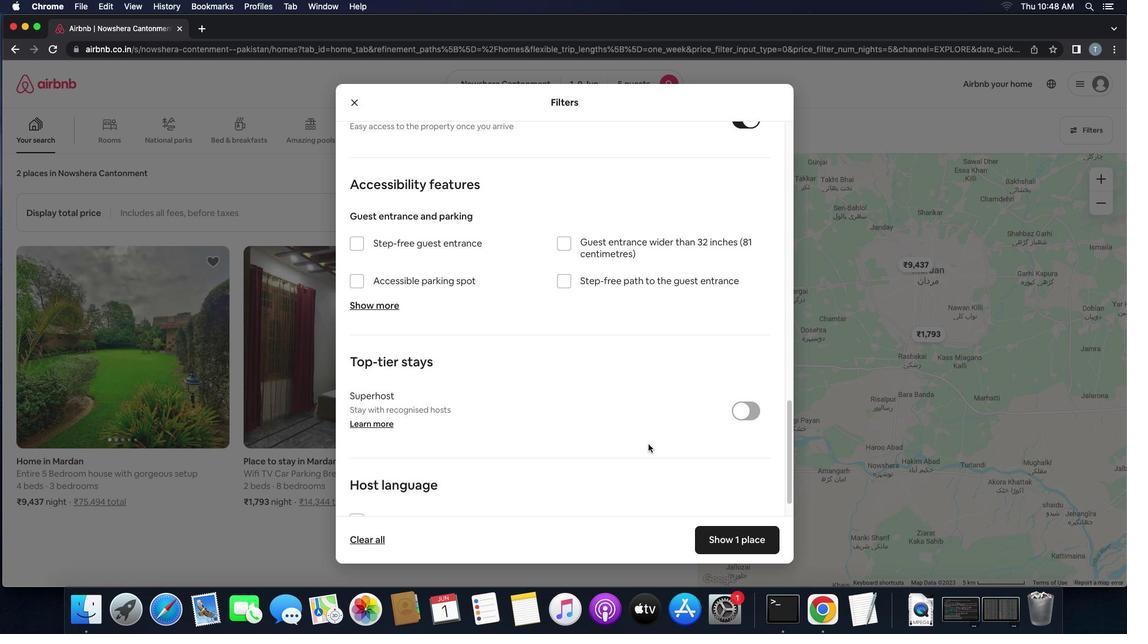 
Action: Mouse scrolled (648, 443) with delta (0, -1)
Screenshot: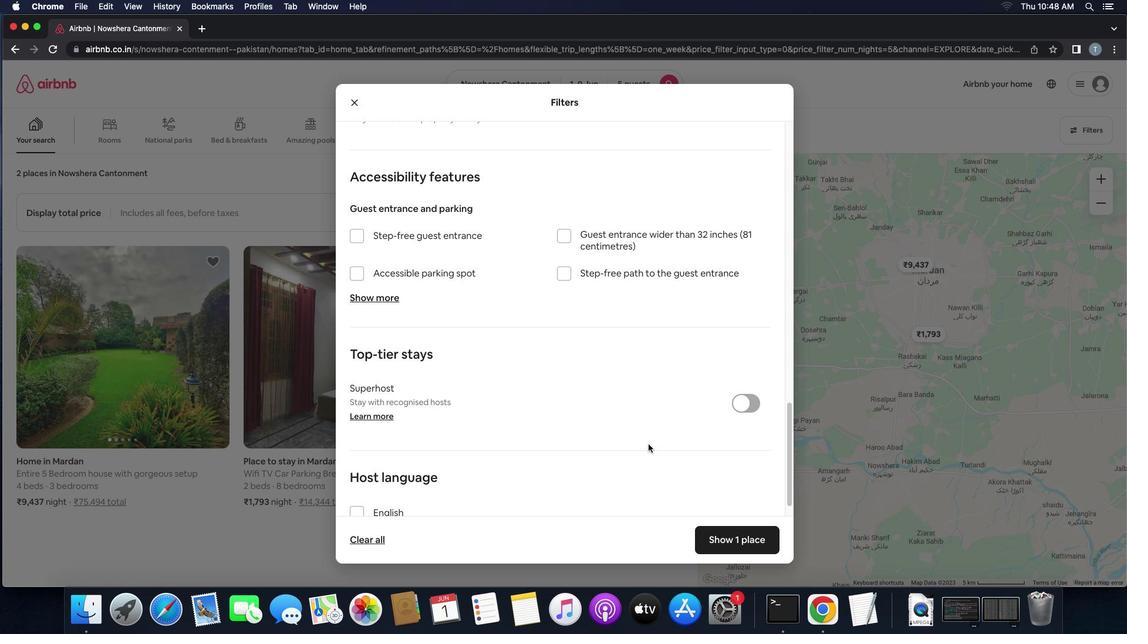 
Action: Mouse scrolled (648, 443) with delta (0, -2)
Screenshot: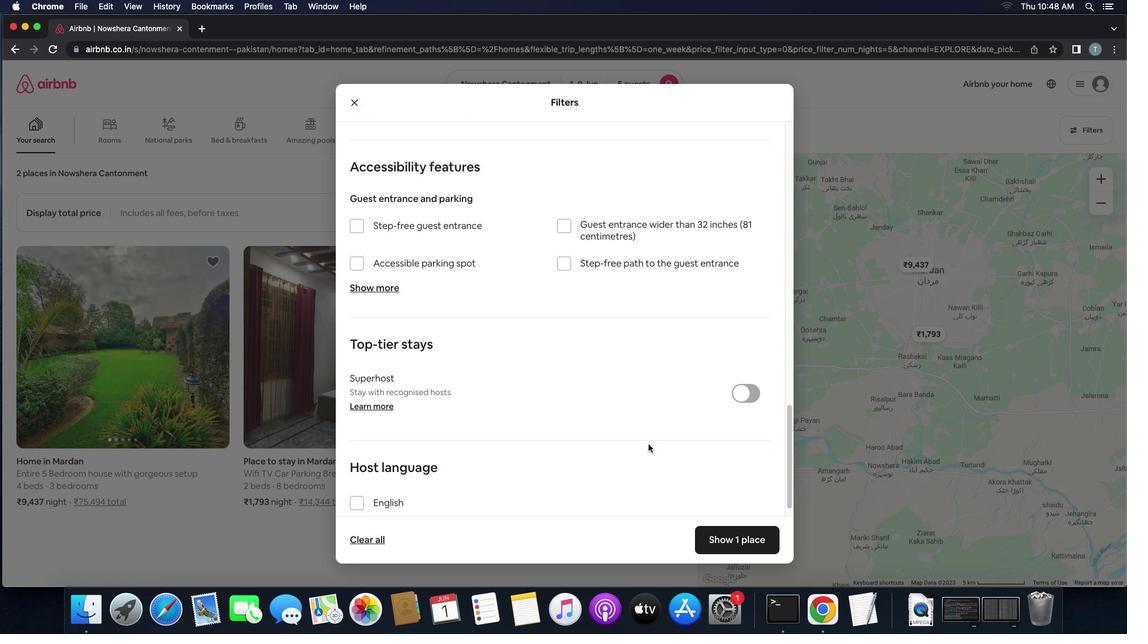 
Action: Mouse scrolled (648, 443) with delta (0, 0)
Screenshot: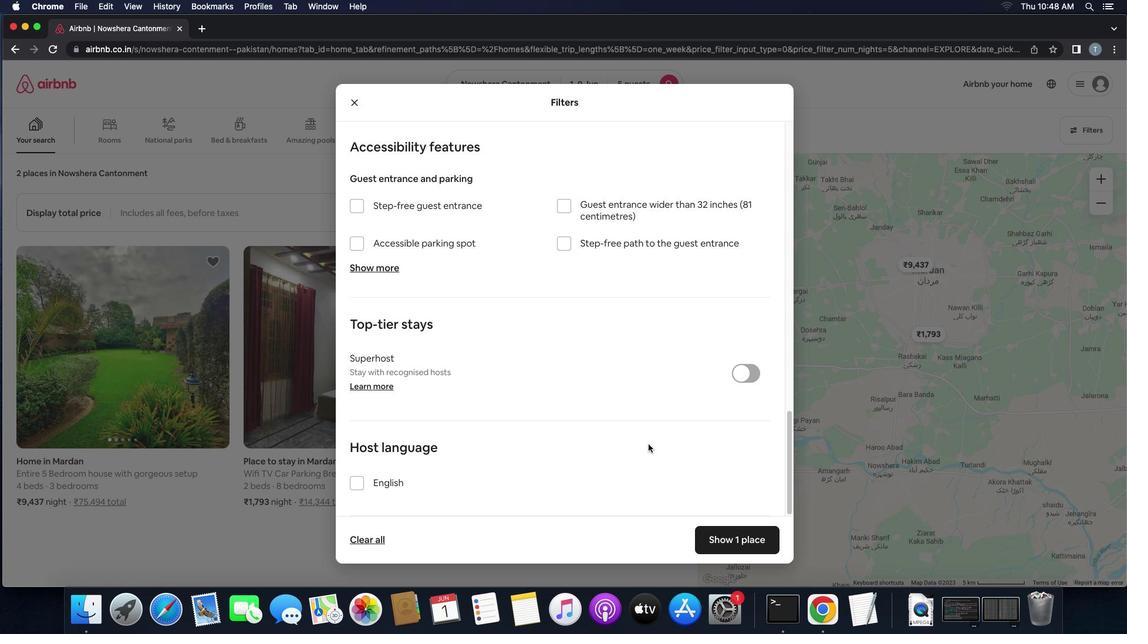 
Action: Mouse scrolled (648, 443) with delta (0, 0)
Screenshot: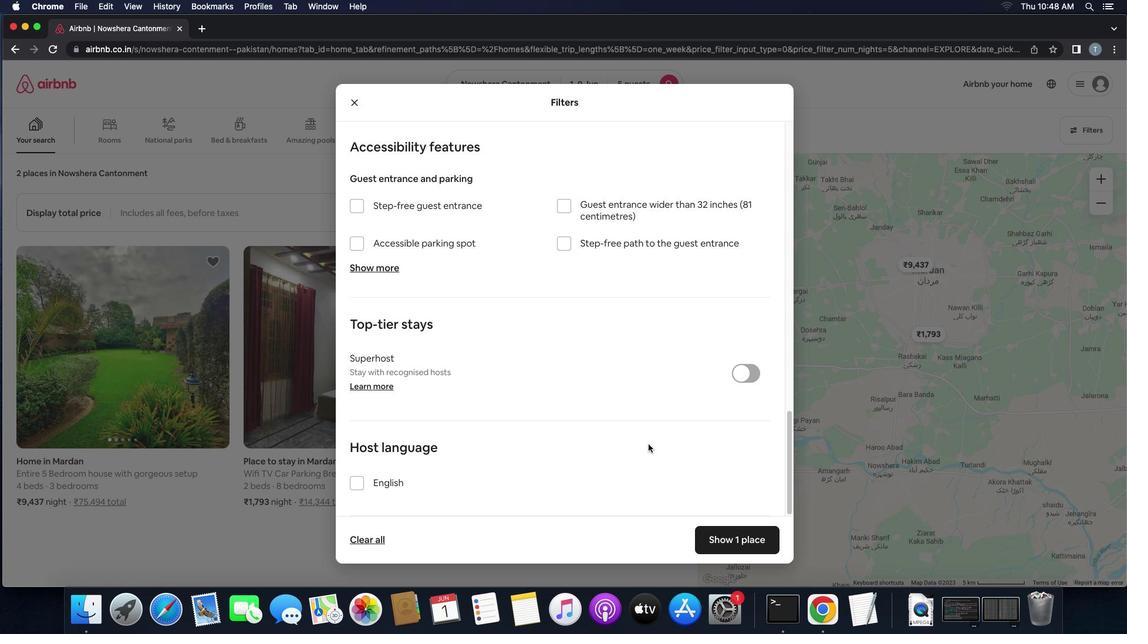 
Action: Mouse scrolled (648, 443) with delta (0, -1)
Screenshot: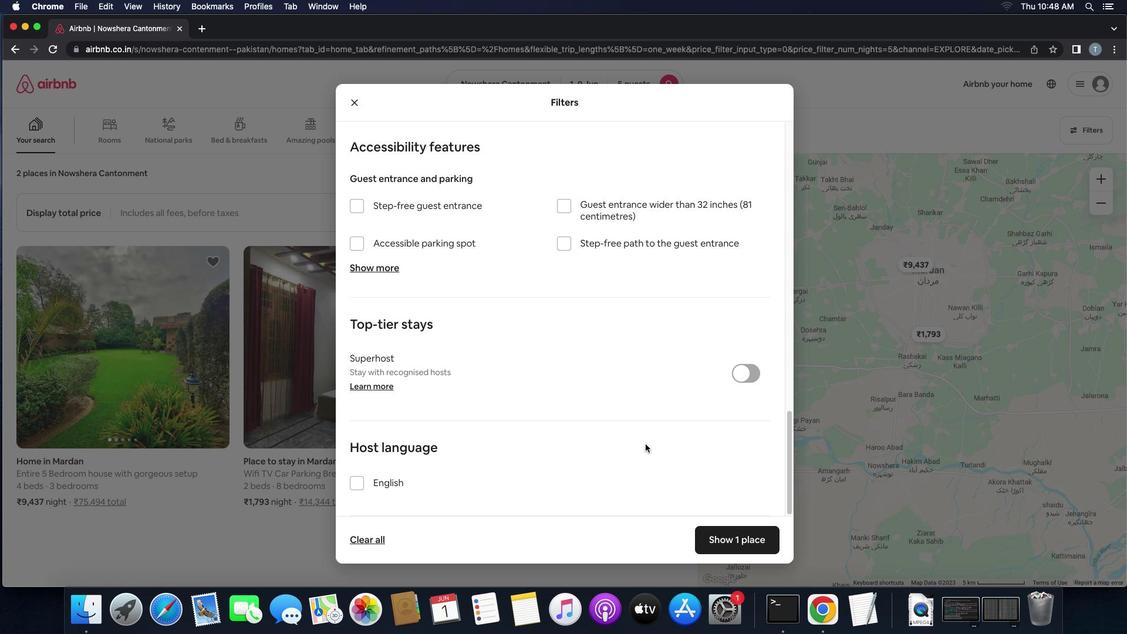 
Action: Mouse moved to (356, 488)
Screenshot: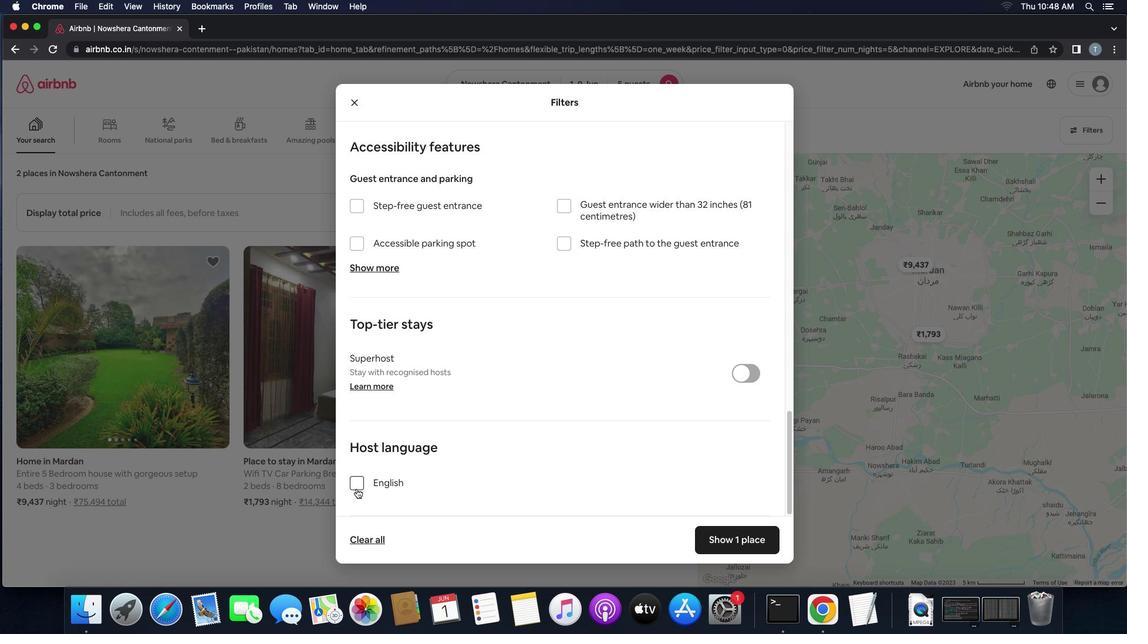 
Action: Mouse pressed left at (356, 488)
Screenshot: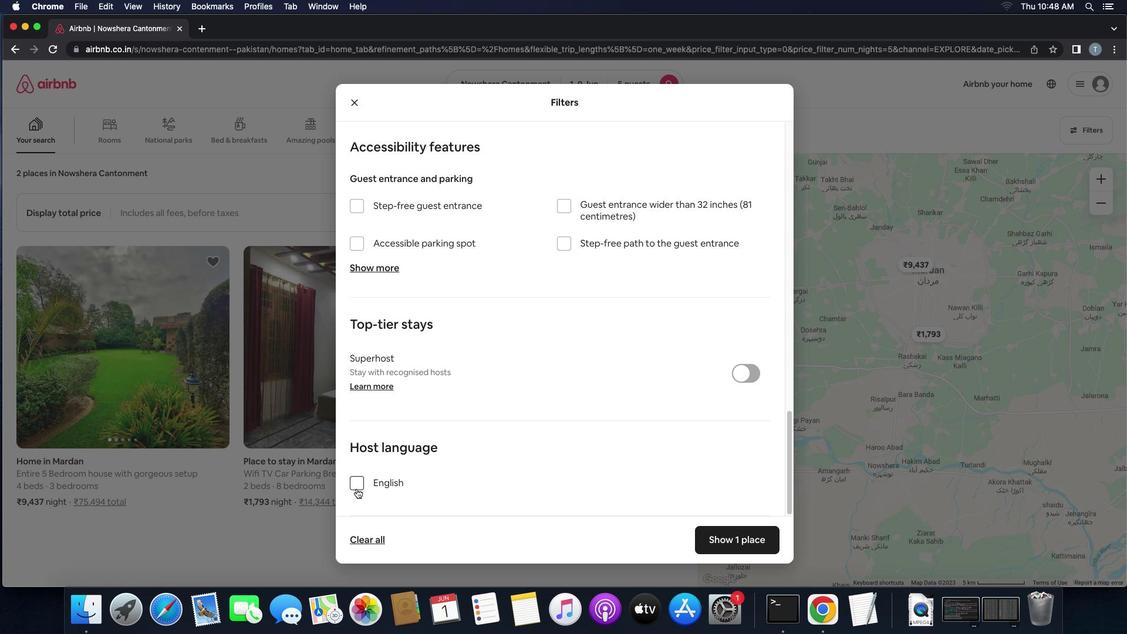 
Action: Mouse moved to (724, 545)
Screenshot: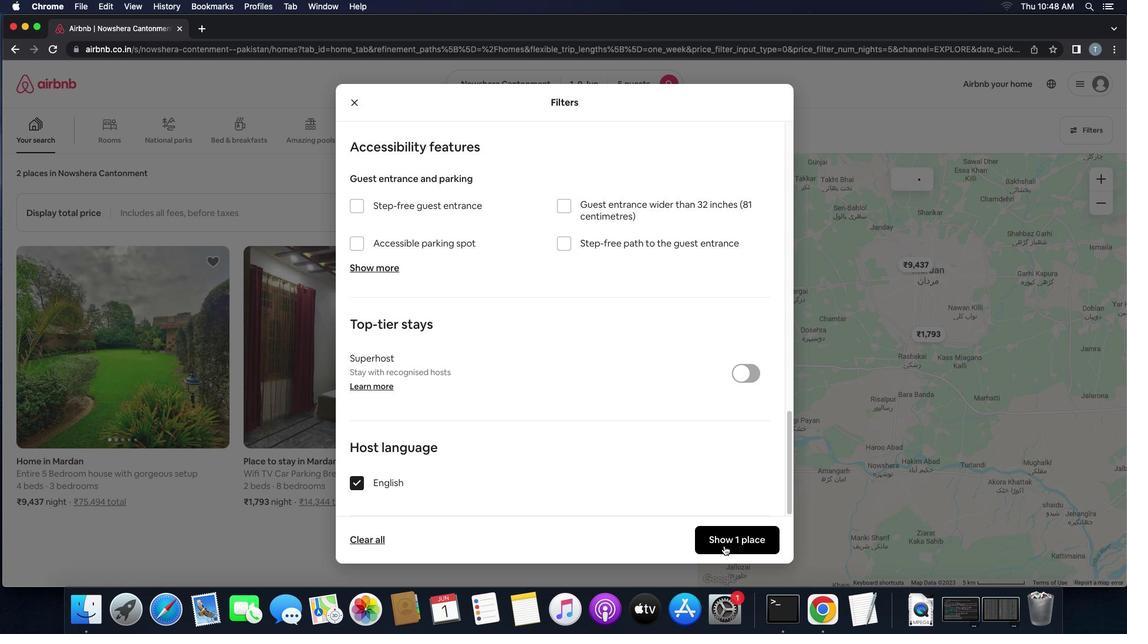 
Action: Mouse pressed left at (724, 545)
Screenshot: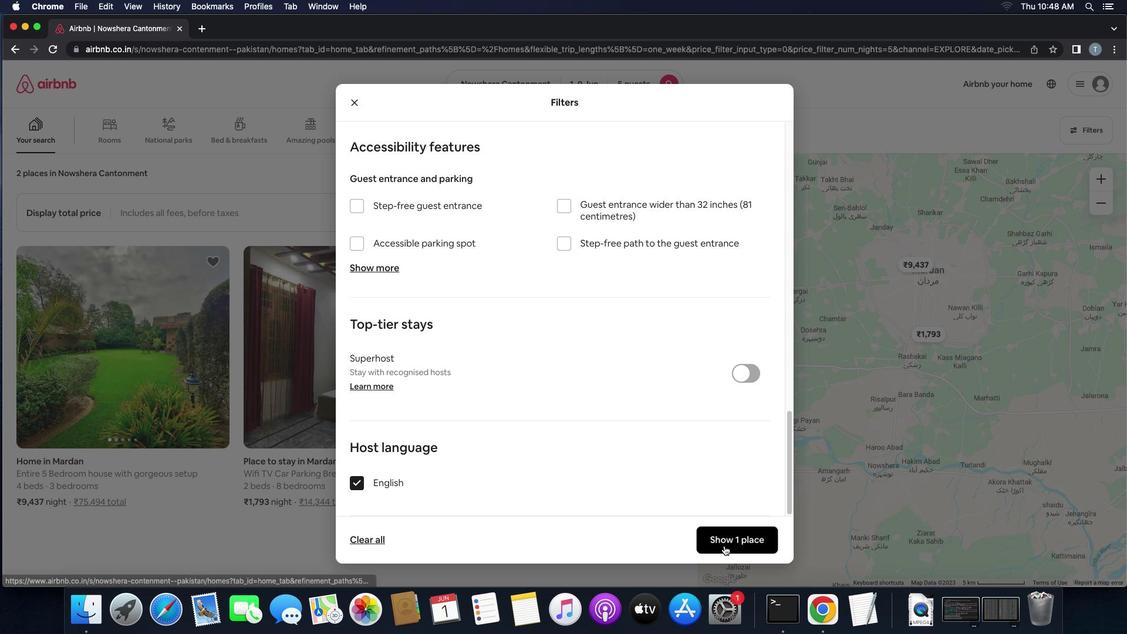 
